 Task: Add an event with the title Second Team Building Event: Go-Kart Racing and Team Competition, date '2023/11/21', time 7:00 AM to 9:00 AMand add a description: Any defects, deviations, or non-conformities identified during the Quality Assurance Check will be documented and tracked. The team will assign severity levels and work with project stakeholders to determine appropriate corrective actions and resolutions.Select event color  Banana . Add location for the event as: 987 Abu Simbel Temples, Abu Simbel, Egypt, logged in from the account softage.10@softage.netand send the event invitation to softage.7@softage.net and softage.8@softage.net. Set a reminder for the event Doesn't repeat
Action: Mouse moved to (87, 104)
Screenshot: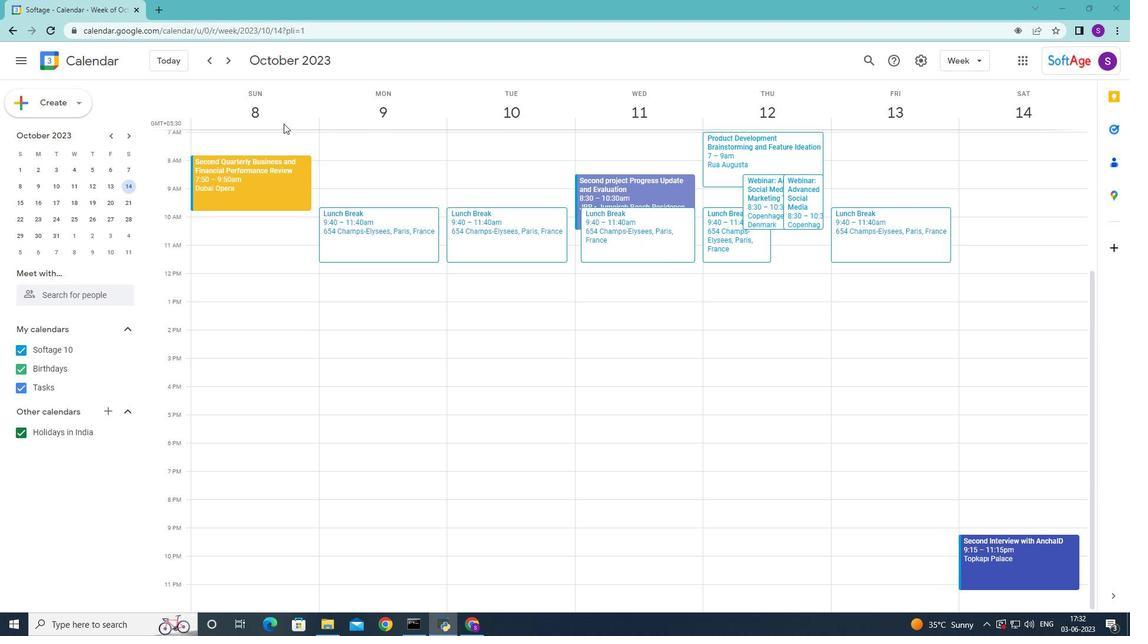 
Action: Mouse pressed left at (87, 104)
Screenshot: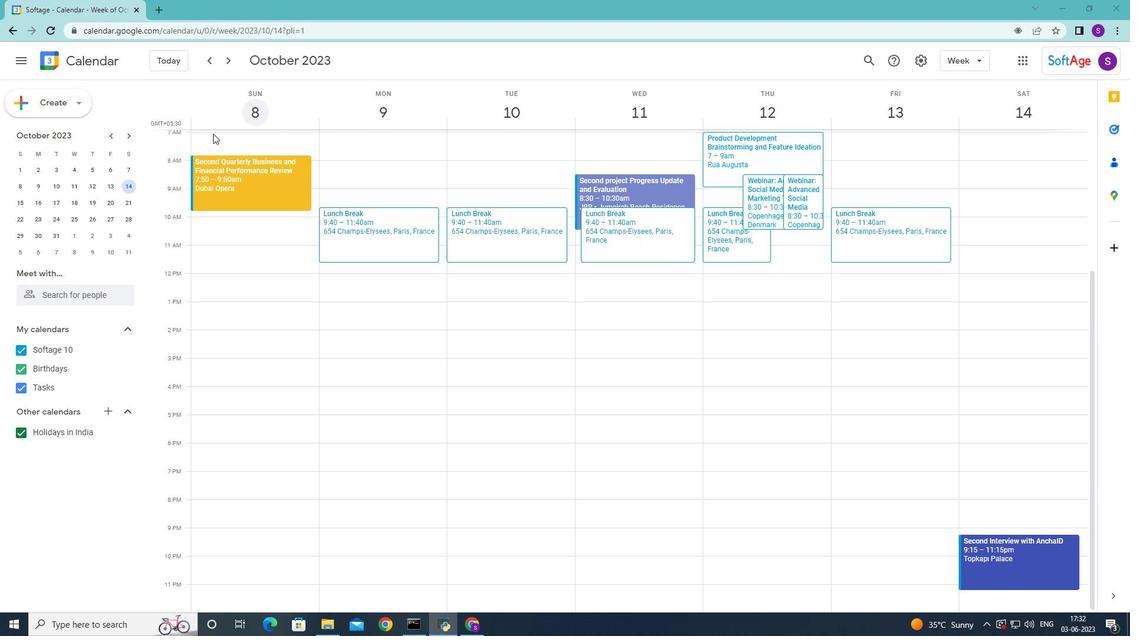 
Action: Mouse moved to (72, 139)
Screenshot: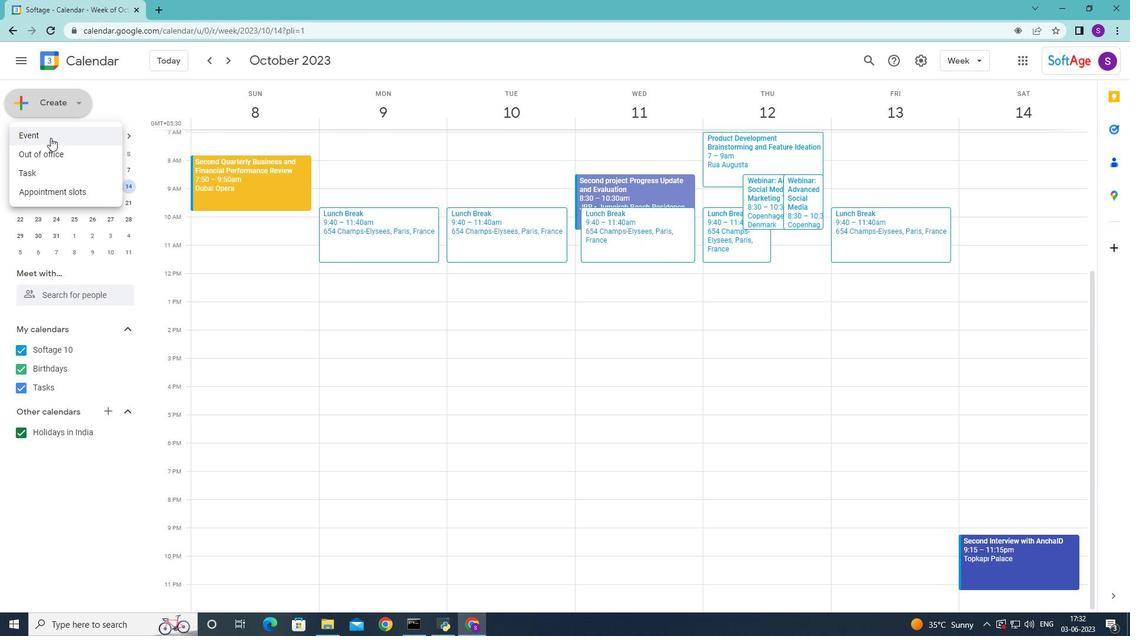 
Action: Mouse pressed left at (72, 139)
Screenshot: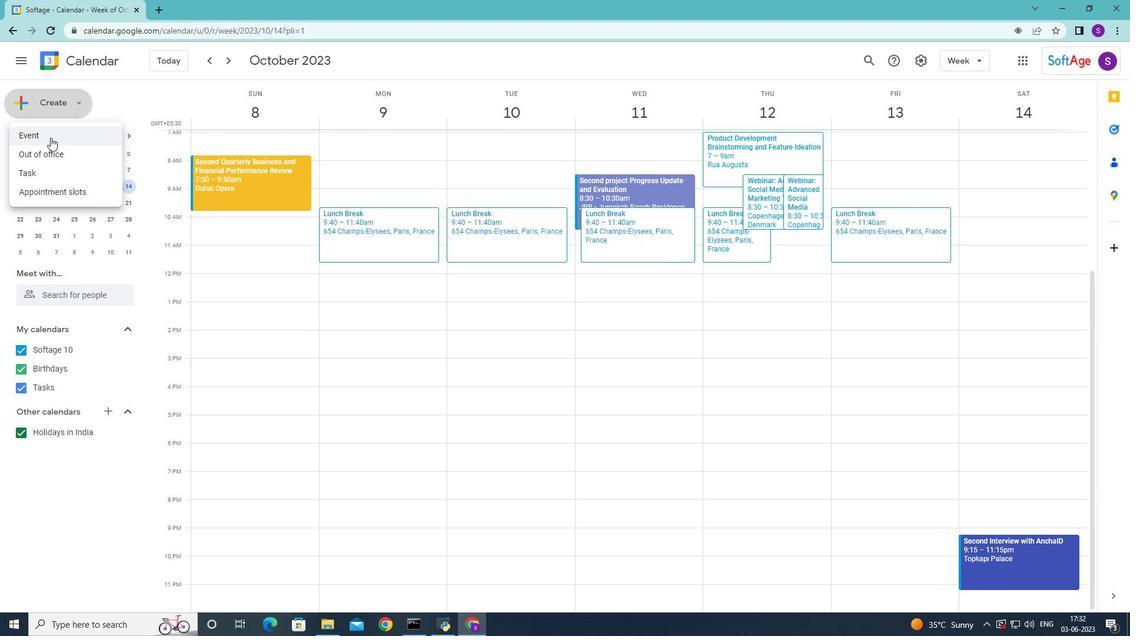 
Action: Mouse moved to (659, 247)
Screenshot: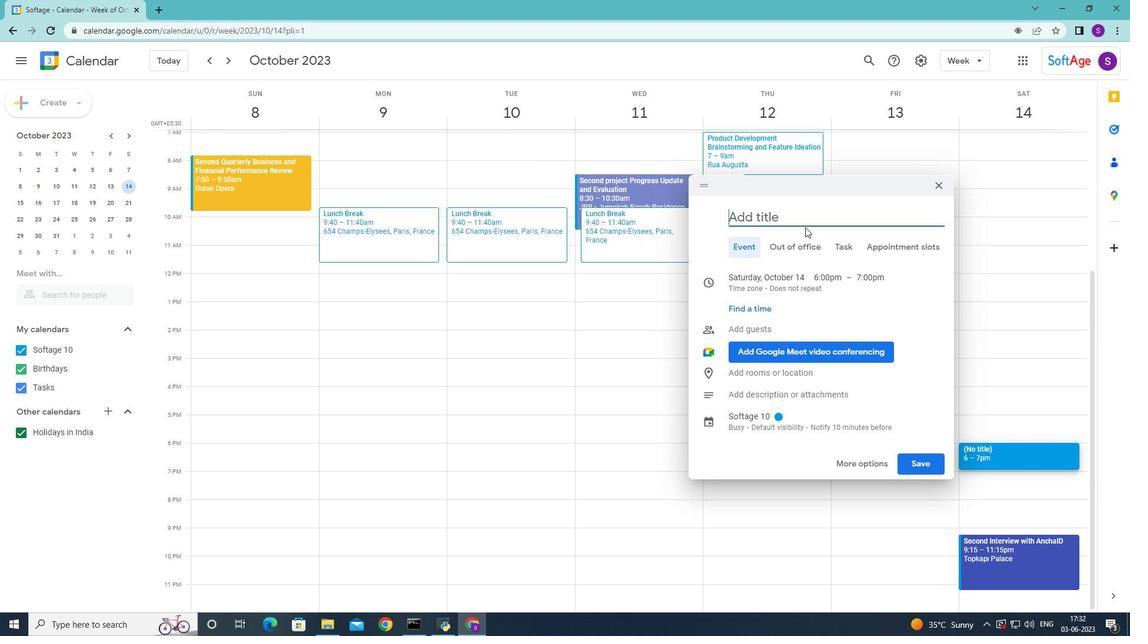 
Action: Mouse pressed left at (659, 247)
Screenshot: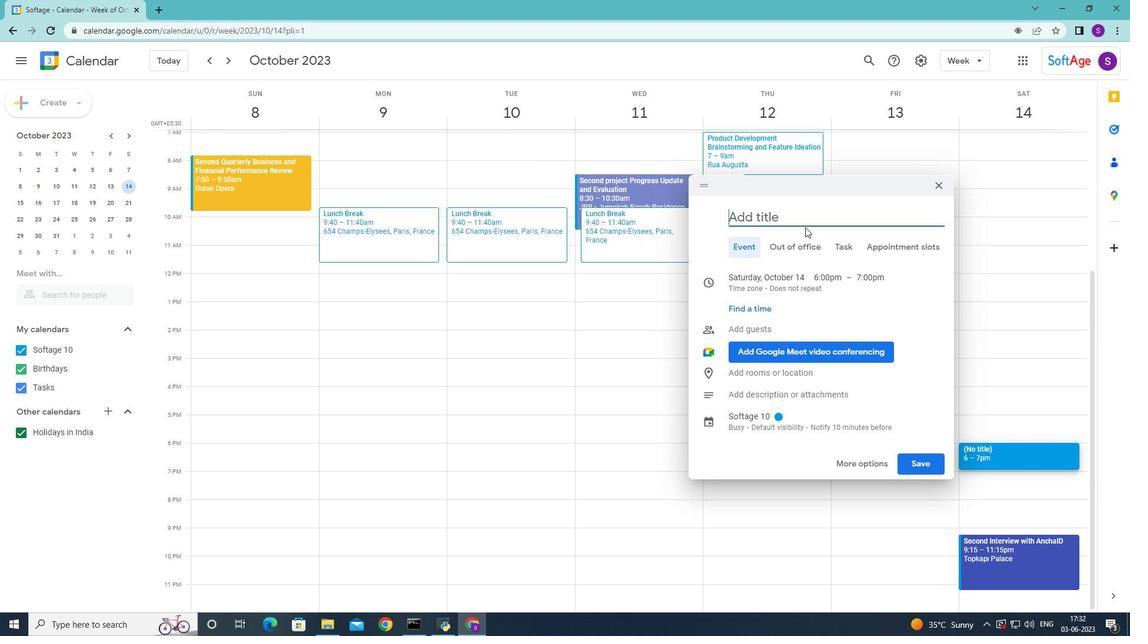 
Action: Mouse moved to (591, 207)
Screenshot: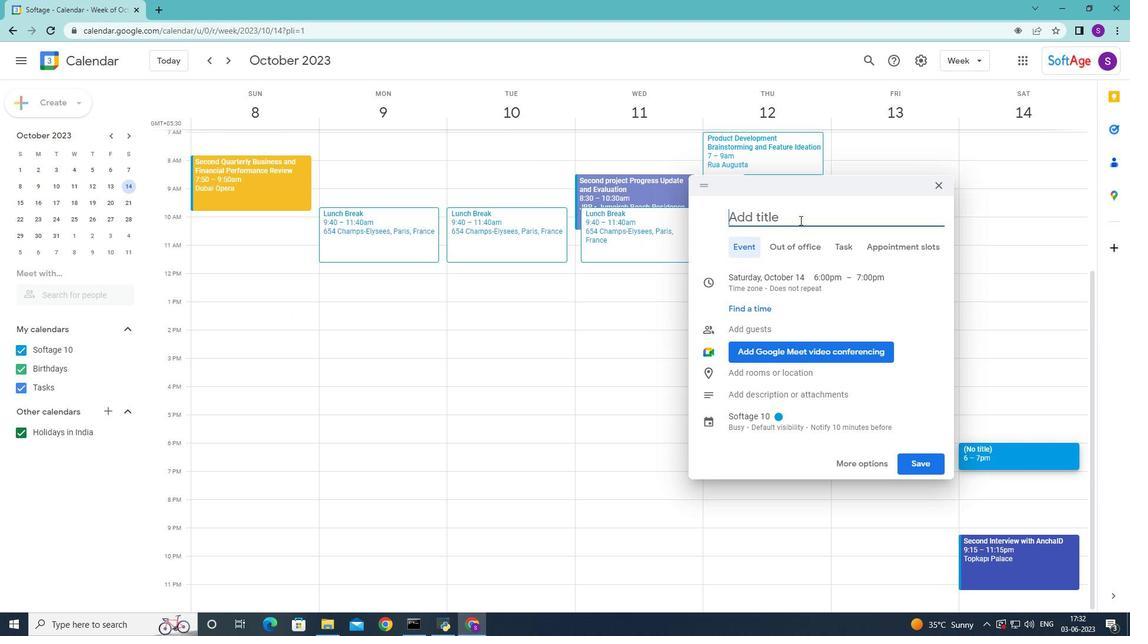 
Action: Key pressed <Key.shift>Second<Key.space><Key.shift>Team<Key.space><Key.shift><Key.shift><Key.shift><Key.shift>Building<Key.space><Key.shift>event
Screenshot: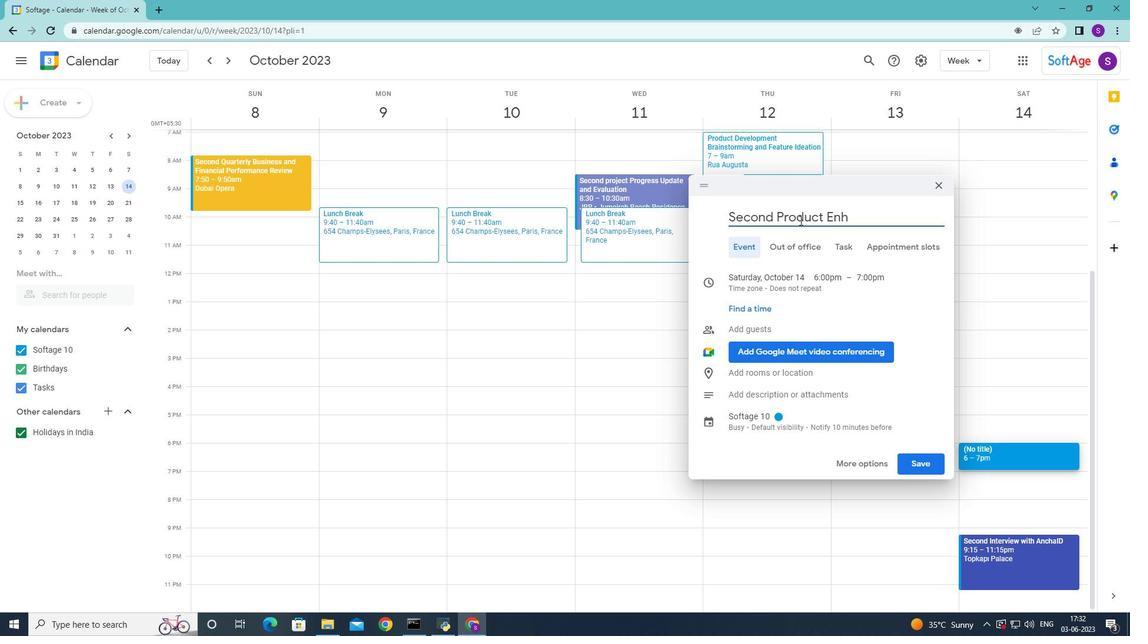 
Action: Mouse moved to (743, 251)
Screenshot: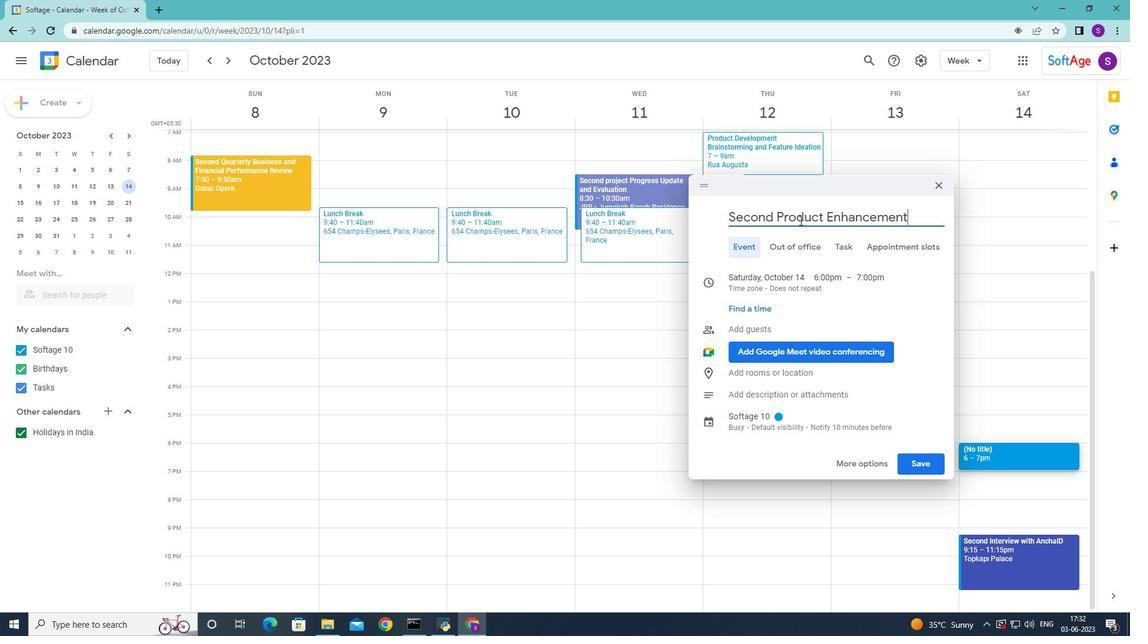 
Action: Mouse pressed left at (743, 251)
Screenshot: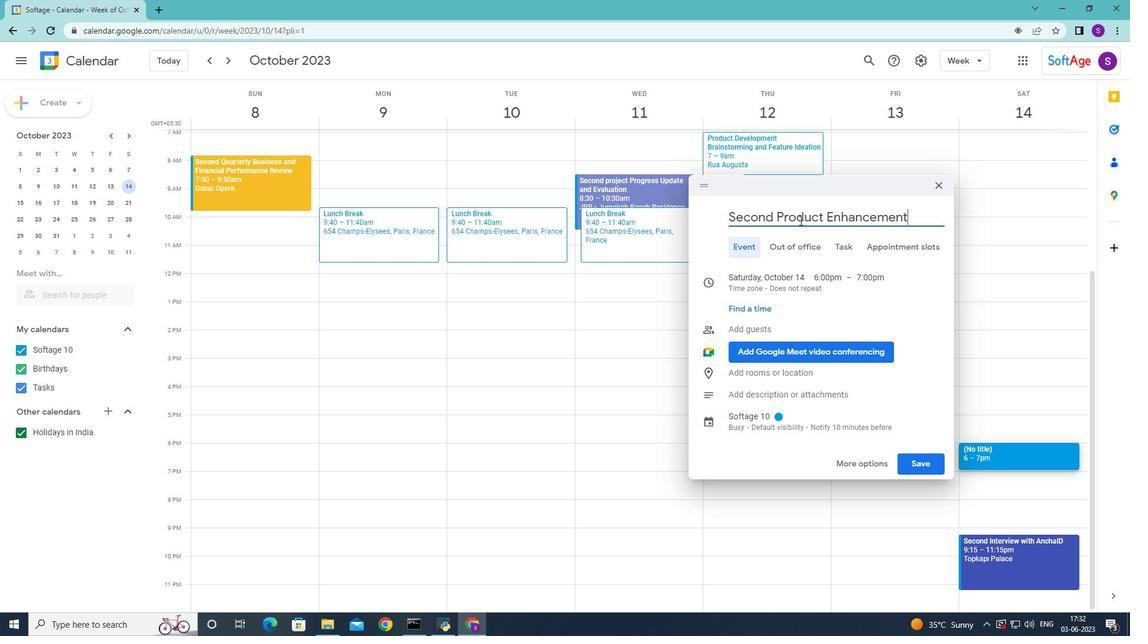 
Action: Mouse moved to (735, 252)
Screenshot: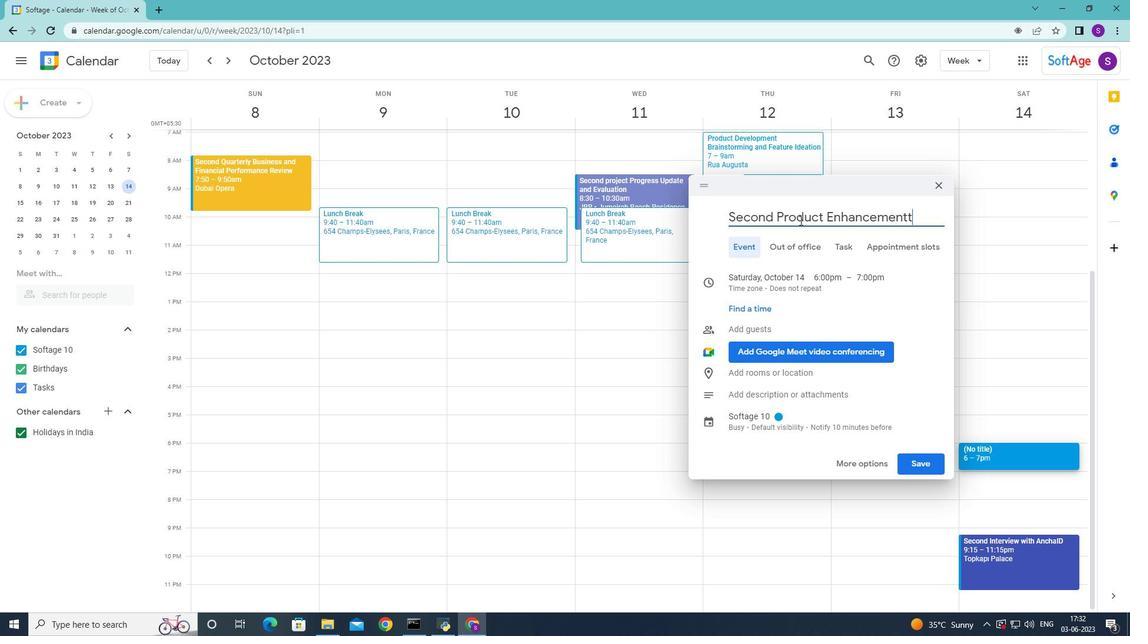 
Action: Mouse pressed left at (735, 252)
Screenshot: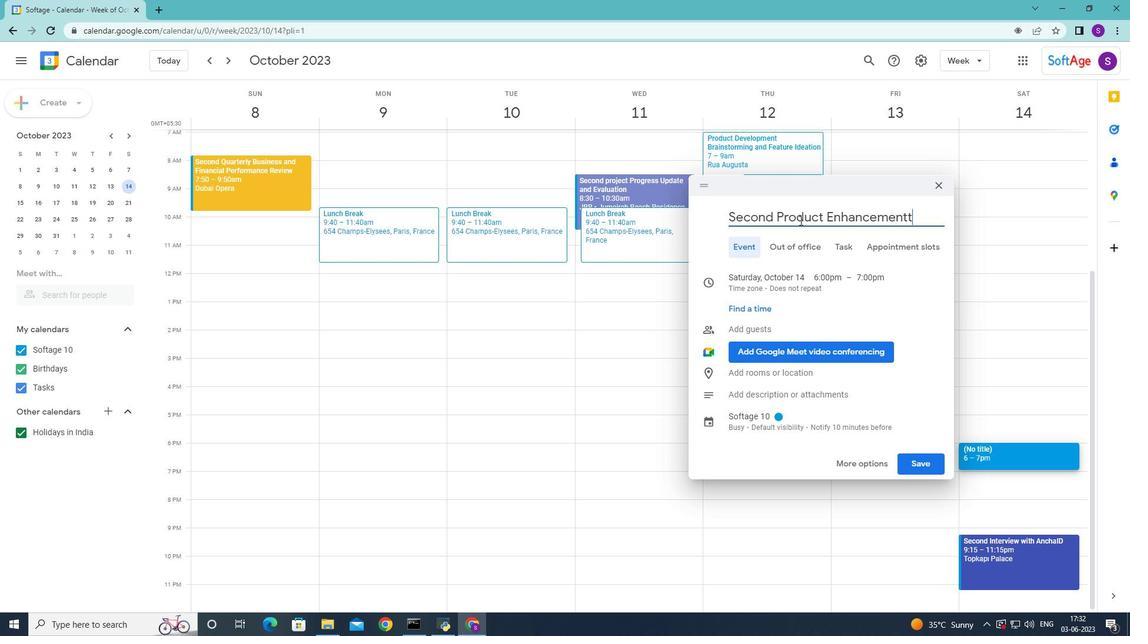 
Action: Mouse moved to (739, 247)
Screenshot: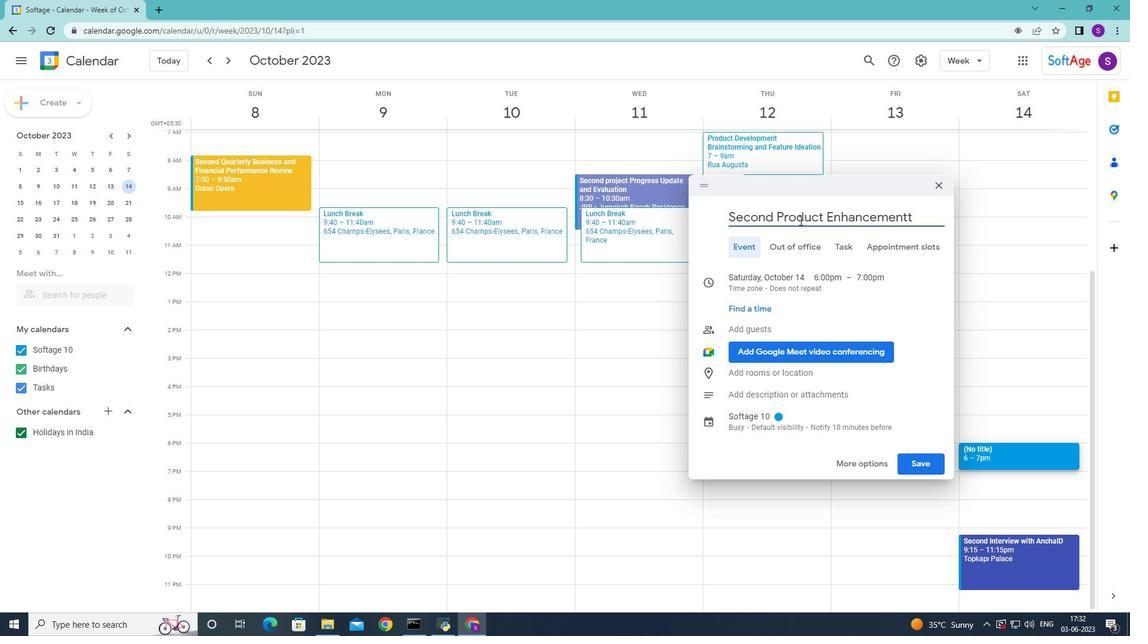 
Action: Mouse pressed left at (739, 247)
Screenshot: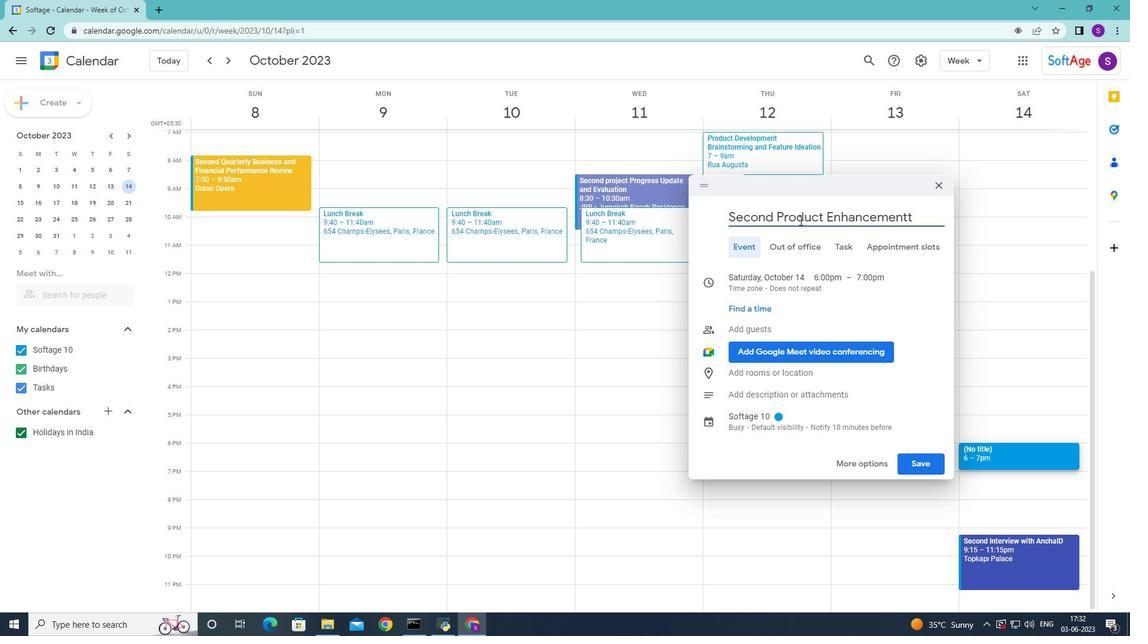
Action: Mouse moved to (680, 238)
Screenshot: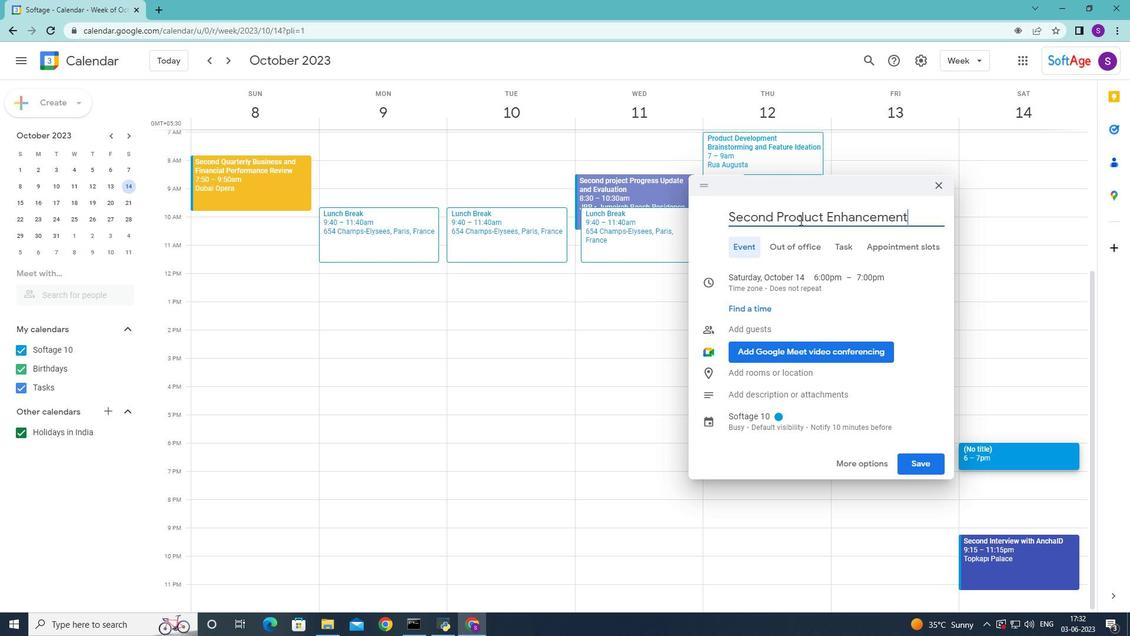 
Action: Key pressed <Key.backspace><Key.shift>E
Screenshot: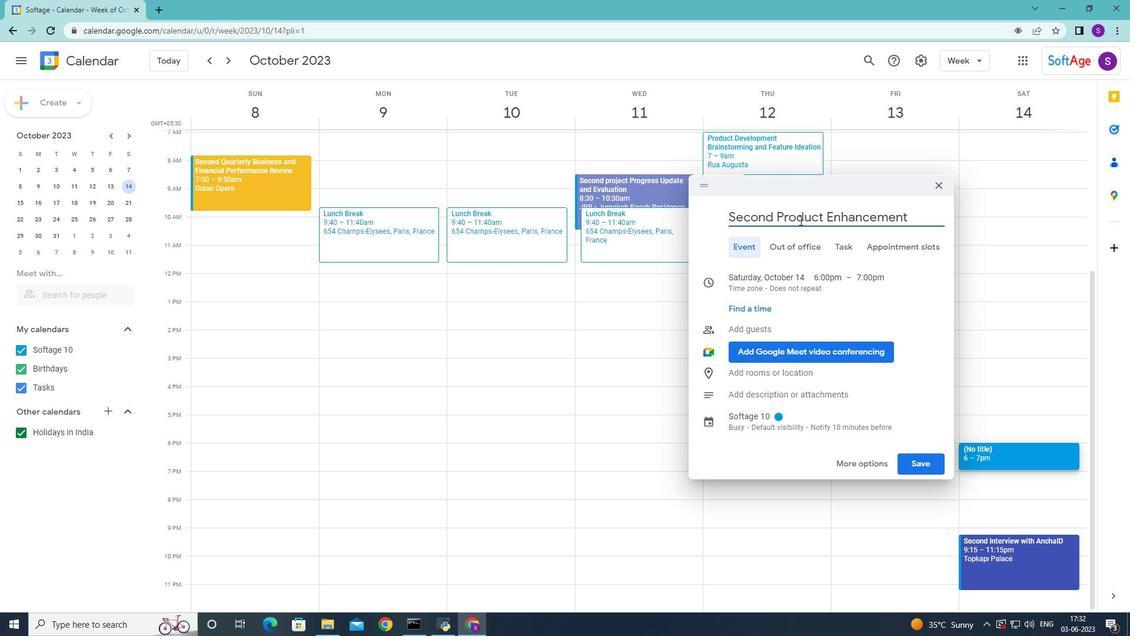 
Action: Mouse moved to (762, 249)
Screenshot: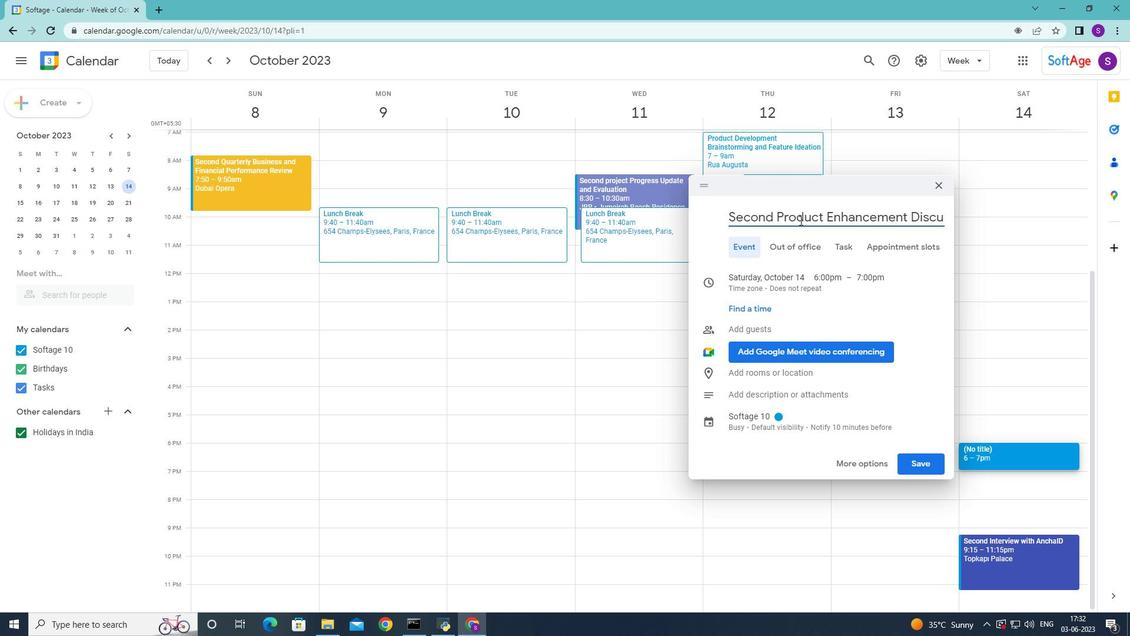 
Action: Mouse pressed left at (762, 249)
Screenshot: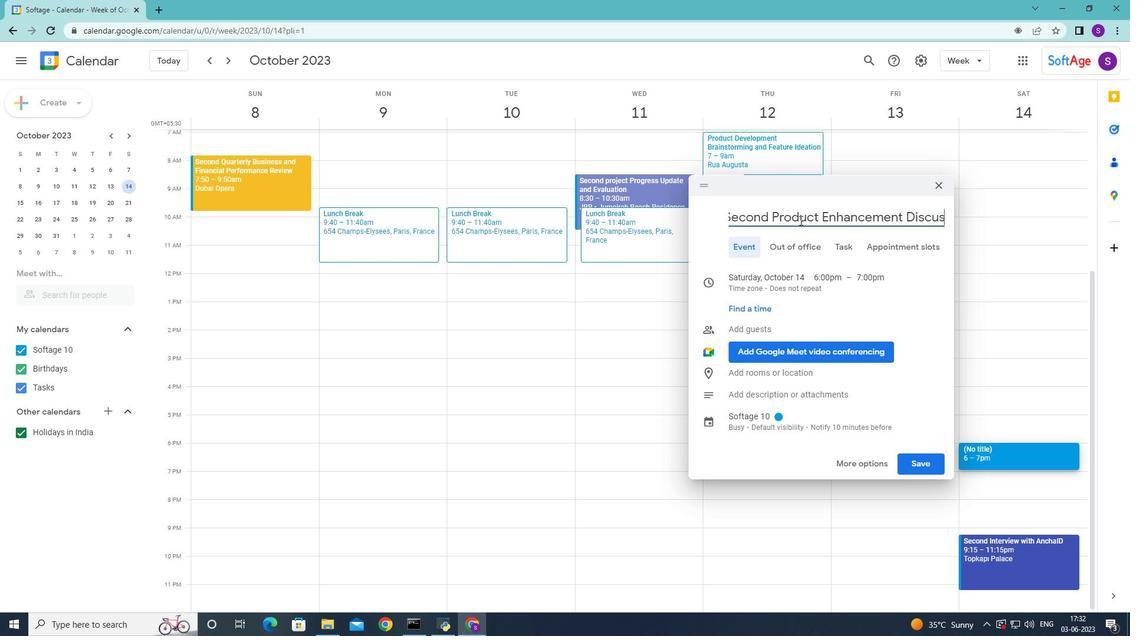
Action: Mouse moved to (770, 250)
Screenshot: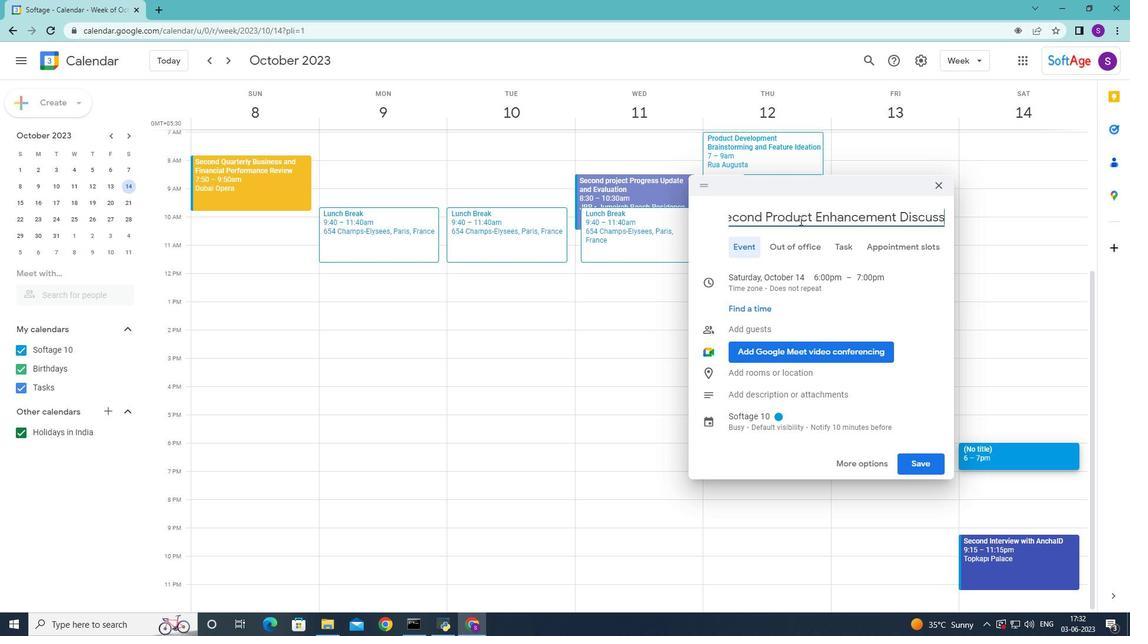 
Action: Mouse pressed left at (770, 250)
Screenshot: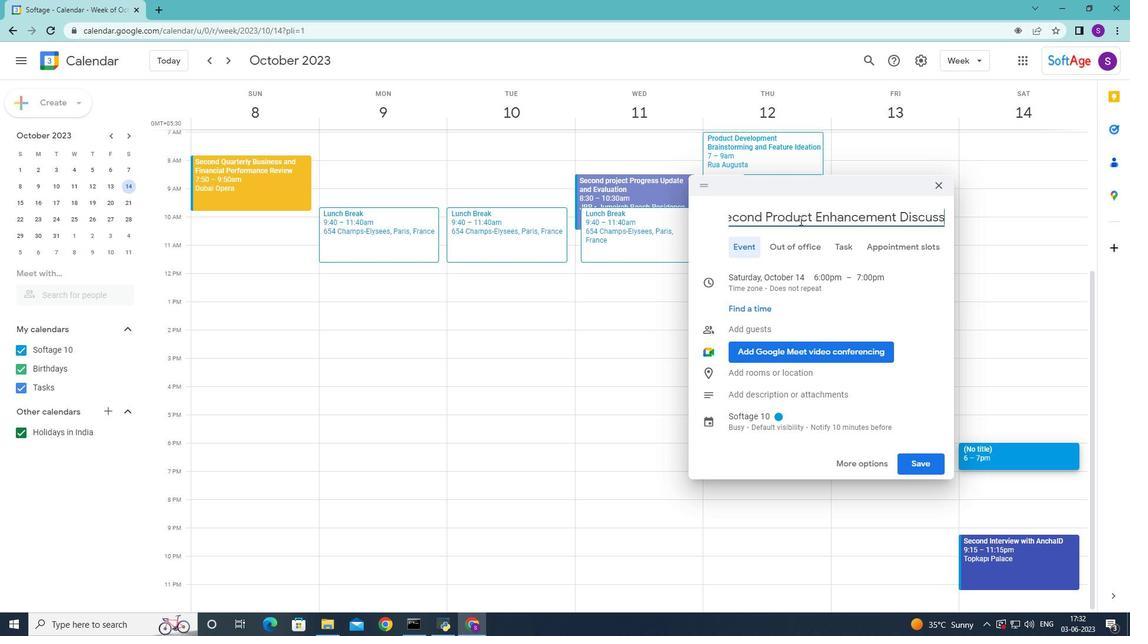 
Action: Mouse moved to (669, 242)
Screenshot: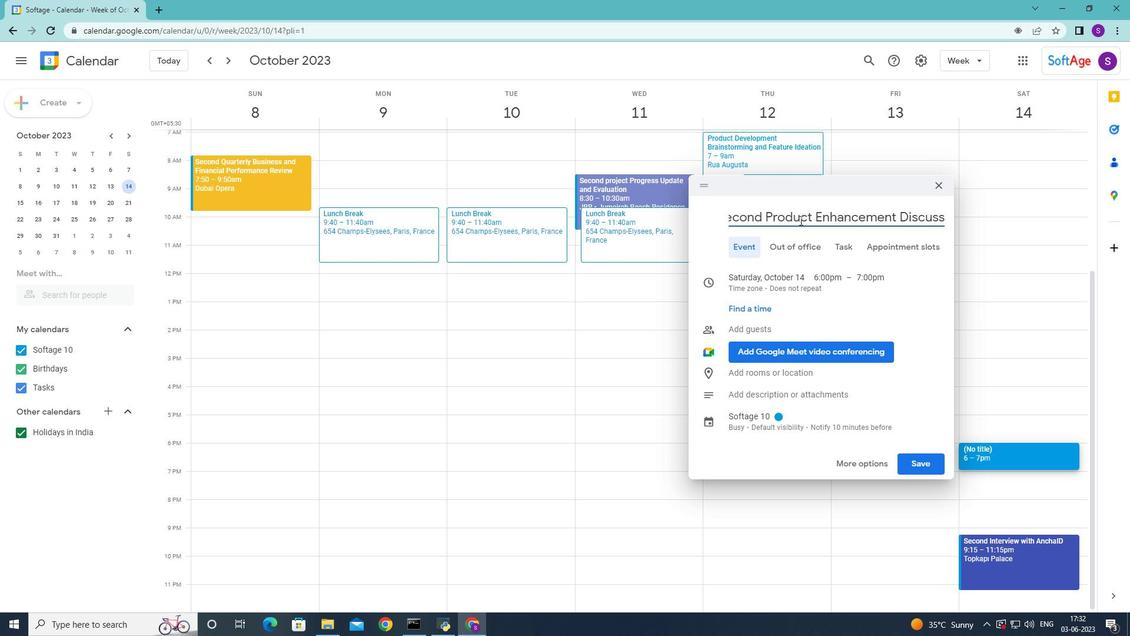
Action: Key pressed <Key.shift><Key.shift><Key.shift><Key.shift><Key.shift><Key.shift><Key.shift><Key.shift><Key.shift><Key.shift>:<Key.space><Key.shift>Go<Key.space><Key.backspace>-<Key.shift>Kart<Key.space><Key.shift><Key.shift><Key.shift>Racing<Key.space>and<Key.space>t<Key.backspace><Key.shift>Team<Key.space><Key.shift>competition
Screenshot: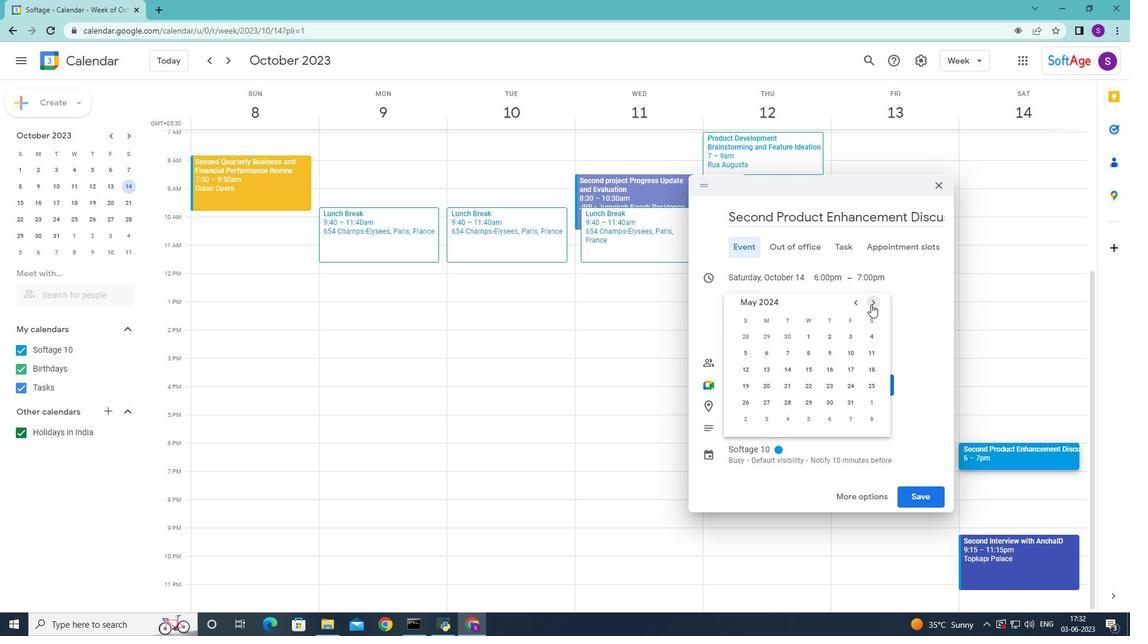 
Action: Mouse moved to (634, 319)
Screenshot: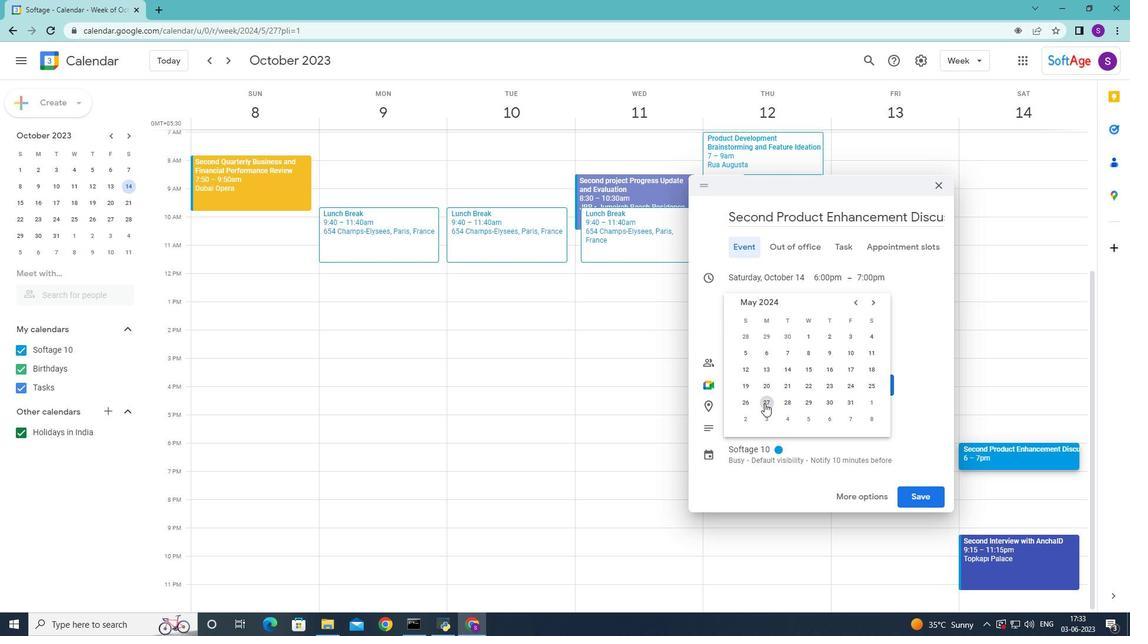 
Action: Mouse pressed left at (634, 319)
Screenshot: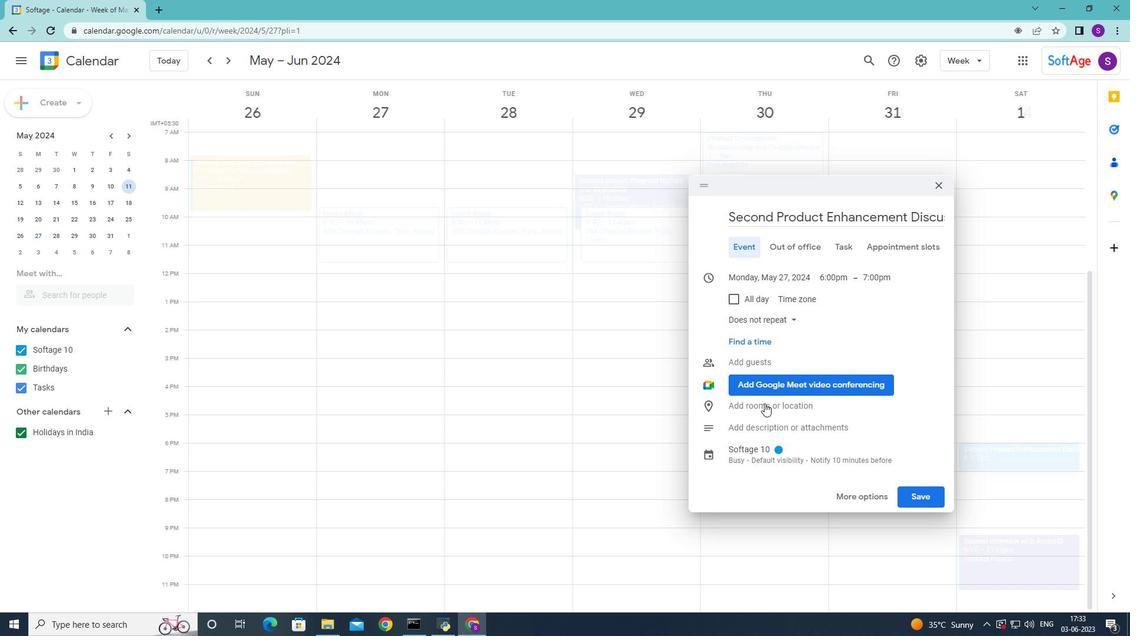 
Action: Mouse moved to (639, 311)
Screenshot: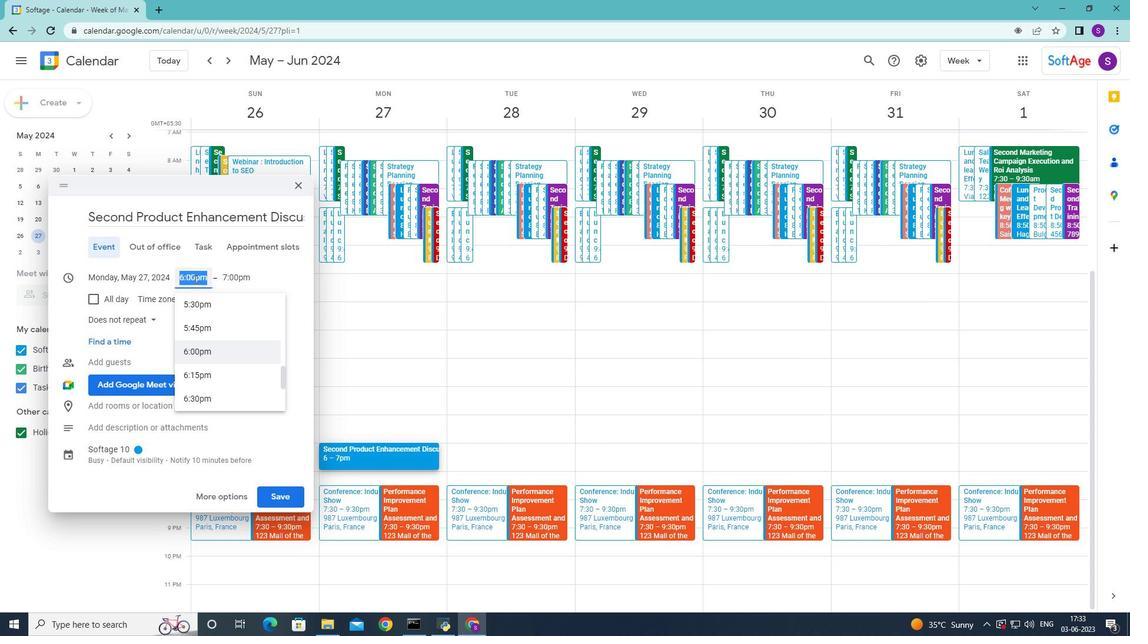 
Action: Mouse pressed left at (639, 311)
Screenshot: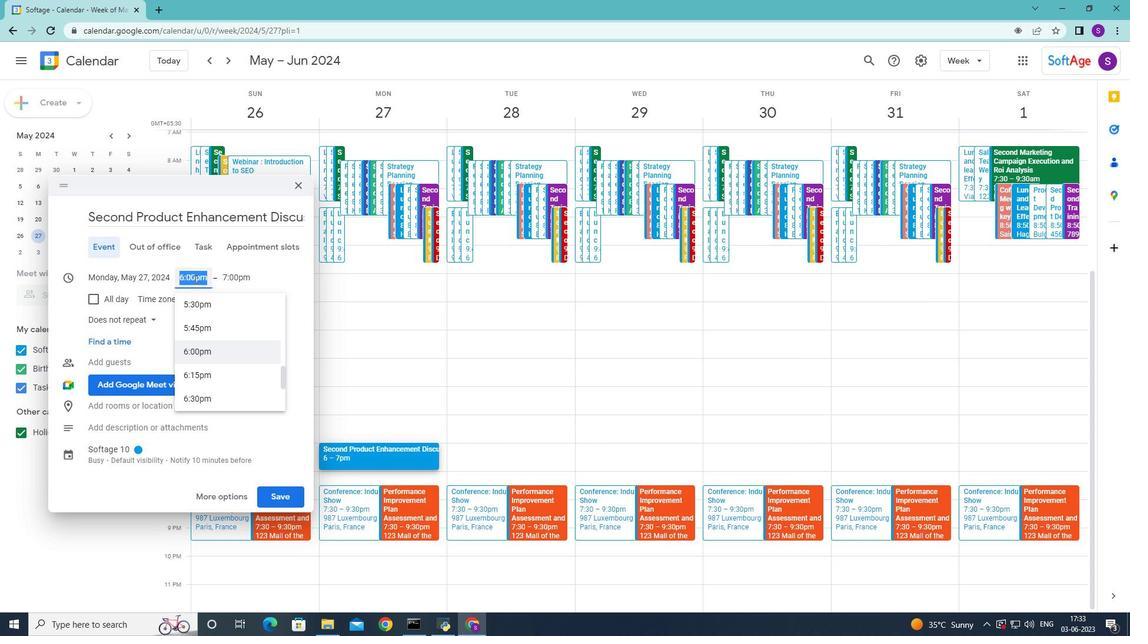 
Action: Mouse moved to (729, 331)
Screenshot: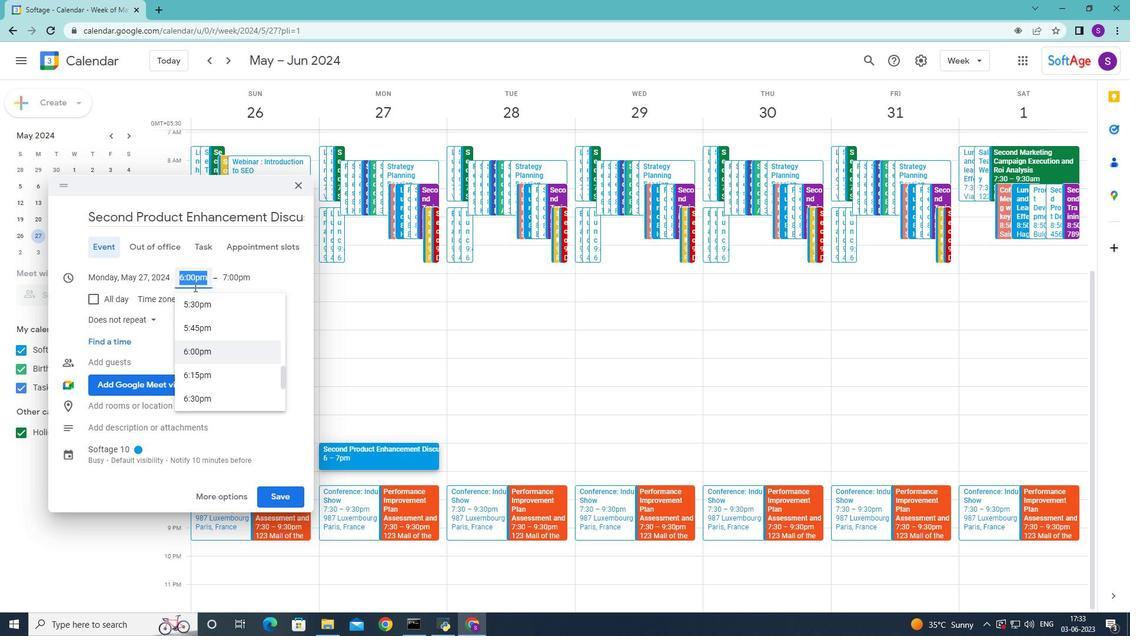 
Action: Mouse pressed left at (729, 331)
Screenshot: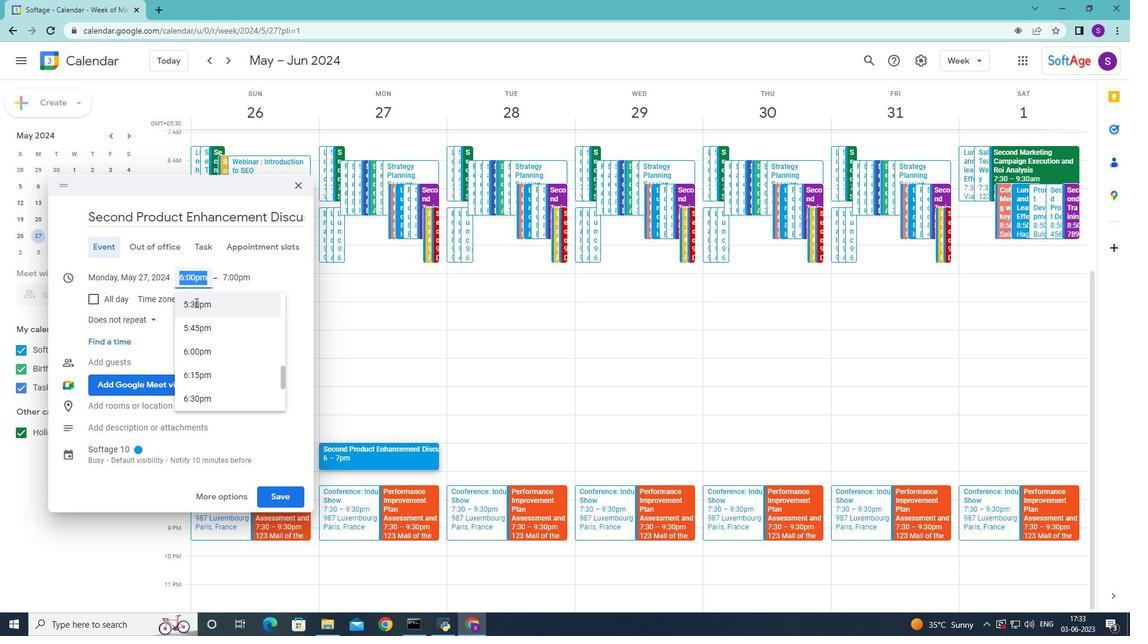 
Action: Mouse pressed left at (729, 331)
Screenshot: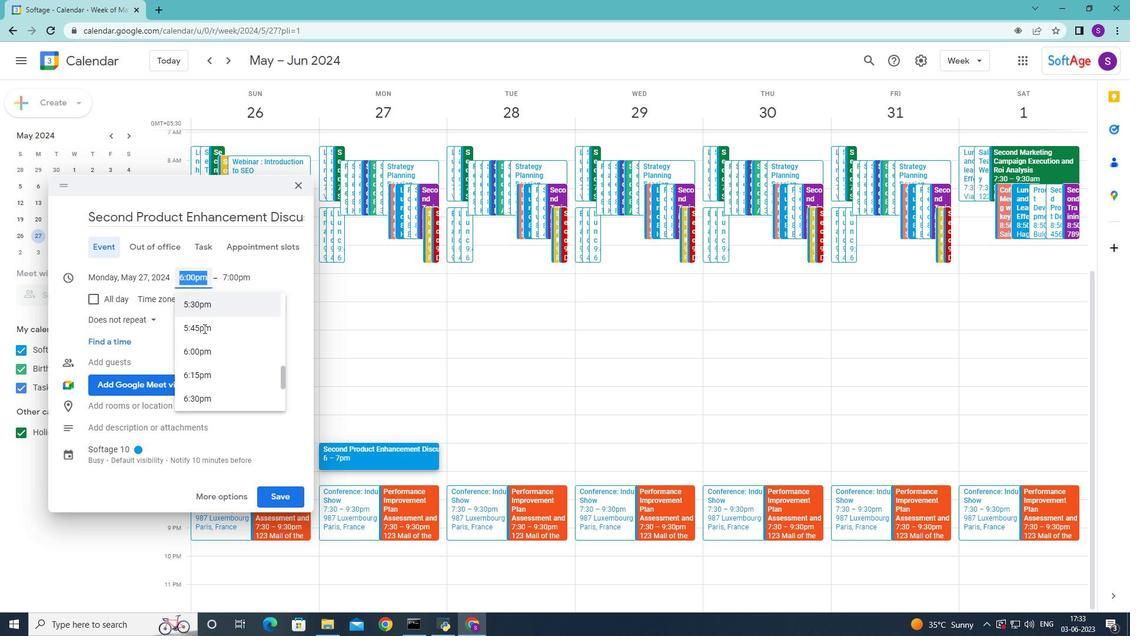 
Action: Mouse moved to (729, 332)
Screenshot: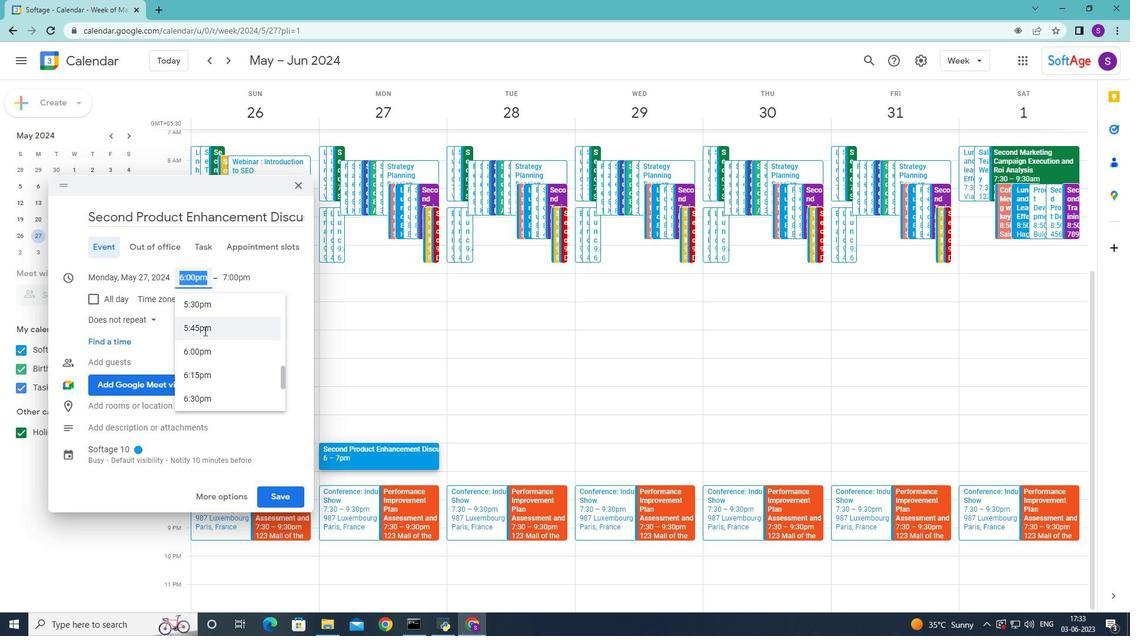 
Action: Mouse pressed left at (729, 332)
Screenshot: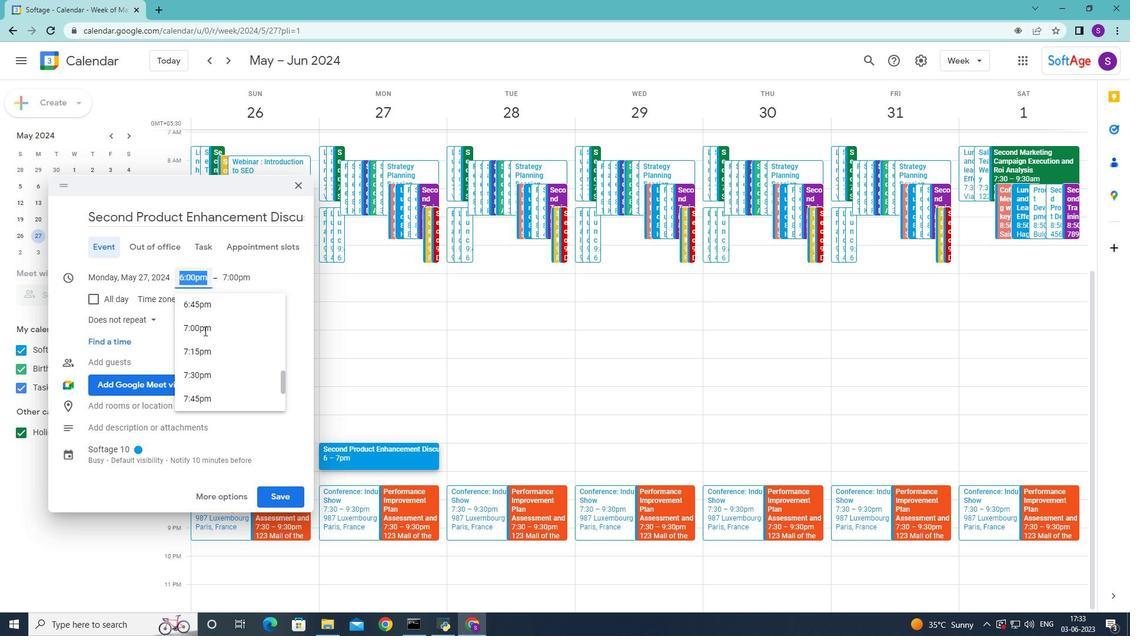 
Action: Mouse moved to (729, 333)
Screenshot: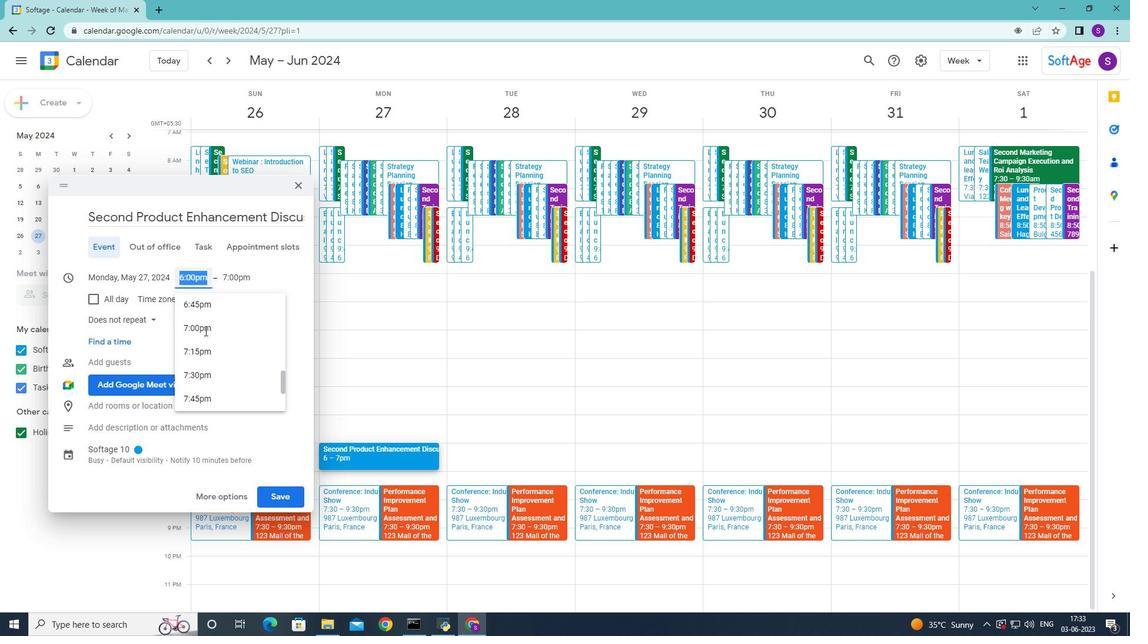 
Action: Mouse pressed left at (729, 333)
Screenshot: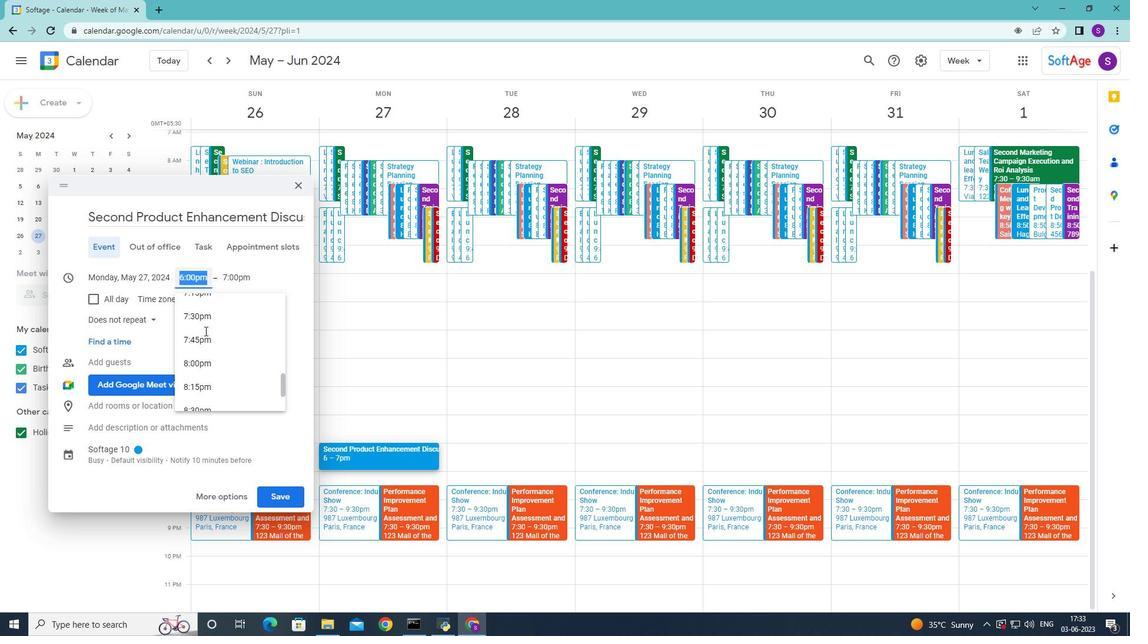 
Action: Mouse pressed left at (729, 333)
Screenshot: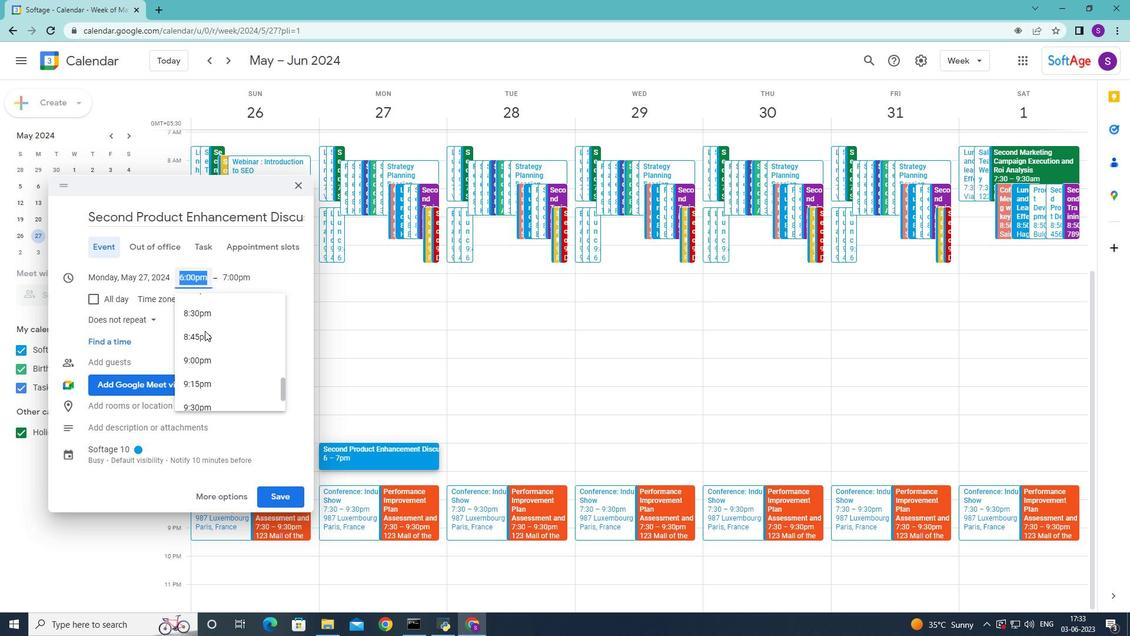 
Action: Mouse moved to (659, 417)
Screenshot: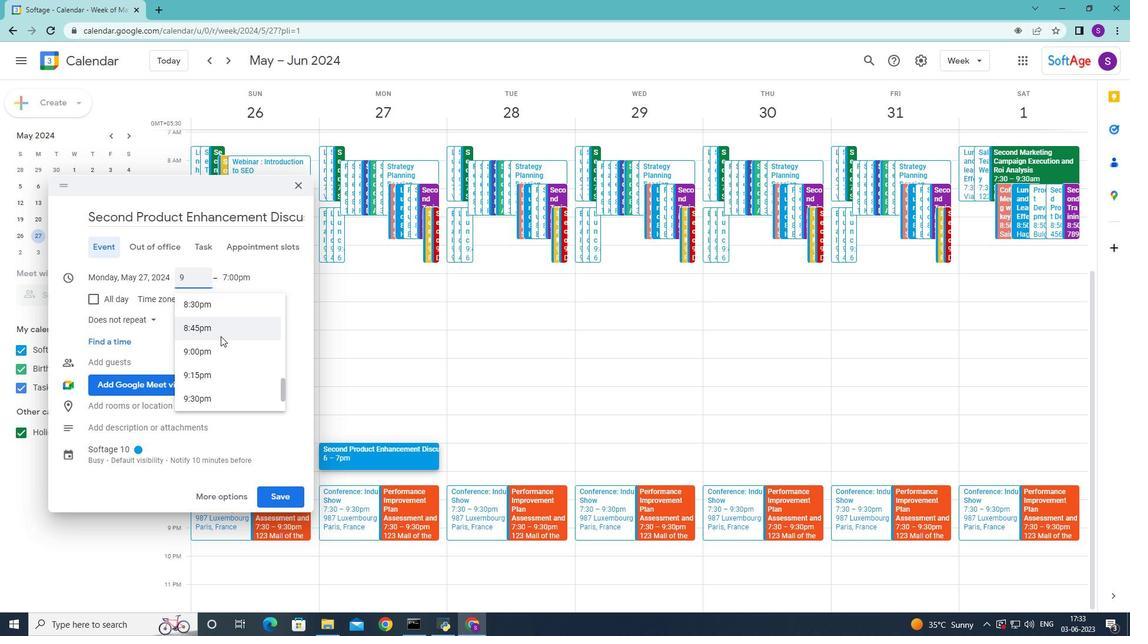 
Action: Mouse pressed left at (659, 417)
Screenshot: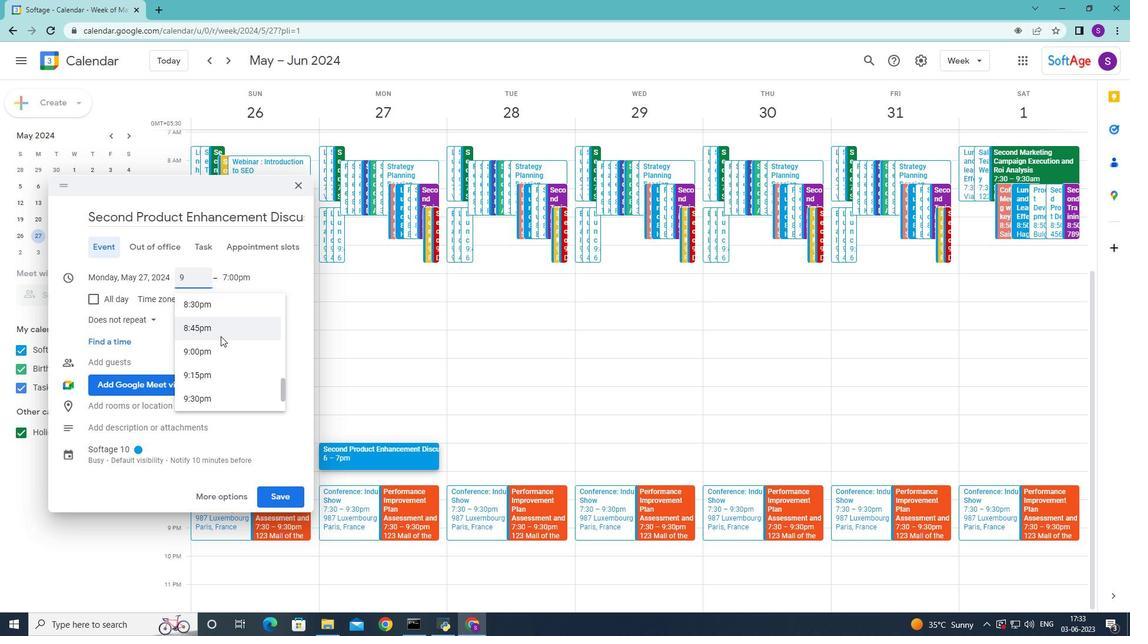 
Action: Mouse moved to (318, 293)
Screenshot: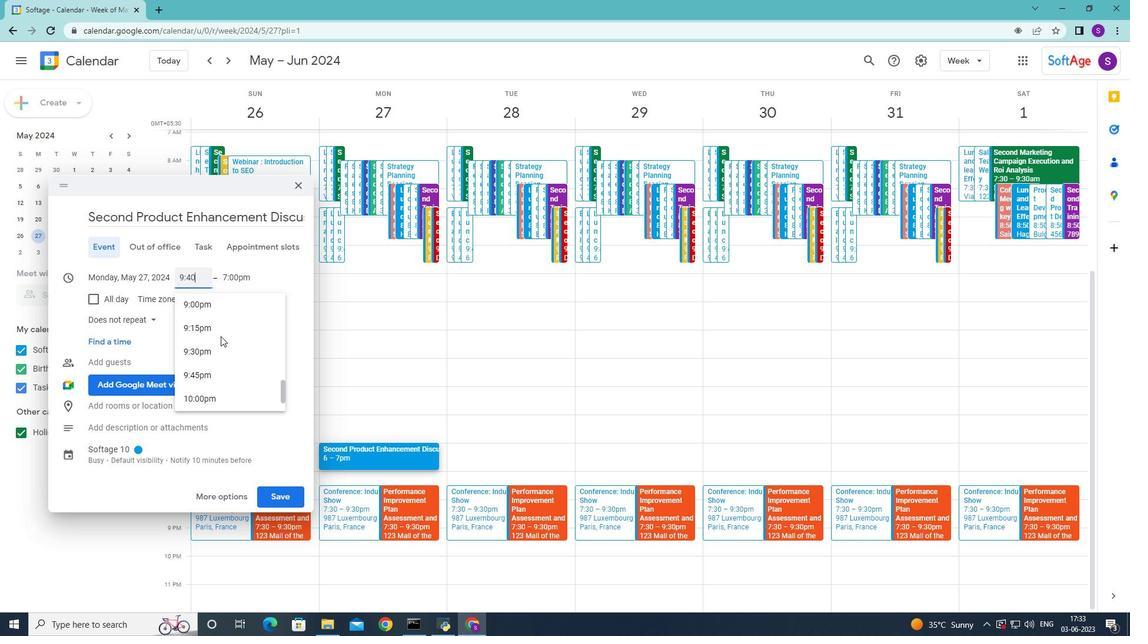 
Action: Mouse pressed left at (318, 293)
Screenshot: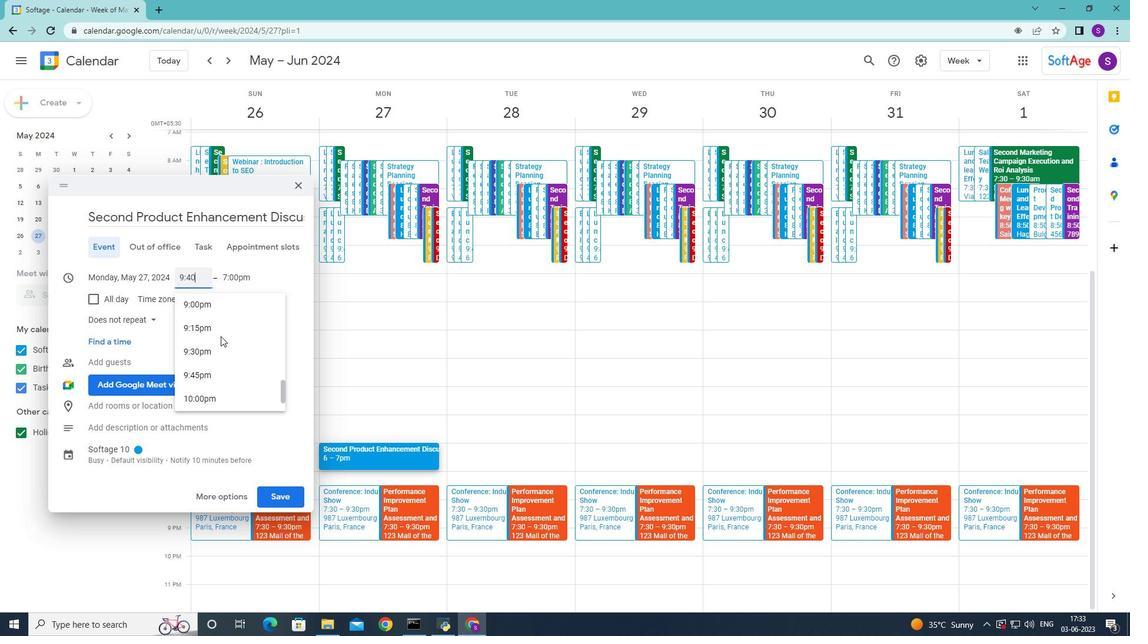 
Action: Mouse moved to (351, 355)
Screenshot: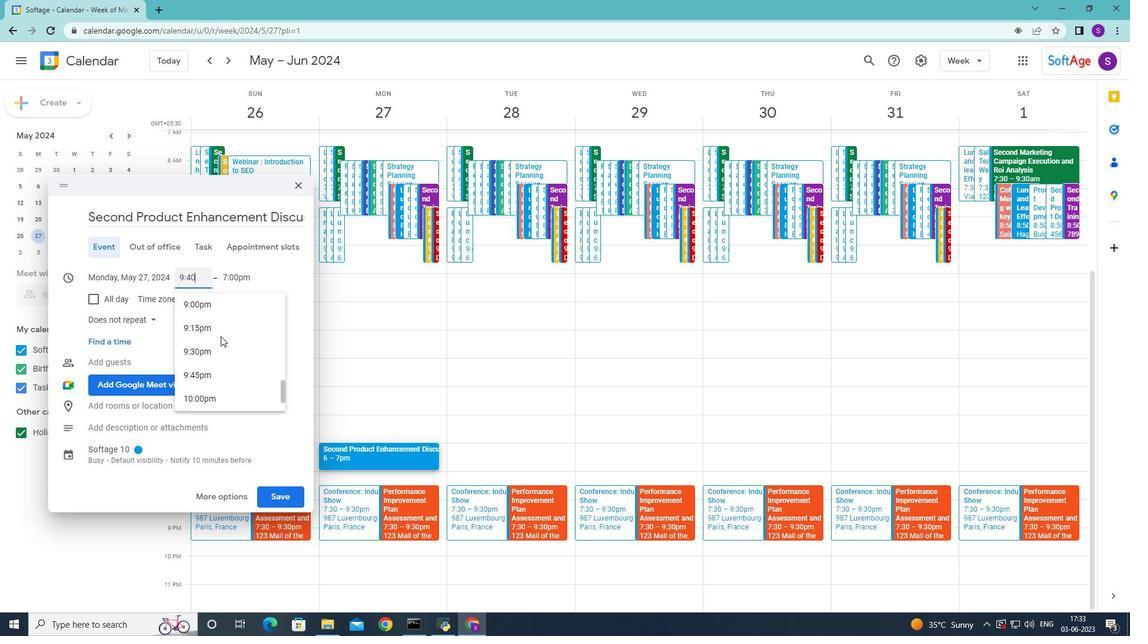 
Action: Mouse scrolled (351, 356) with delta (0, 0)
Screenshot: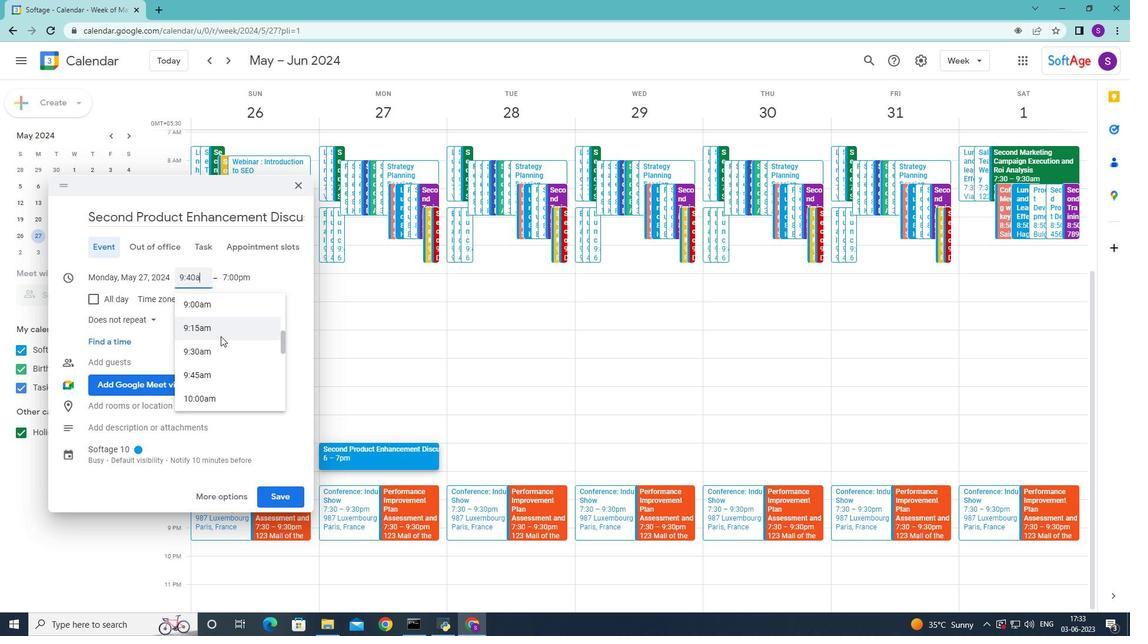 
Action: Mouse scrolled (351, 356) with delta (0, 0)
Screenshot: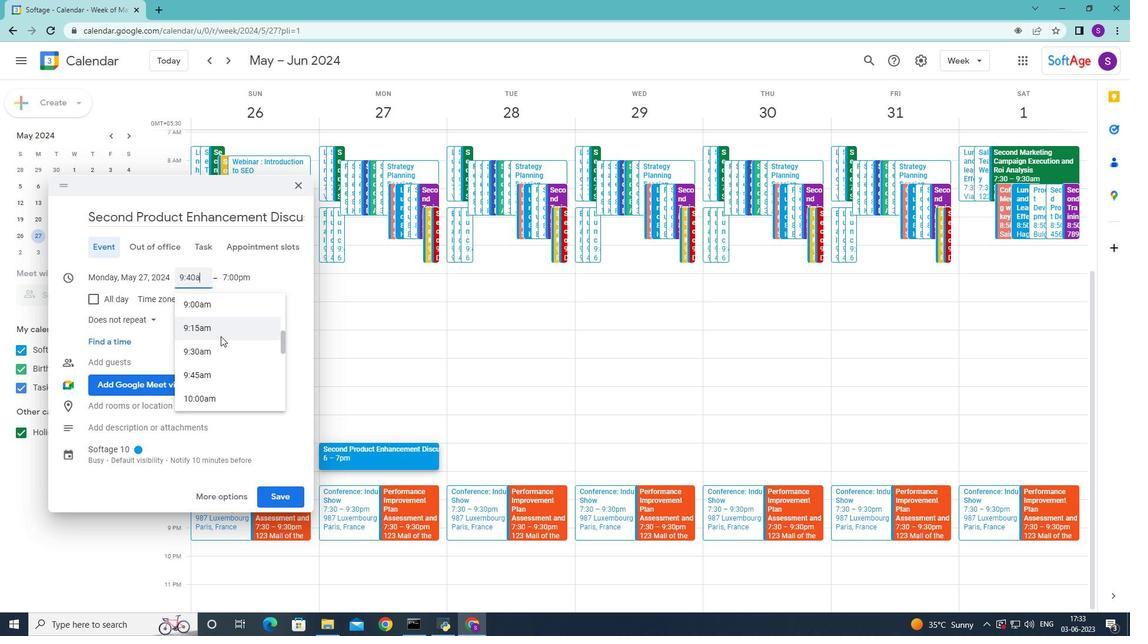 
Action: Mouse scrolled (351, 356) with delta (0, 0)
Screenshot: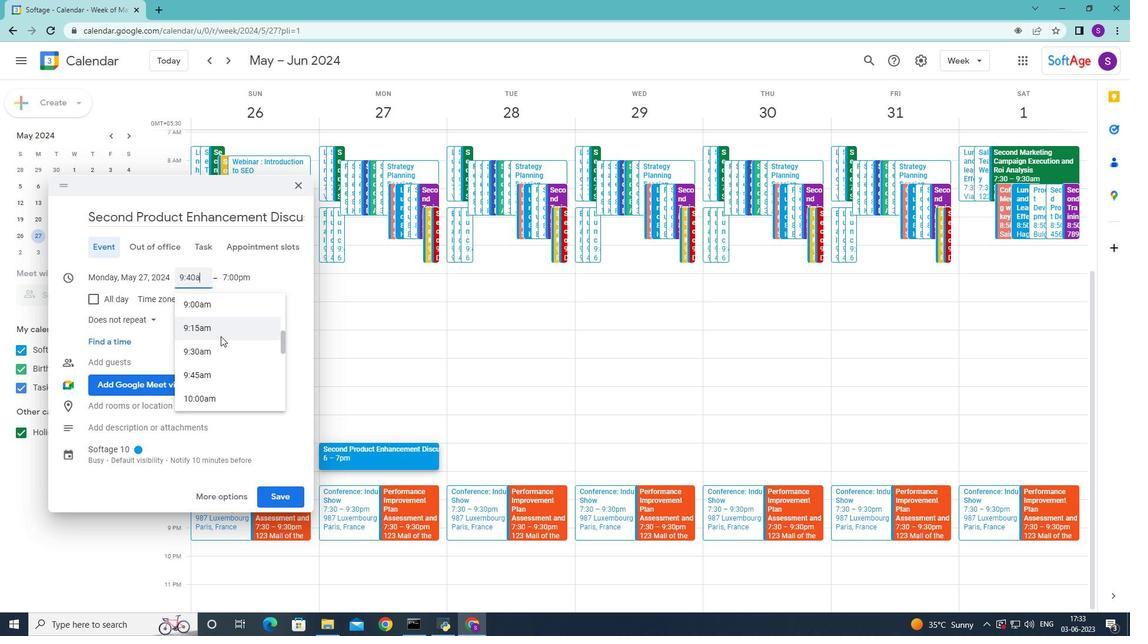 
Action: Mouse moved to (351, 356)
Screenshot: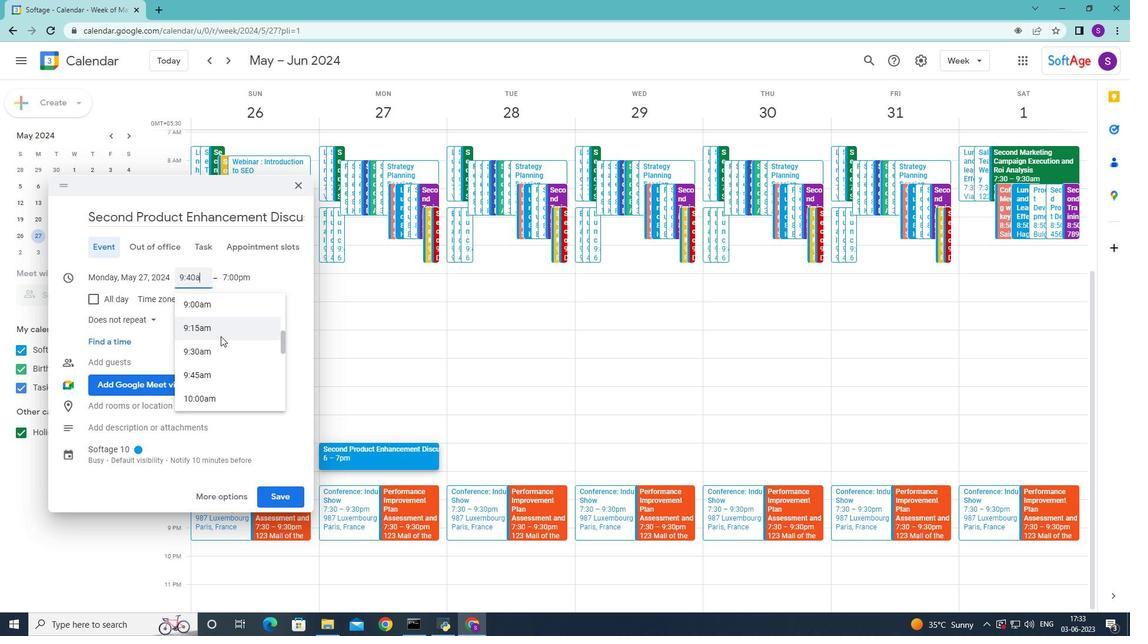 
Action: Mouse scrolled (351, 357) with delta (0, 0)
Screenshot: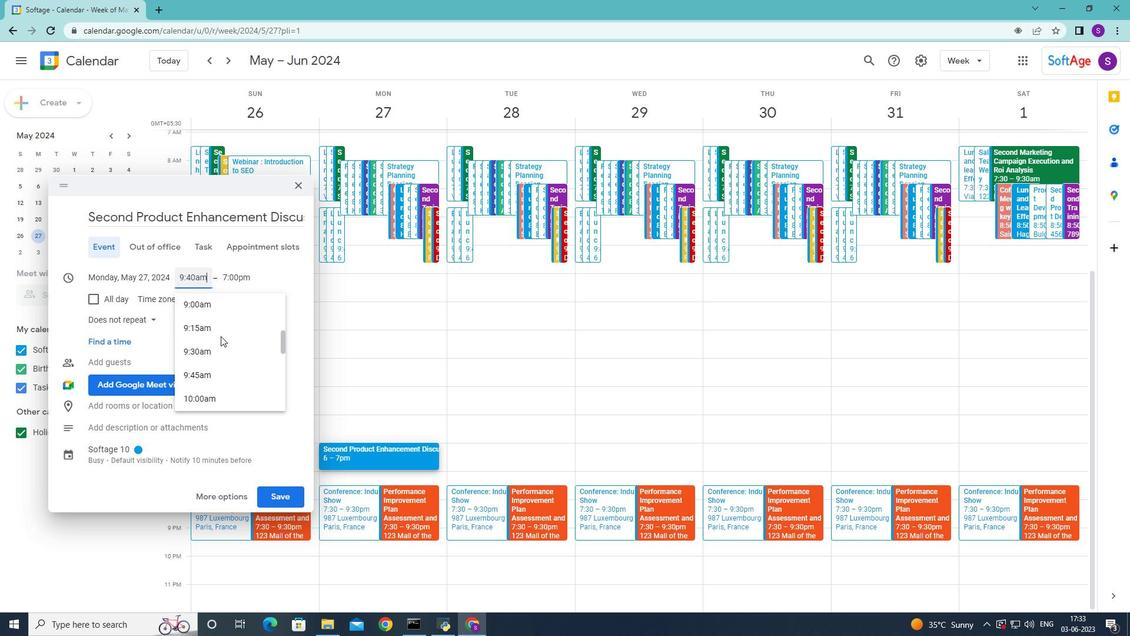 
Action: Mouse scrolled (351, 357) with delta (0, 0)
Screenshot: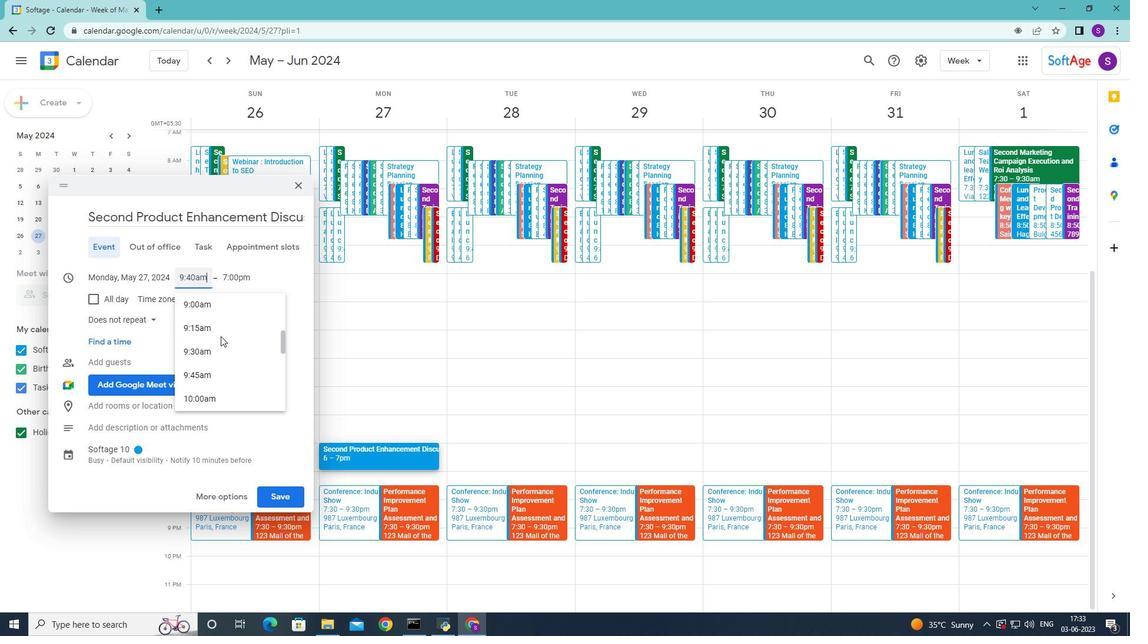 
Action: Mouse scrolled (351, 357) with delta (0, 0)
Screenshot: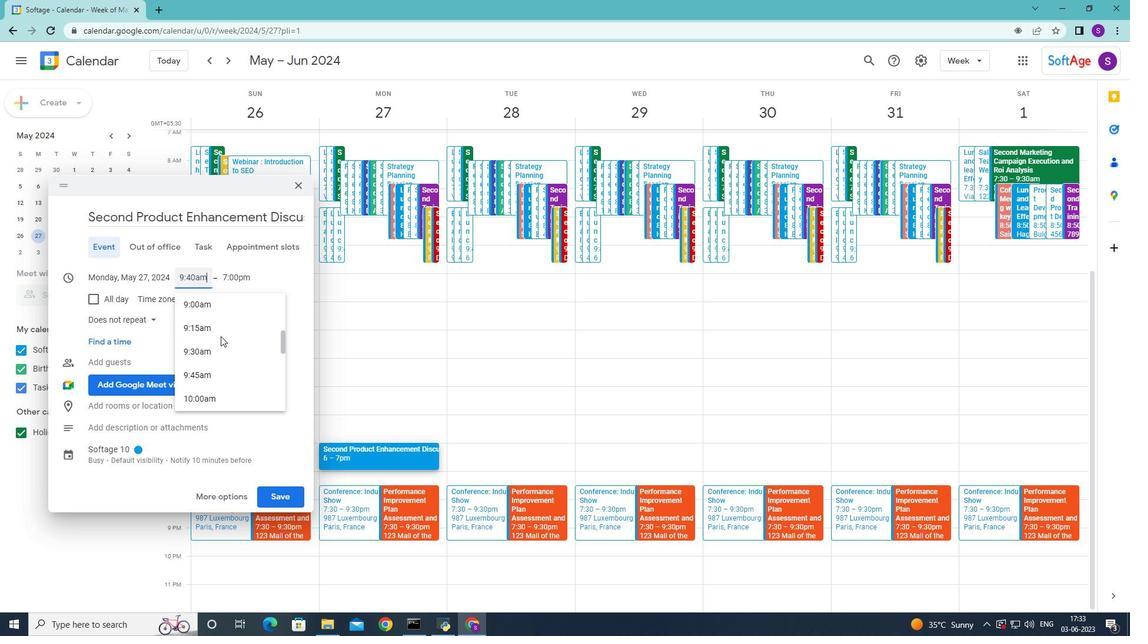 
Action: Mouse moved to (351, 357)
Screenshot: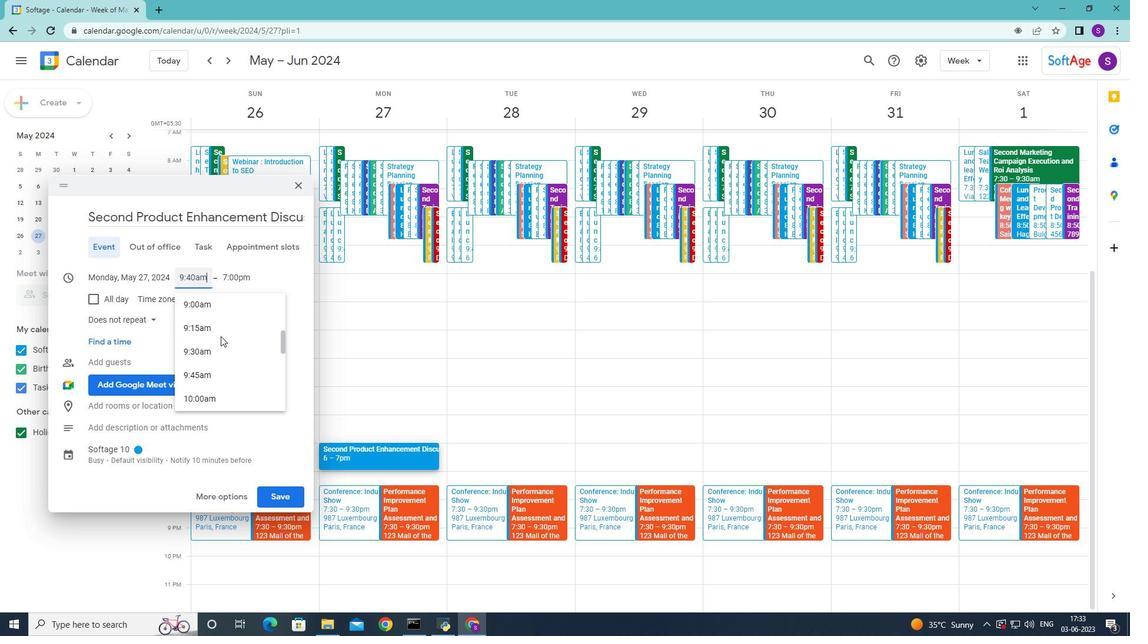 
Action: Mouse scrolled (351, 358) with delta (0, 0)
Screenshot: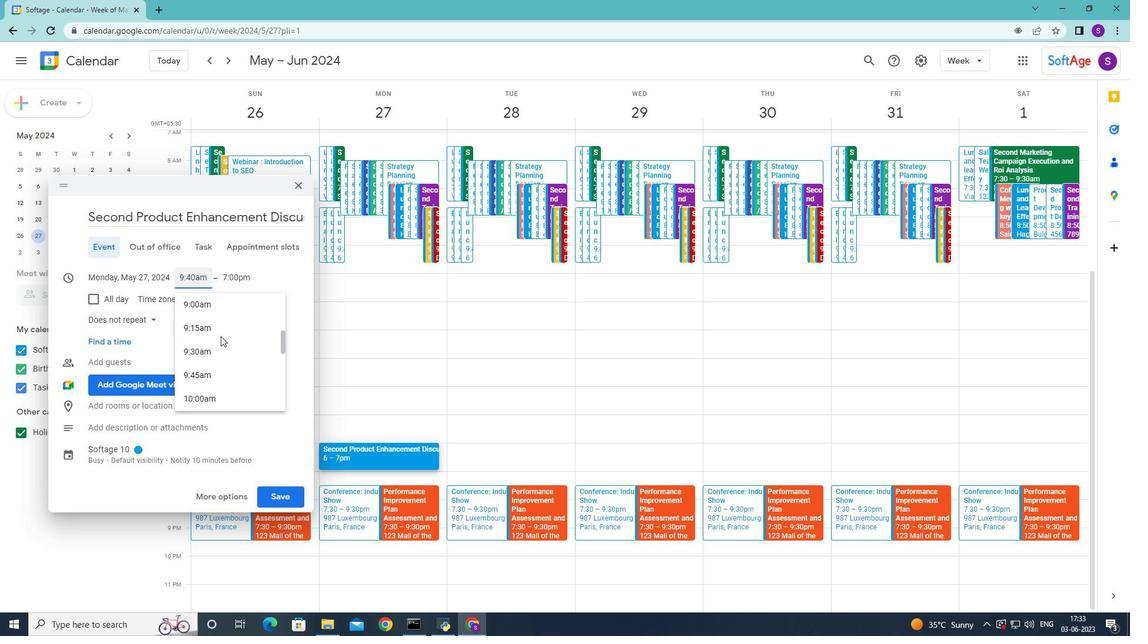 
Action: Mouse scrolled (351, 358) with delta (0, 0)
Screenshot: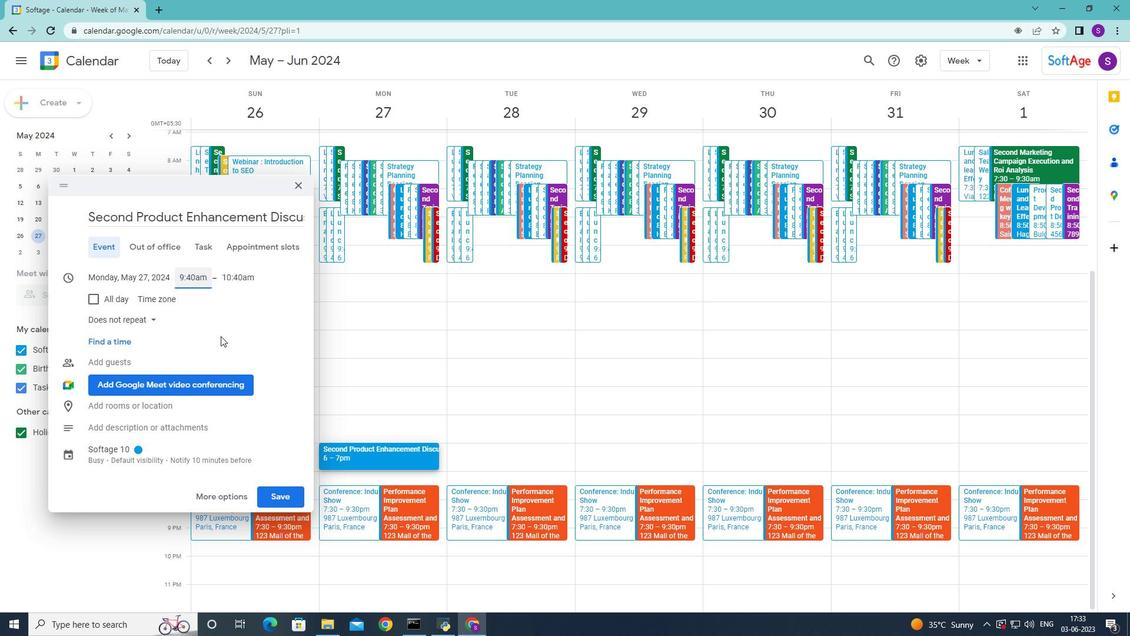 
Action: Mouse scrolled (351, 358) with delta (0, 0)
Screenshot: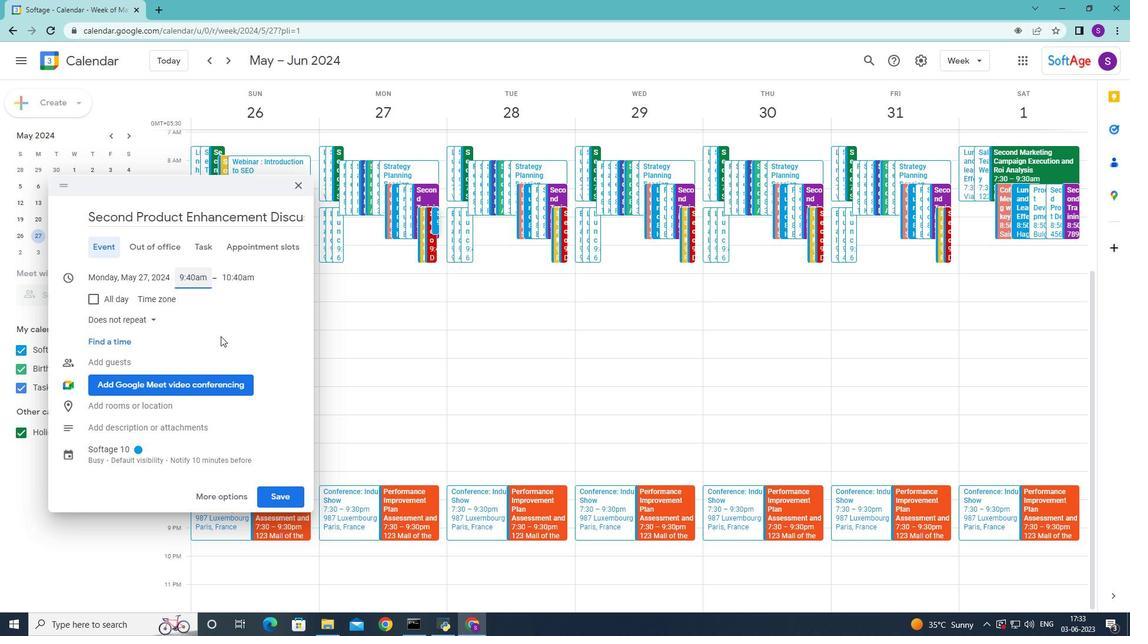 
Action: Mouse moved to (357, 341)
Screenshot: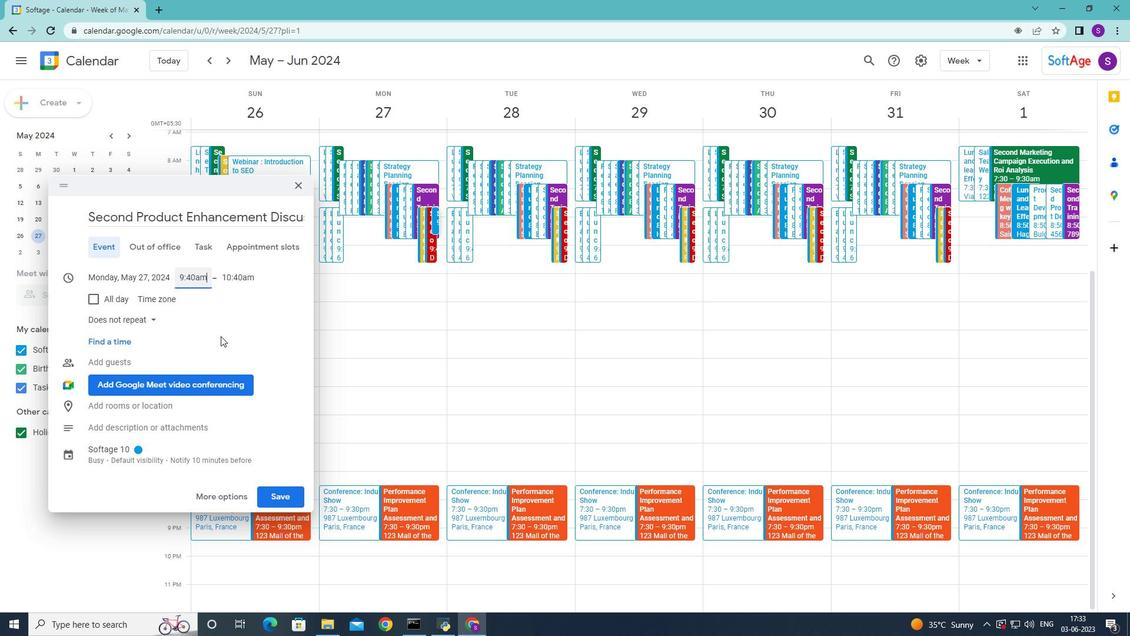 
Action: Mouse pressed left at (357, 341)
Screenshot: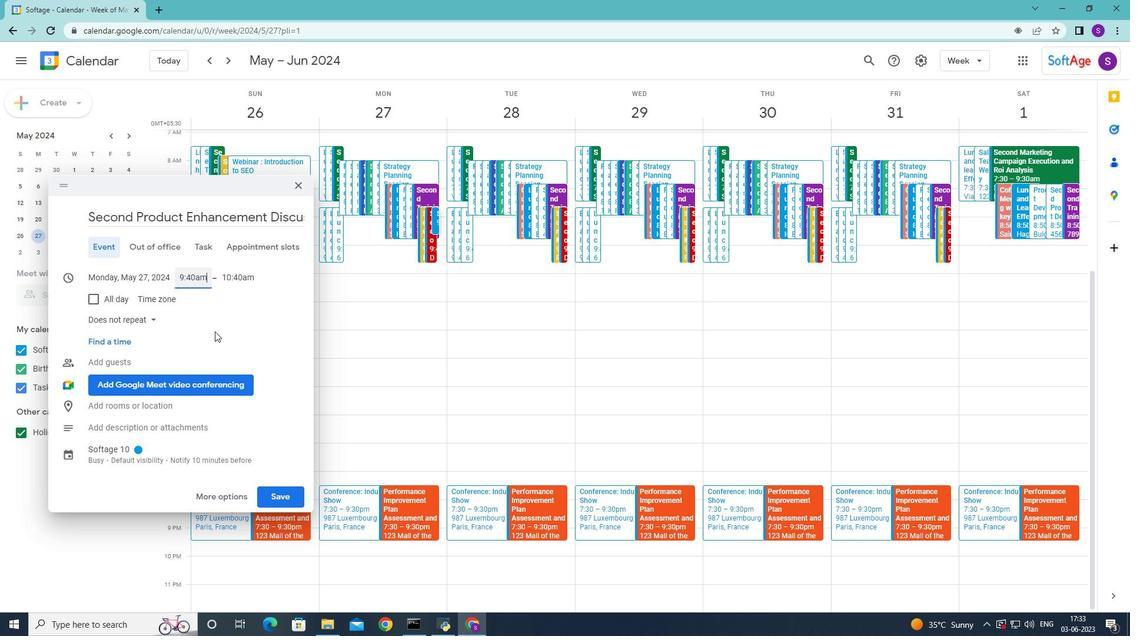 
Action: Mouse moved to (374, 278)
Screenshot: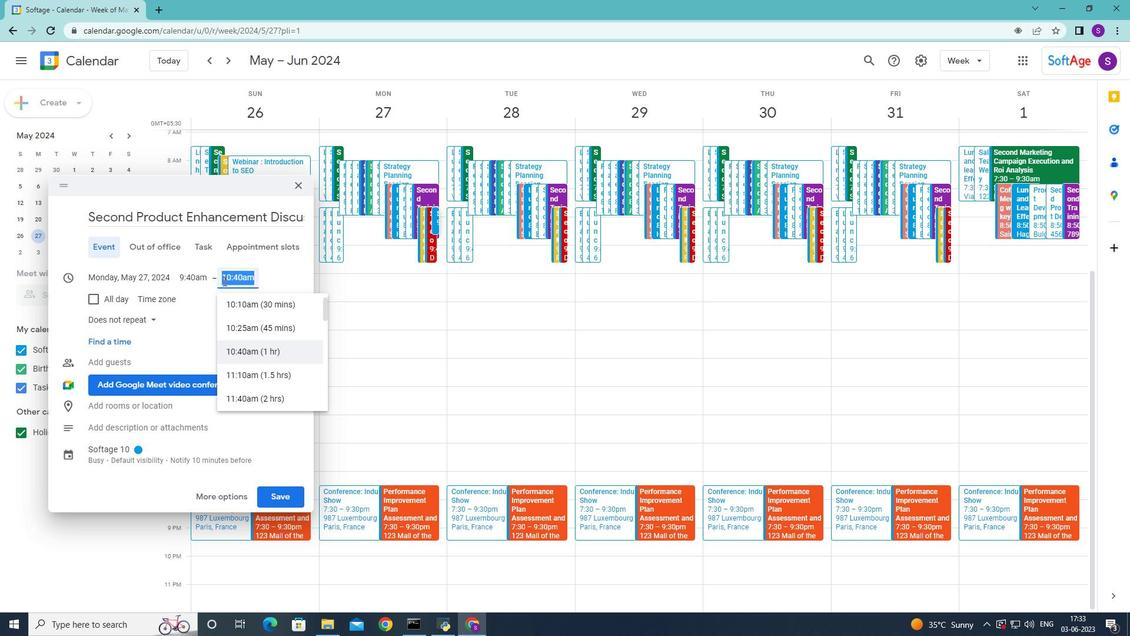 
Action: Mouse pressed left at (374, 278)
Screenshot: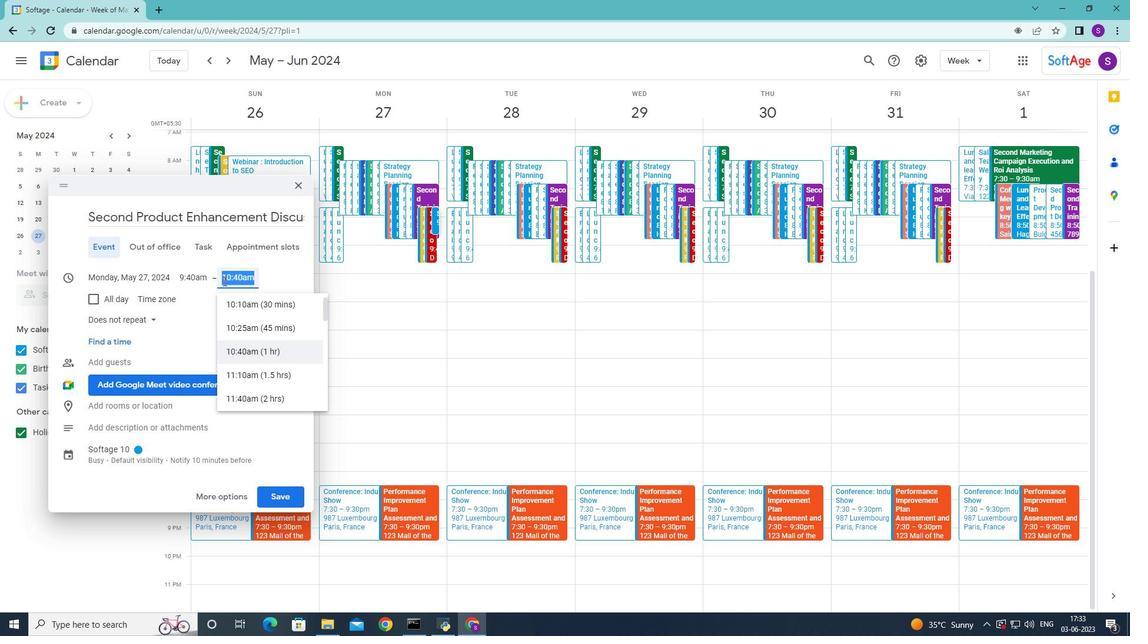 
Action: Mouse moved to (378, 351)
Screenshot: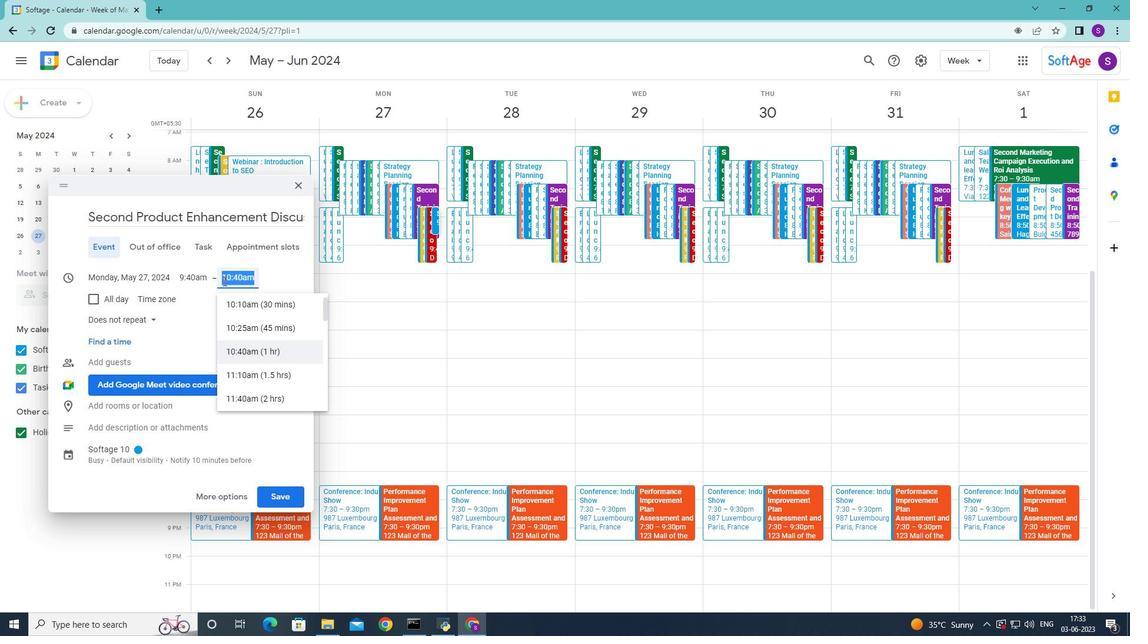 
Action: Mouse scrolled (378, 352) with delta (0, 0)
Screenshot: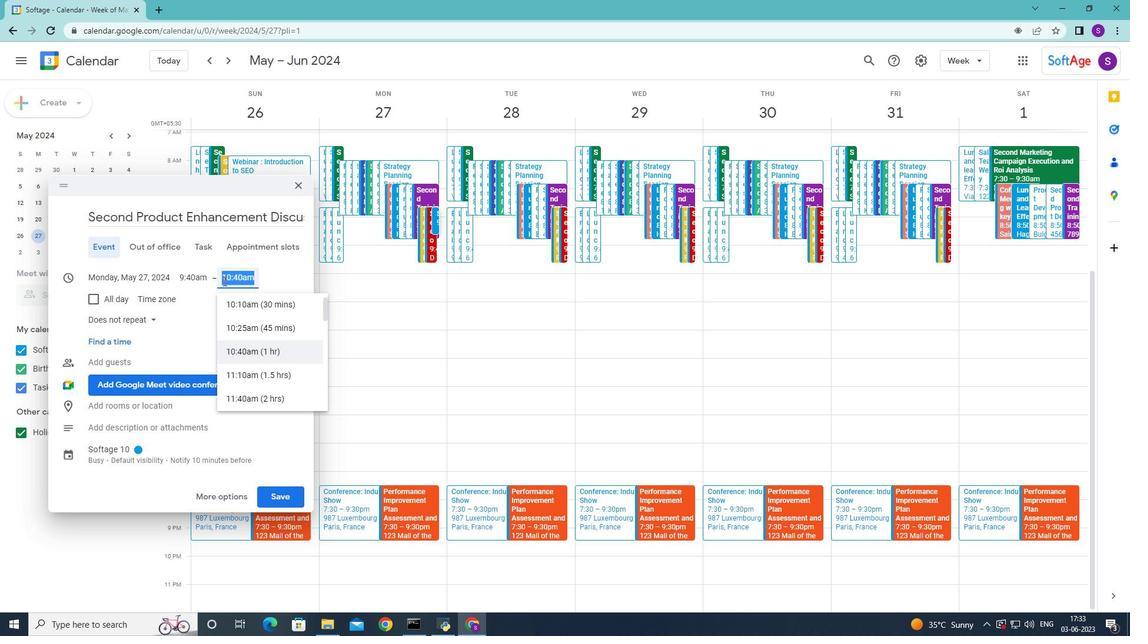 
Action: Mouse scrolled (378, 352) with delta (0, 0)
Screenshot: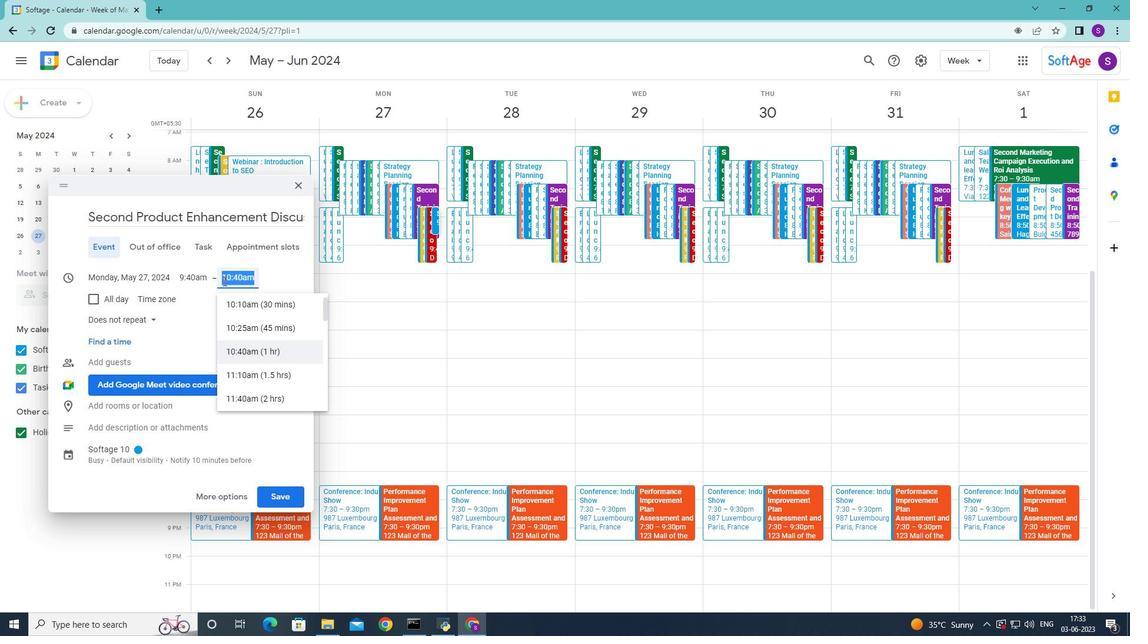 
Action: Mouse moved to (378, 351)
Screenshot: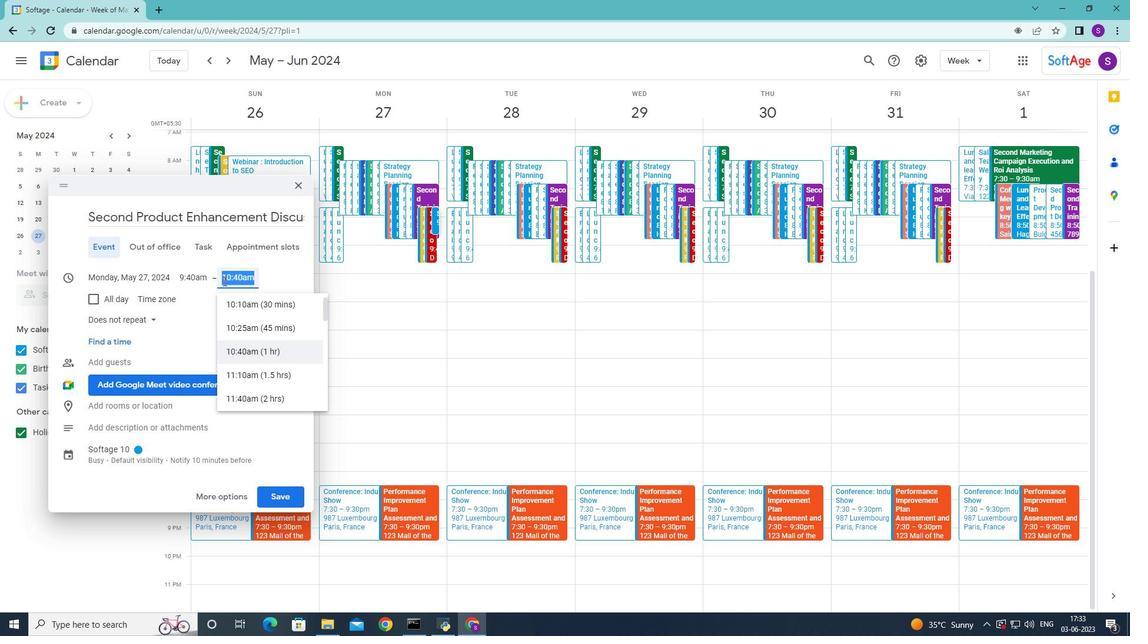 
Action: Mouse scrolled (378, 352) with delta (0, 0)
Screenshot: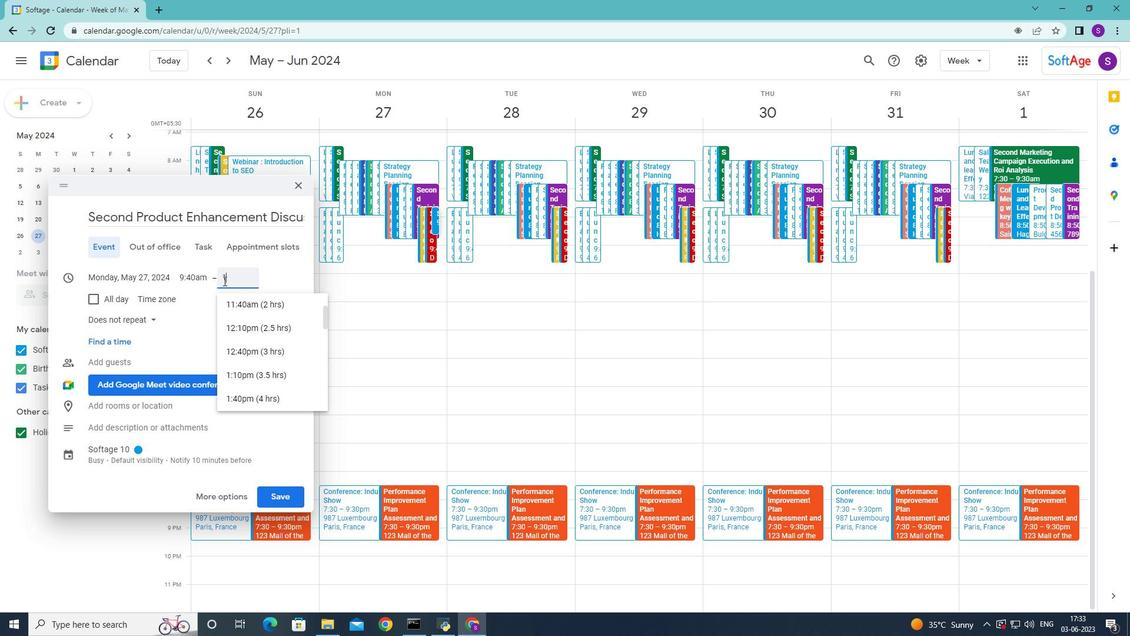 
Action: Mouse scrolled (378, 351) with delta (0, 0)
Screenshot: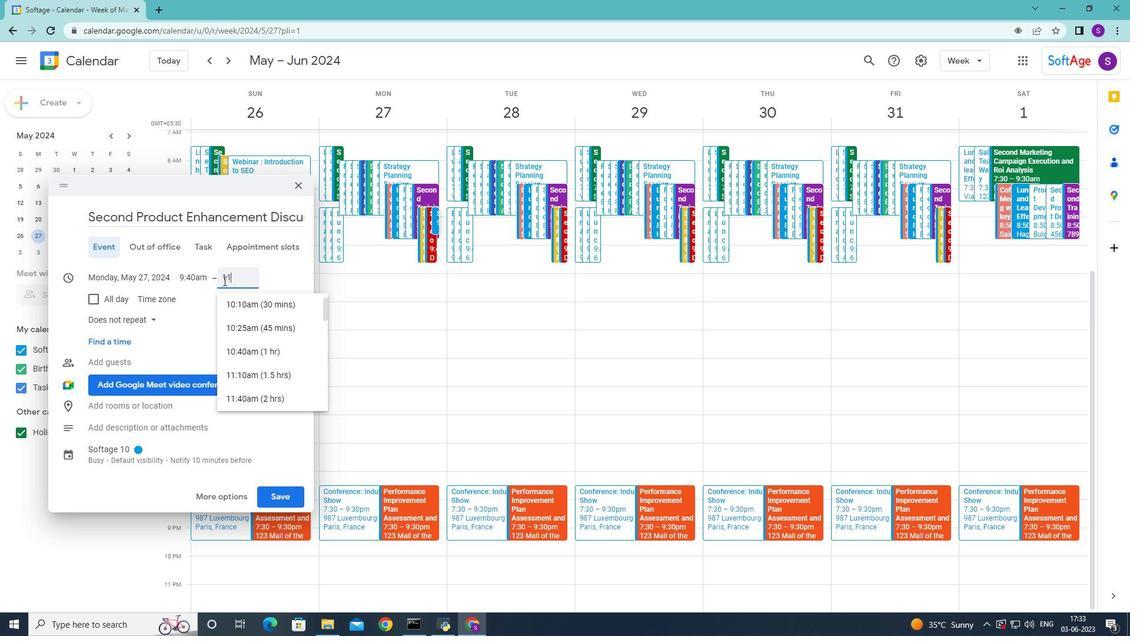 
Action: Mouse scrolled (378, 351) with delta (0, 0)
Screenshot: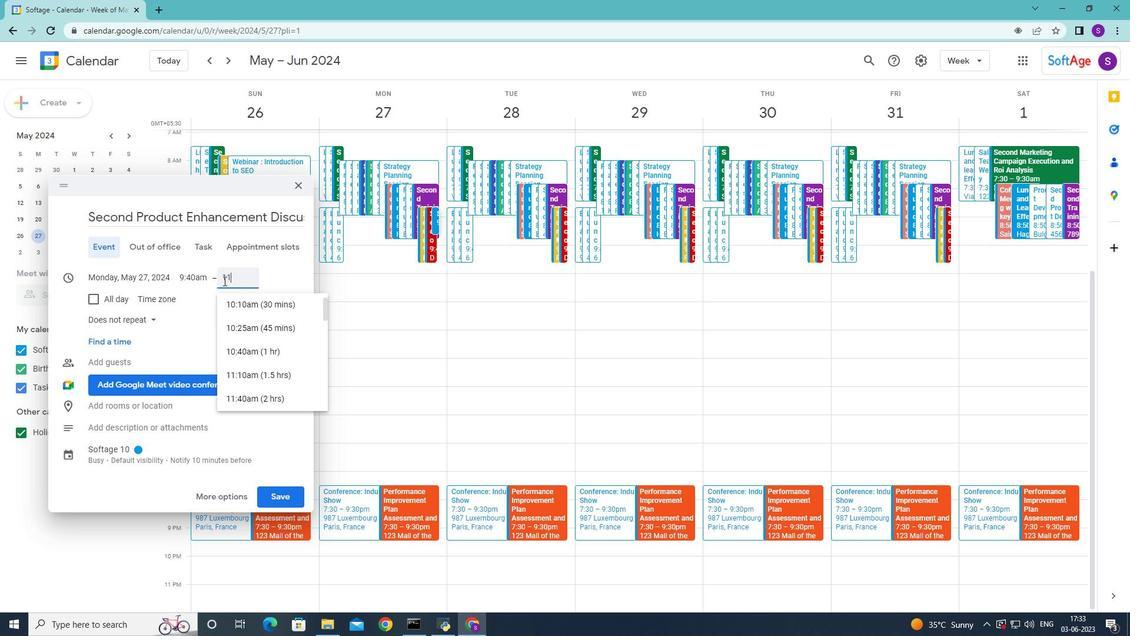 
Action: Mouse moved to (401, 330)
Screenshot: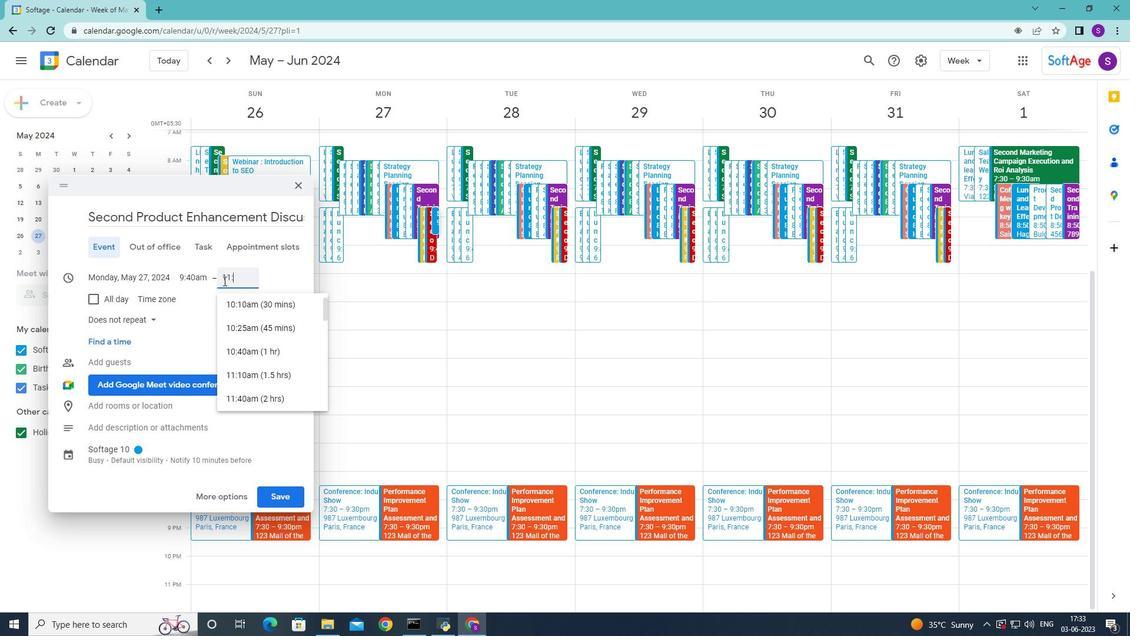 
Action: Mouse pressed left at (401, 330)
Screenshot: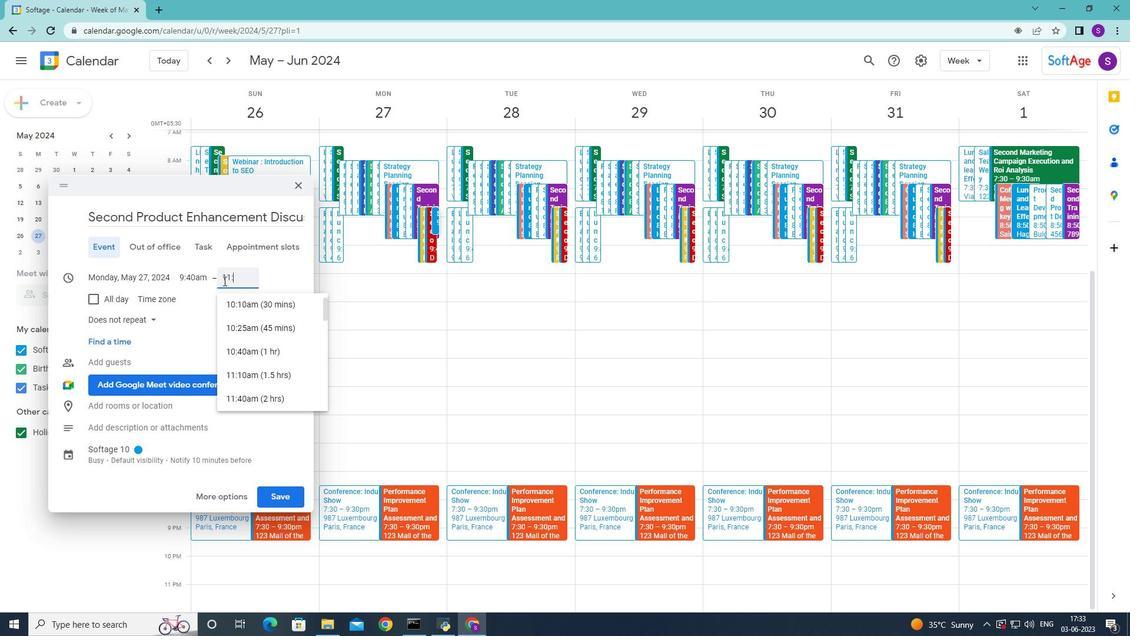 
Action: Mouse moved to (345, 494)
Screenshot: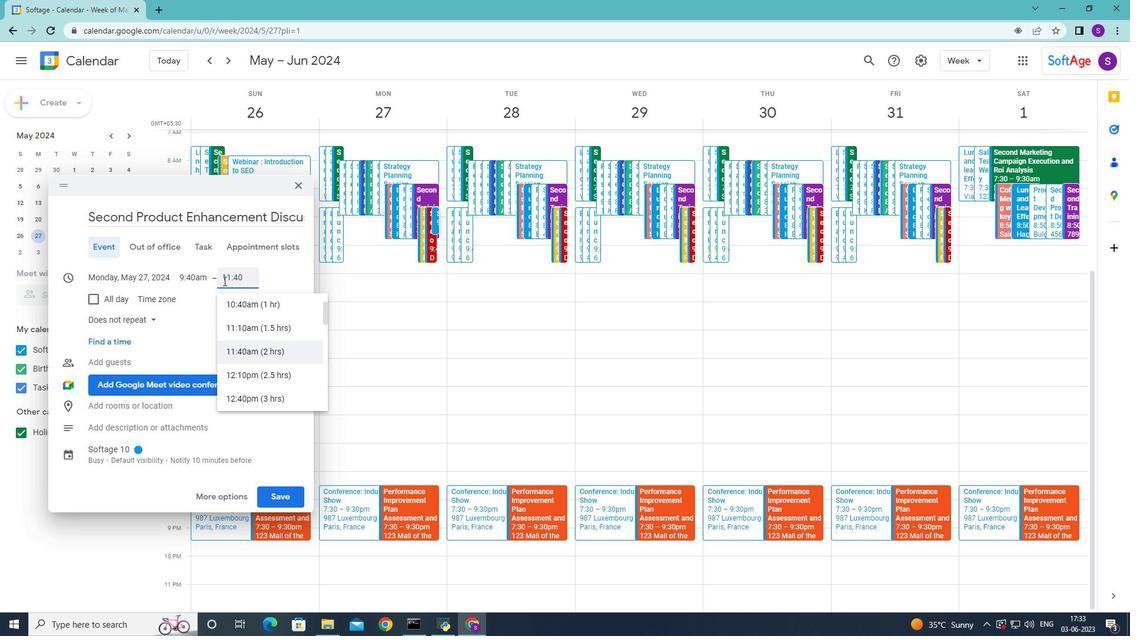 
Action: Mouse pressed left at (345, 494)
Screenshot: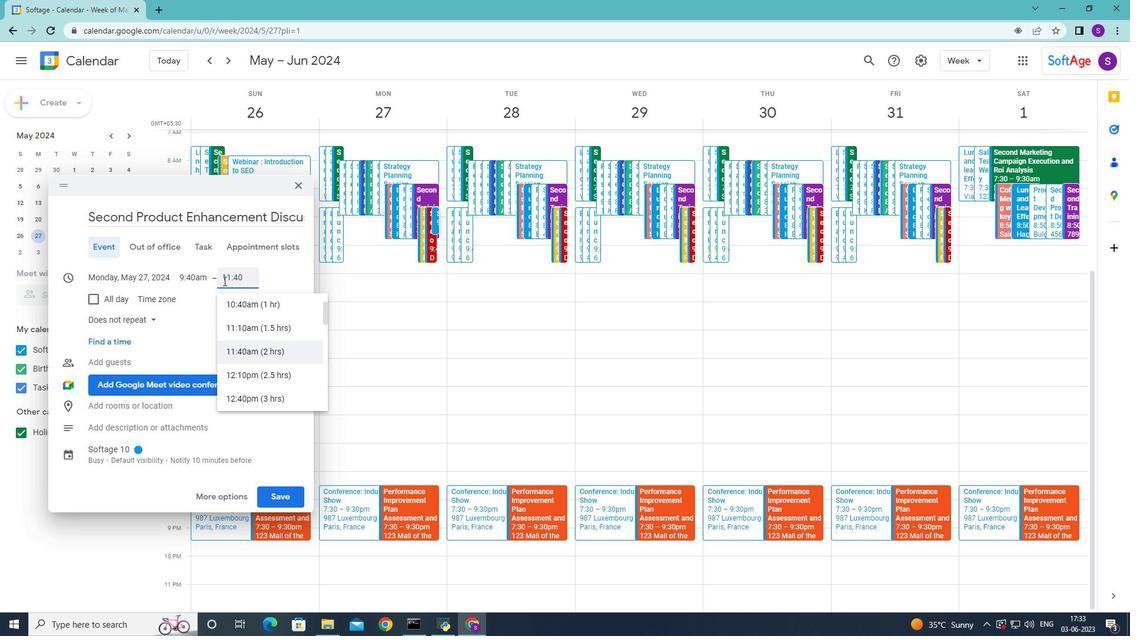 
Action: Mouse moved to (282, 395)
Screenshot: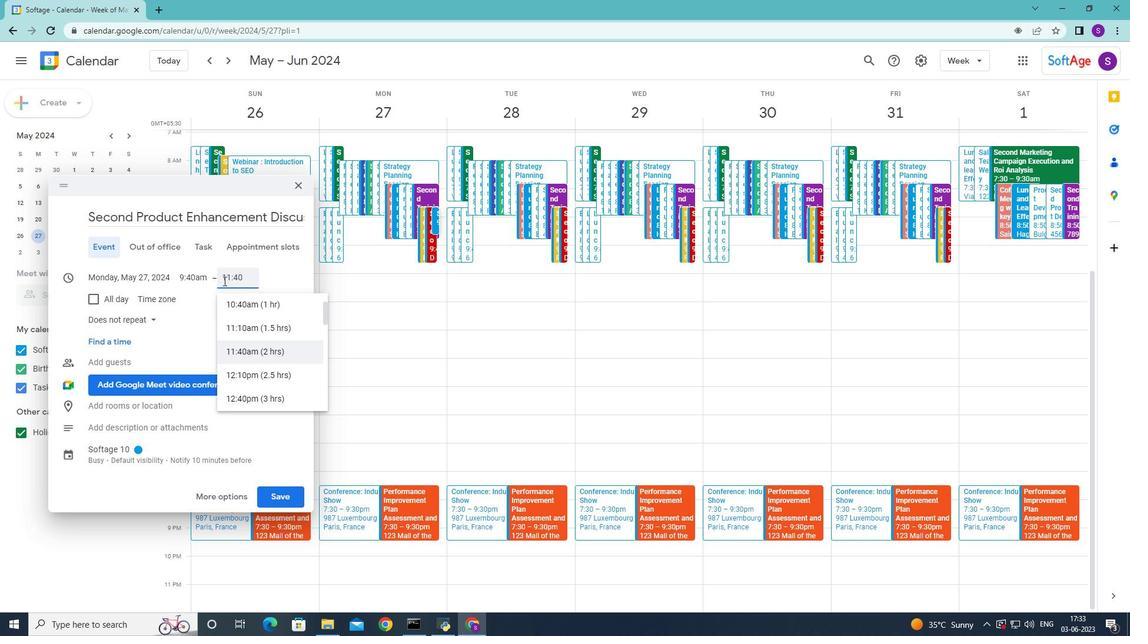 
Action: Mouse pressed left at (282, 395)
Screenshot: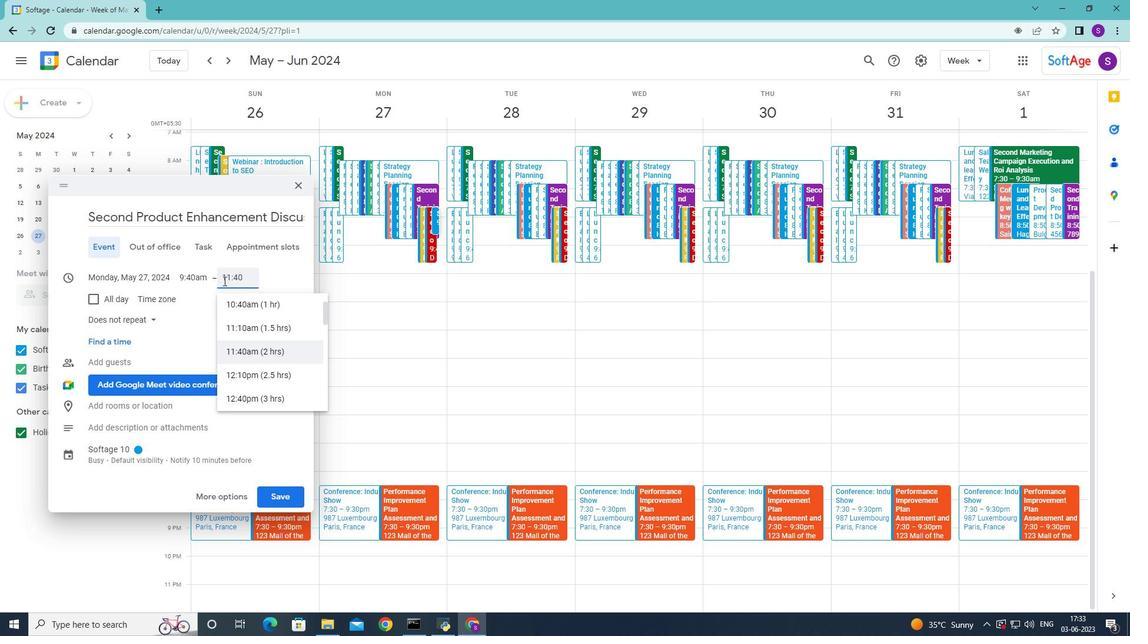 
Action: Mouse moved to (246, 418)
Screenshot: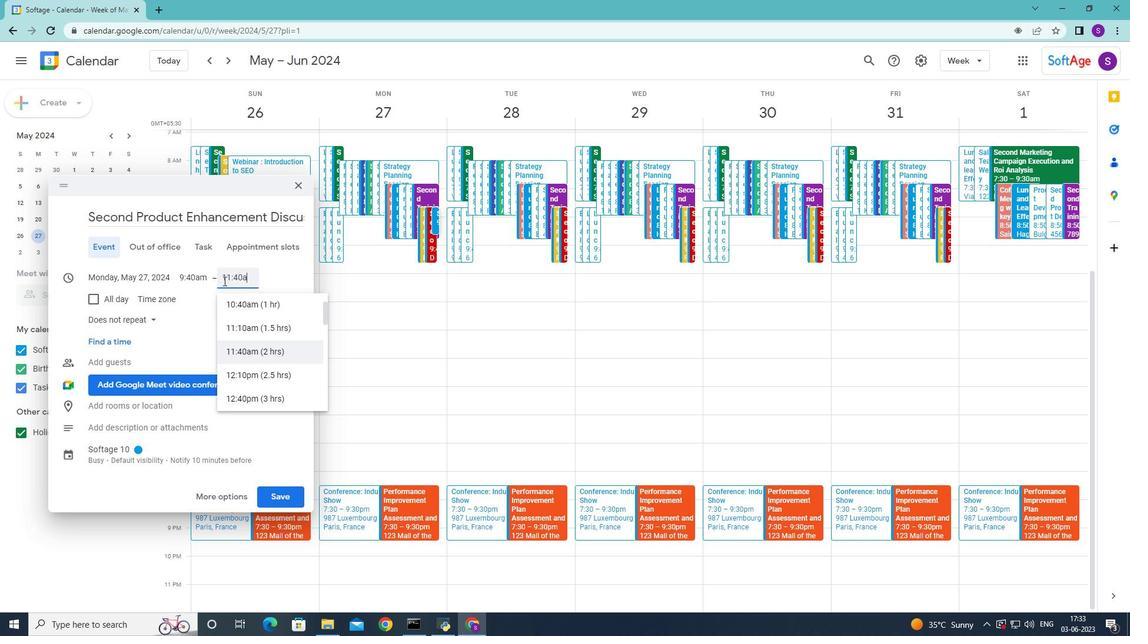 
Action: Mouse pressed left at (246, 418)
Screenshot: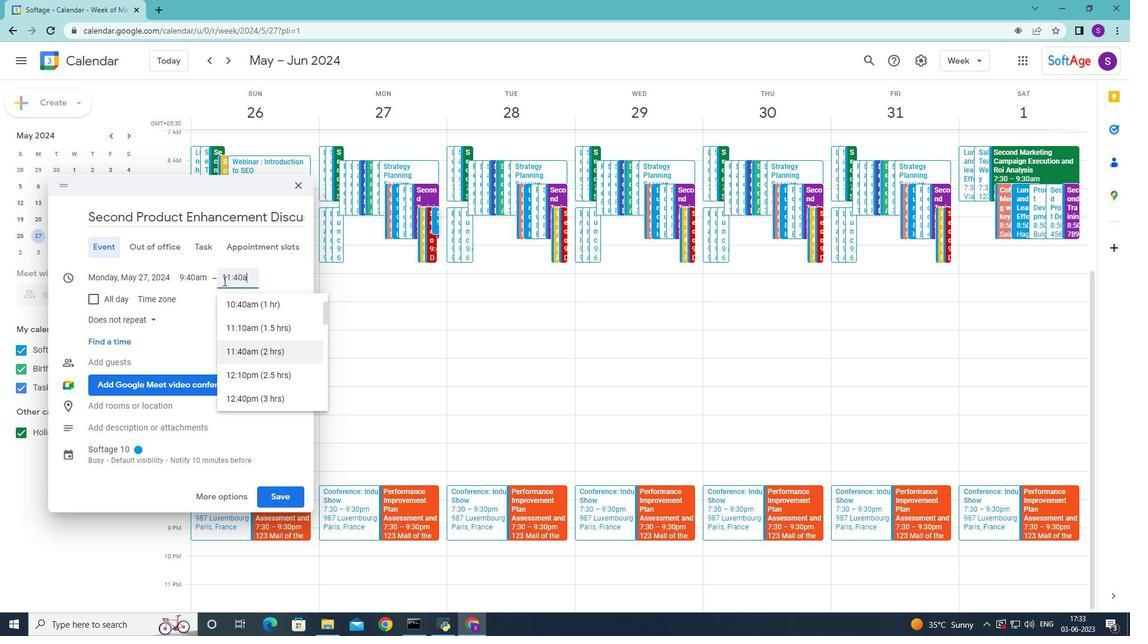 
Action: Key pressed <Key.shift>any<Key.backspace><Key.backspace><Key.backspace><Key.shift>Any<Key.space>defects<Key.space><Key.backspace>,<Key.space>deviations<Key.space><Key.backspace>,<Key.space>or<Key.space>m<Key.backspace>non<Key.space><Key.backspace>-conformities<Key.space>identfied<Key.space><Key.backspace><Key.backspace><Key.backspace><Key.backspace><Key.backspace>ified<Key.space>durn-<Key.backspace><Key.backspace>ing<Key.space>the<Key.space><Key.shift>quality<Key.space><Key.shift>Assurance<Key.space><Key.shift><Key.shift><Key.shift><Key.shift><Key.shift><Key.shift><Key.shift><Key.shift><Key.shift><Key.shift><Key.shift>check<Key.space>will<Key.space>be<Key.space>documented<Key.space>and<Key.space>tracked.<Key.space><Key.shift>the<Key.space>team<Key.space>will<Key.space>assign<Key.space>severity<Key.space>levels<Key.space>and<Key.space>work<Key.space>with<Key.space>project<Key.space>stal<Key.backspace>keholdres<Key.space><Key.backspace><Key.backspace><Key.backspace><Key.backspace>eres<Key.space><Key.backspace><Key.backspace><Key.backspace>s<Key.space>to<Key.space>determine<Key.space>appropriate<Key.space>corrective<Key.space>actions<Key.space>and<Key.space>resolutions<Key.space><Key.backspace>.<Key.space>
Screenshot: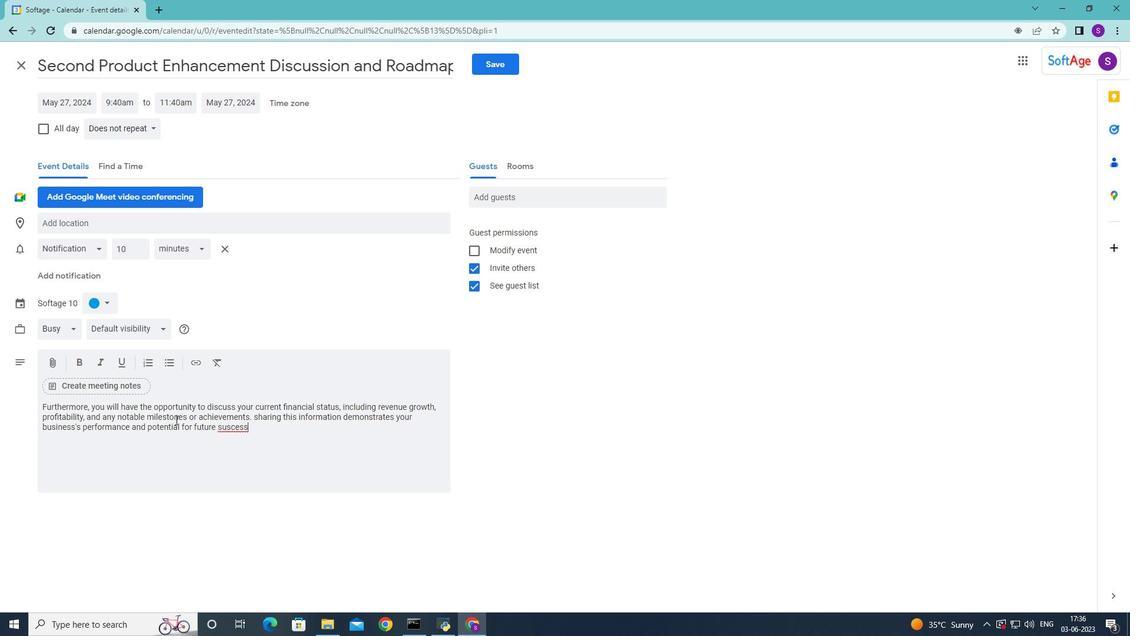 
Action: Mouse moved to (103, 304)
Screenshot: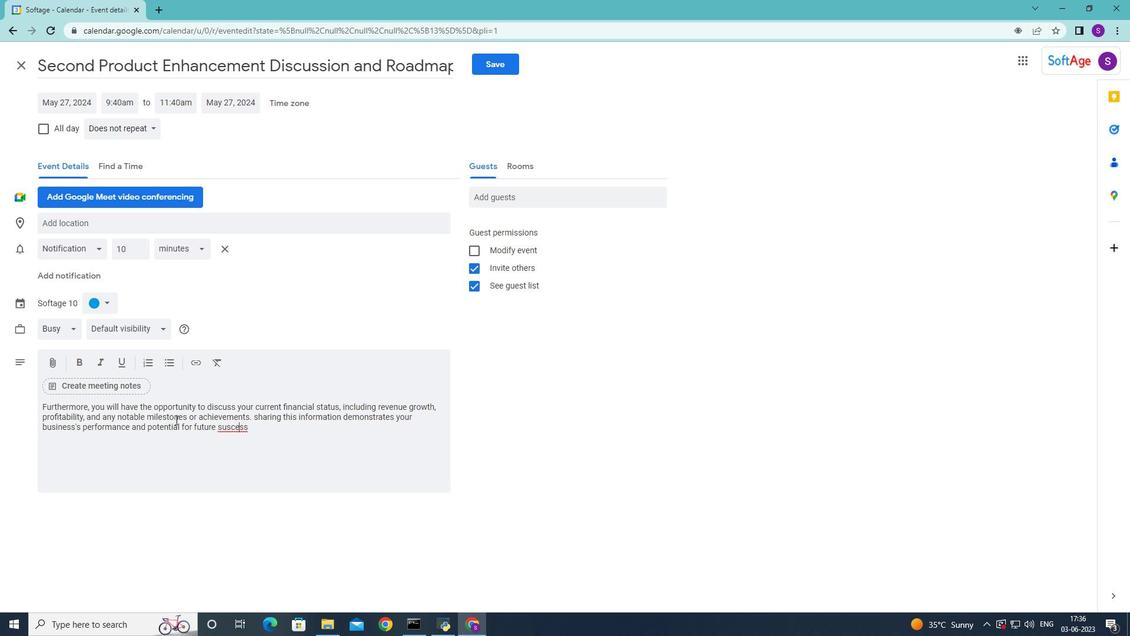 
Action: Mouse pressed left at (103, 304)
Screenshot: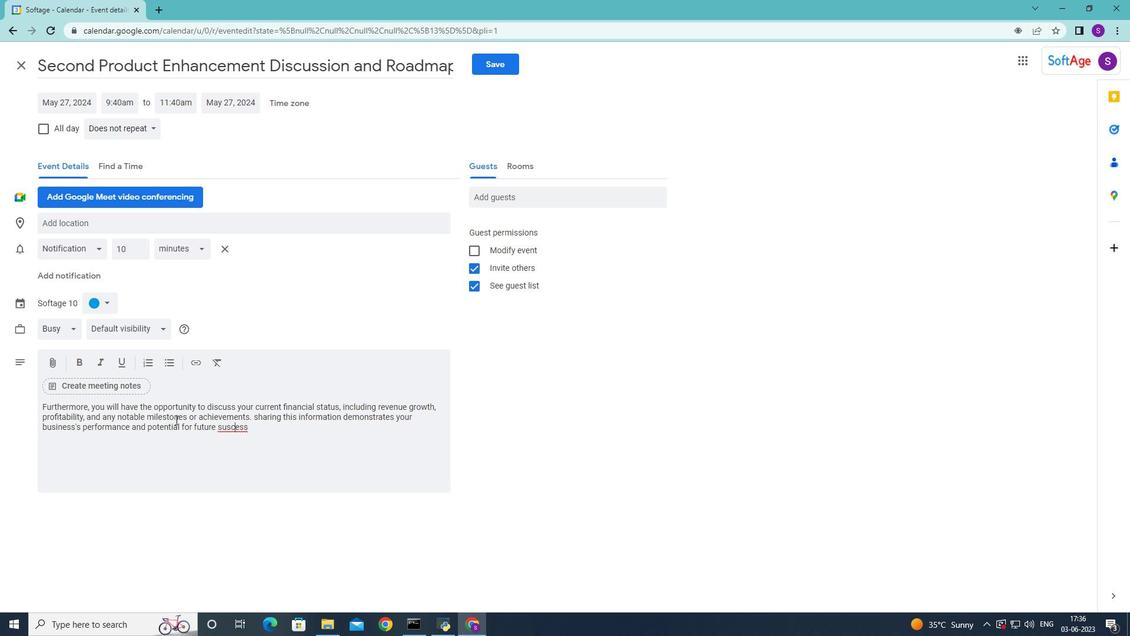 
Action: Mouse moved to (111, 319)
Screenshot: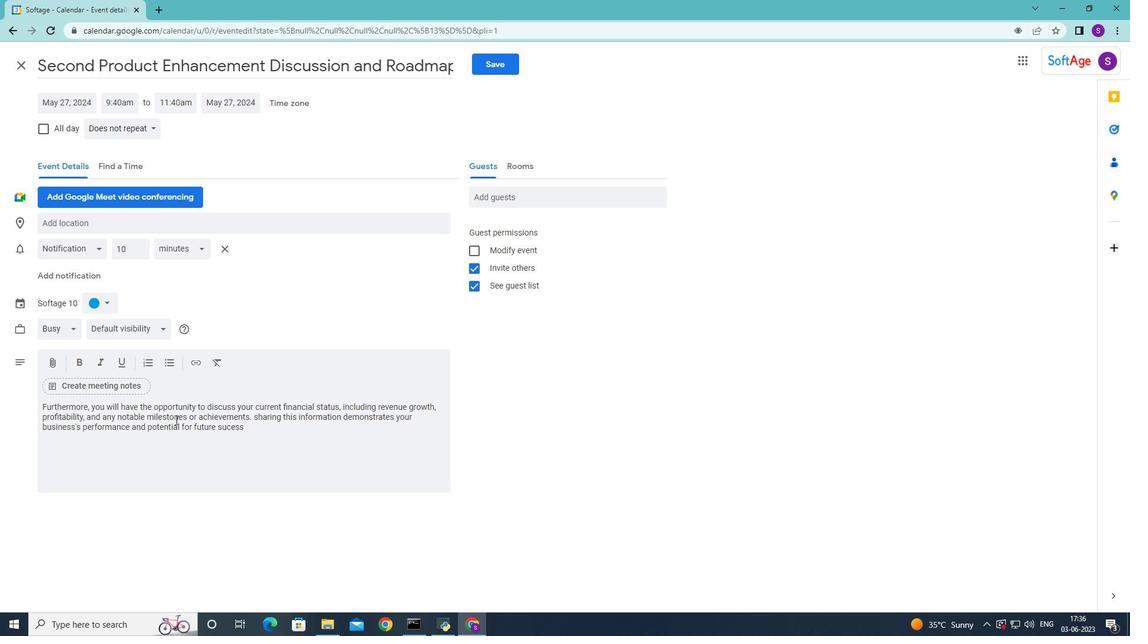 
Action: Mouse pressed left at (111, 319)
Screenshot: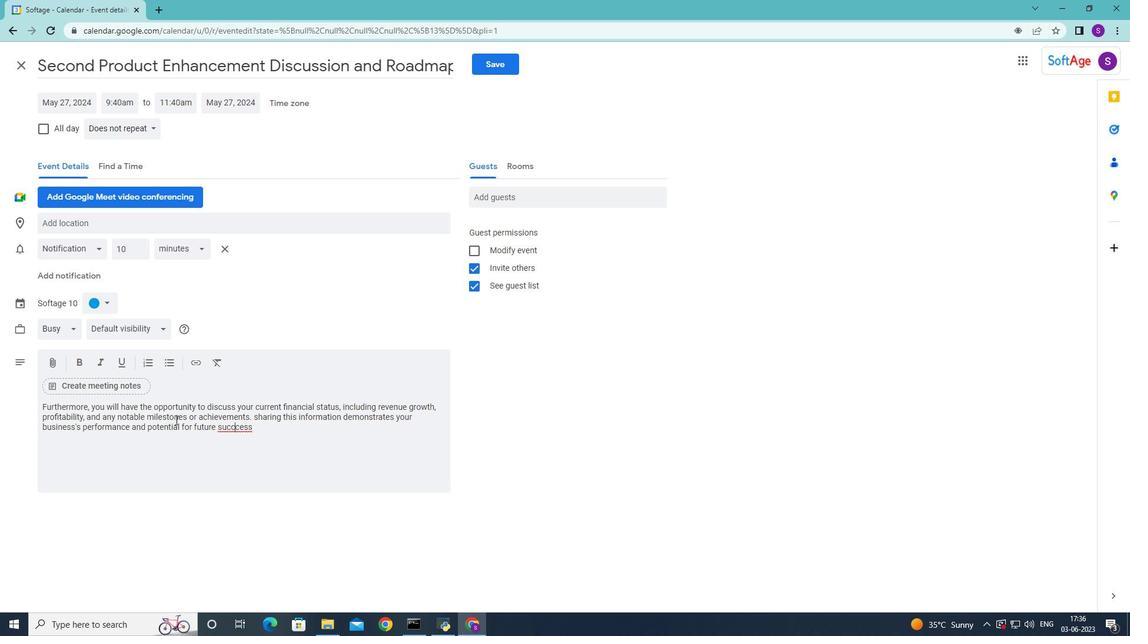 
Action: Mouse moved to (144, 227)
Screenshot: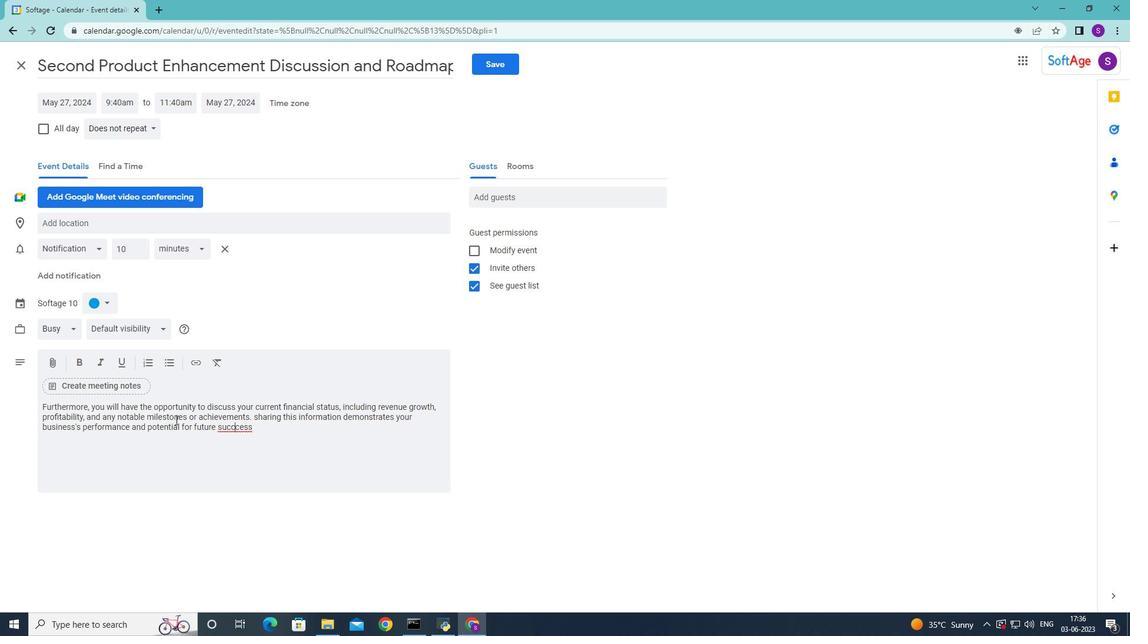 
Action: Mouse pressed left at (144, 227)
Screenshot: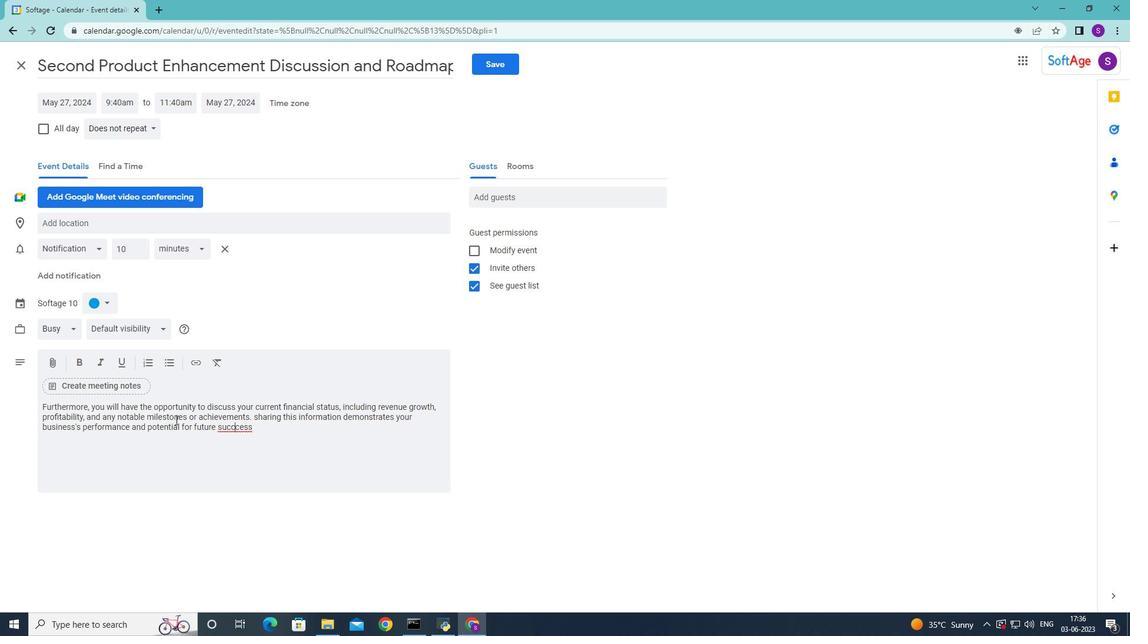 
Action: Key pressed 987<Key.space><Key.shift>Abu<Key.space><Key.shift>Simbel<Key.space><Key.shift>Temples,<Key.space><Key.shift>Abu<Key.space><Key.shift>Simbel,<Key.space><Key.shift><Key.shift><Key.shift><Key.shift><Key.shift><Key.shift><Key.shift><Key.shift><Key.shift><Key.shift><Key.shift><Key.shift><Key.shift><Key.shift><Key.shift><Key.shift><Key.shift><Key.shift><Key.shift><Key.shift><Key.shift><Key.shift><Key.shift>Egypt<Key.space>
Screenshot: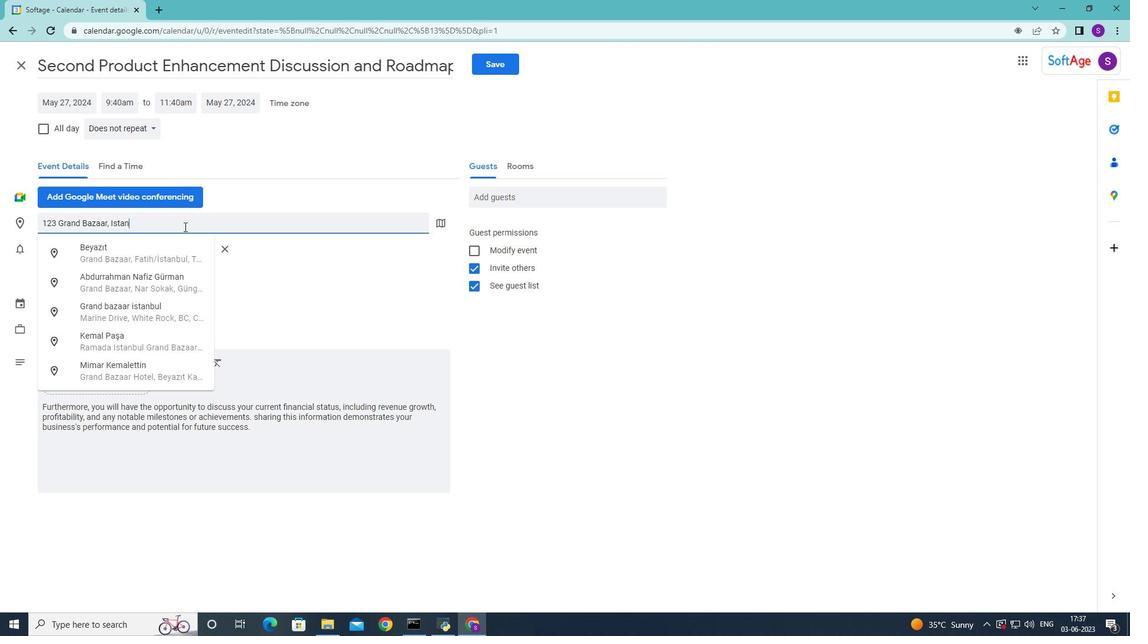 
Action: Mouse moved to (160, 245)
Screenshot: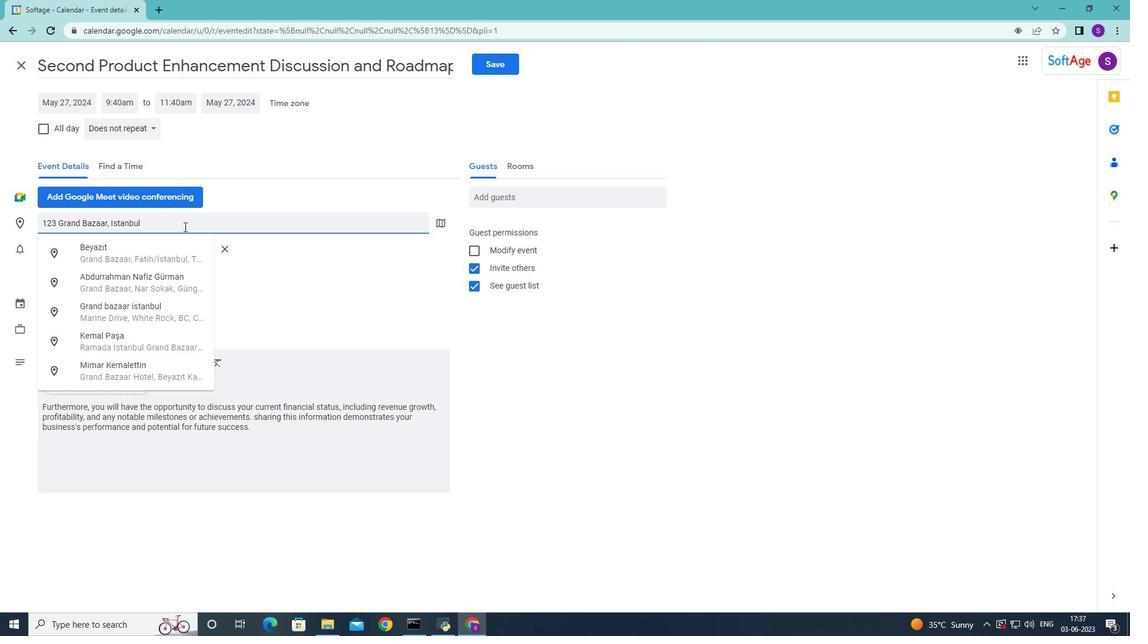 
Action: Mouse pressed left at (160, 245)
Screenshot: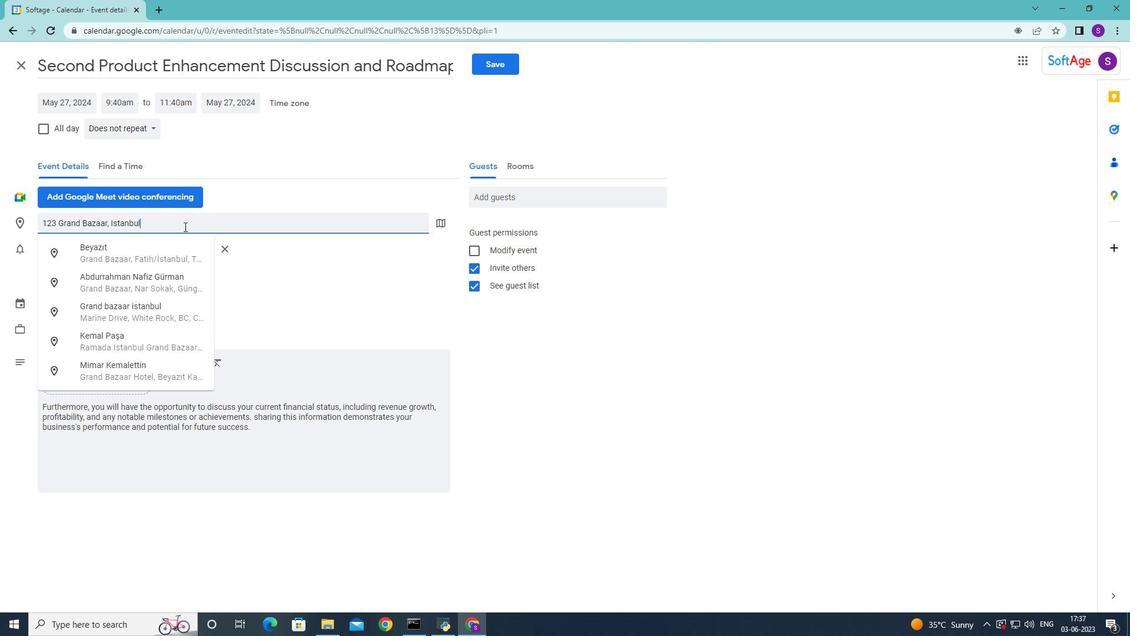 
Action: Mouse moved to (515, 200)
Screenshot: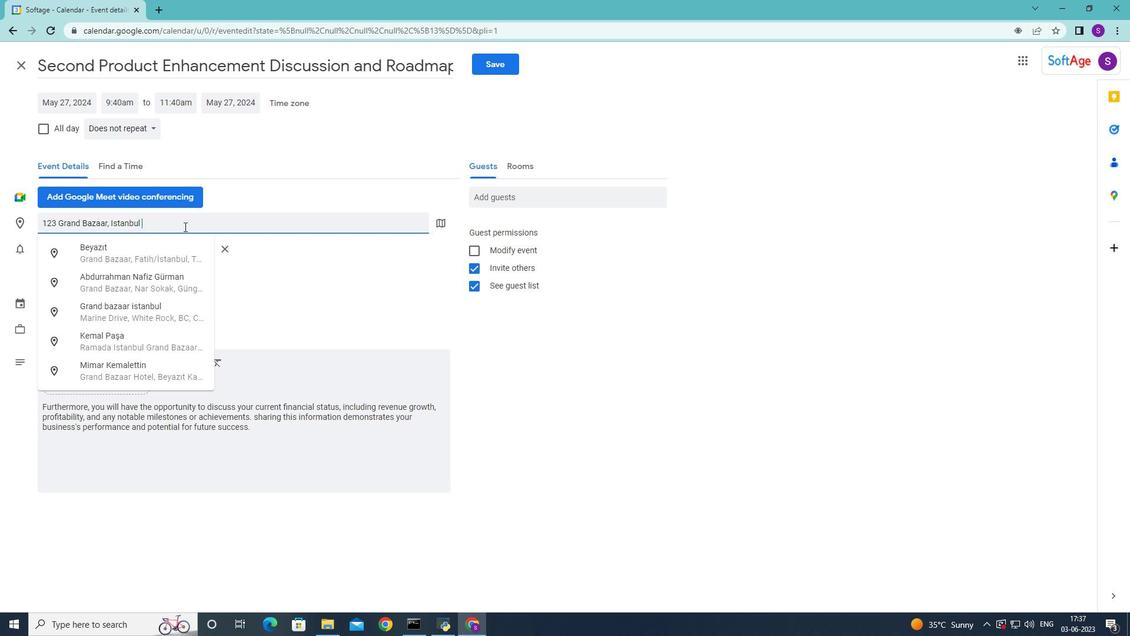 
Action: Mouse pressed left at (515, 200)
Screenshot: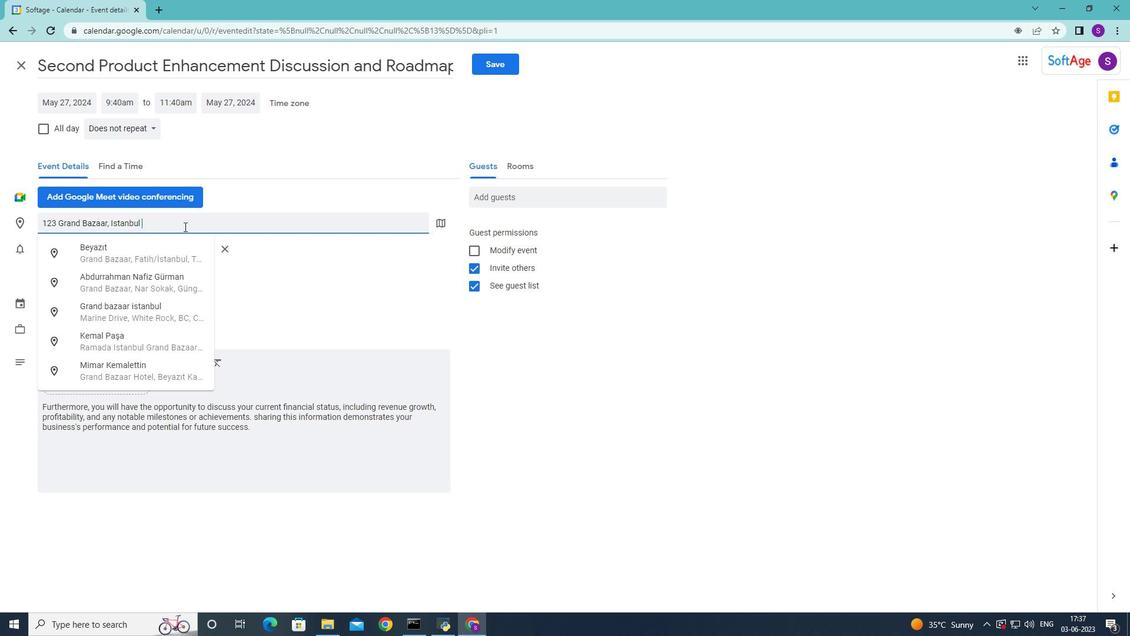 
Action: Key pressed <Key.shift>softage.7<Key.shift>2softage.net
Screenshot: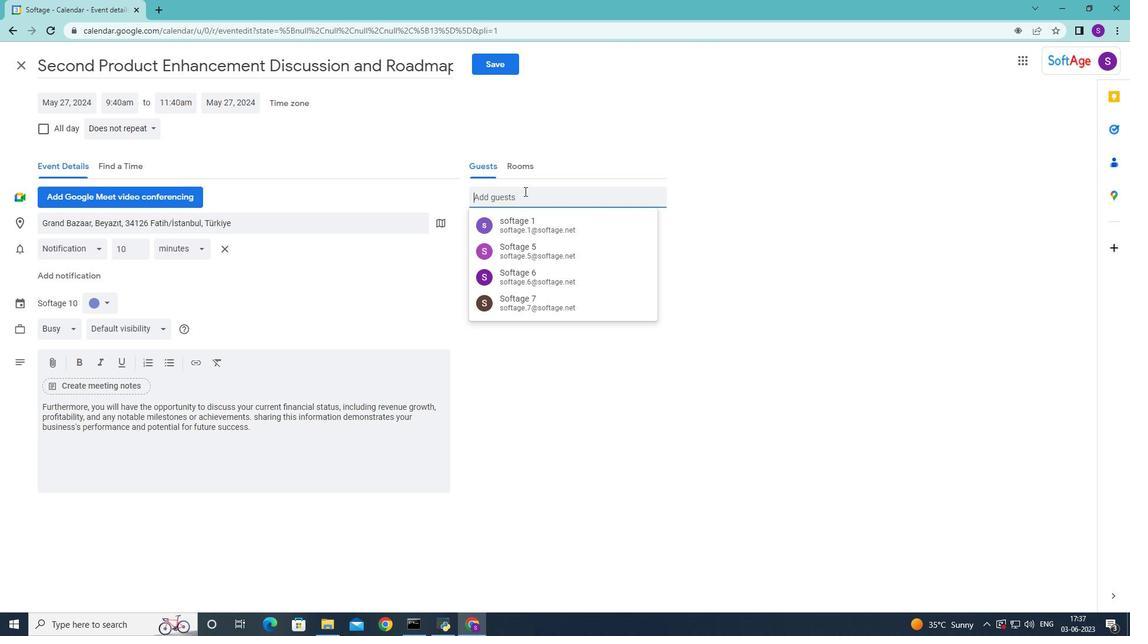 
Action: Mouse pressed left at (515, 200)
Screenshot: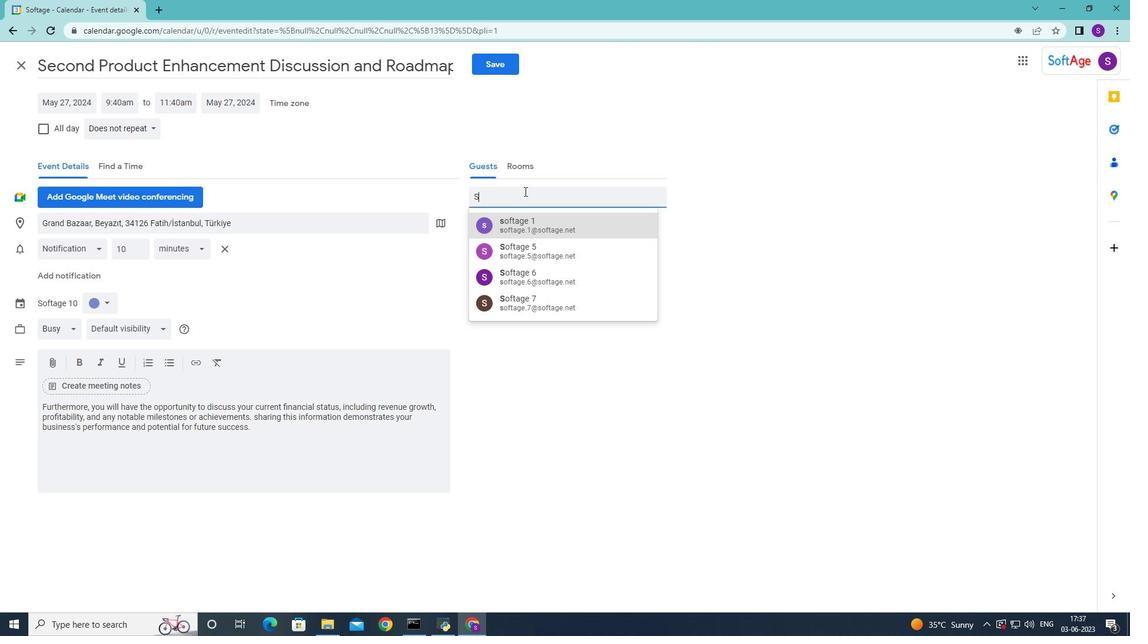 
Action: Key pressed <Key.backspace><Key.shift>@
Screenshot: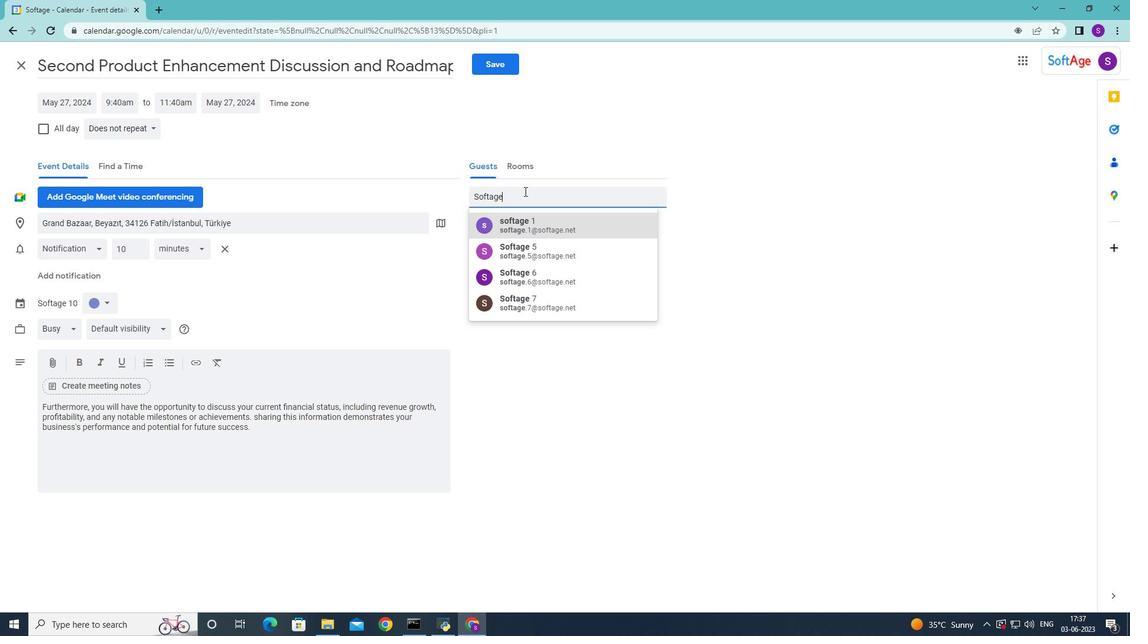 
Action: Mouse moved to (518, 235)
Screenshot: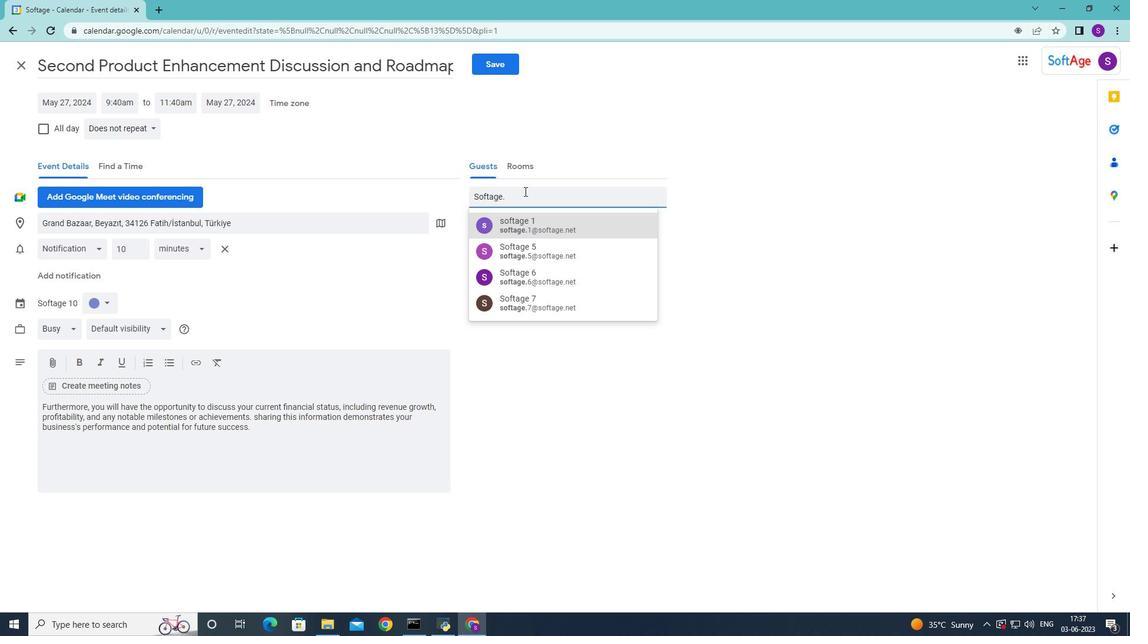 
Action: Mouse pressed left at (518, 235)
Screenshot: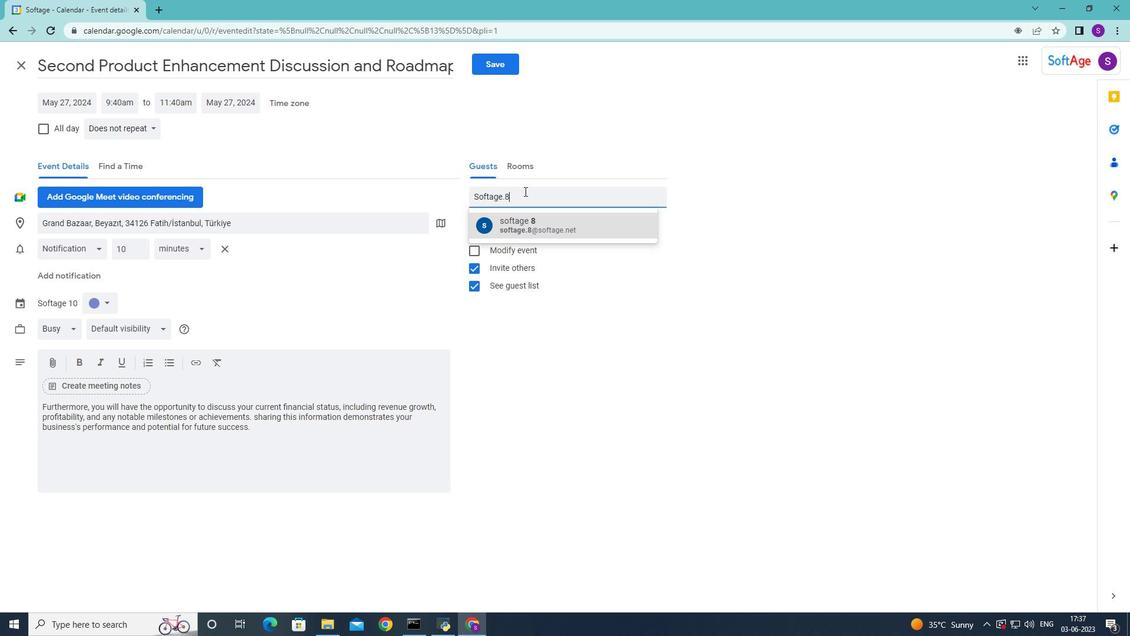 
Action: Mouse moved to (549, 201)
Screenshot: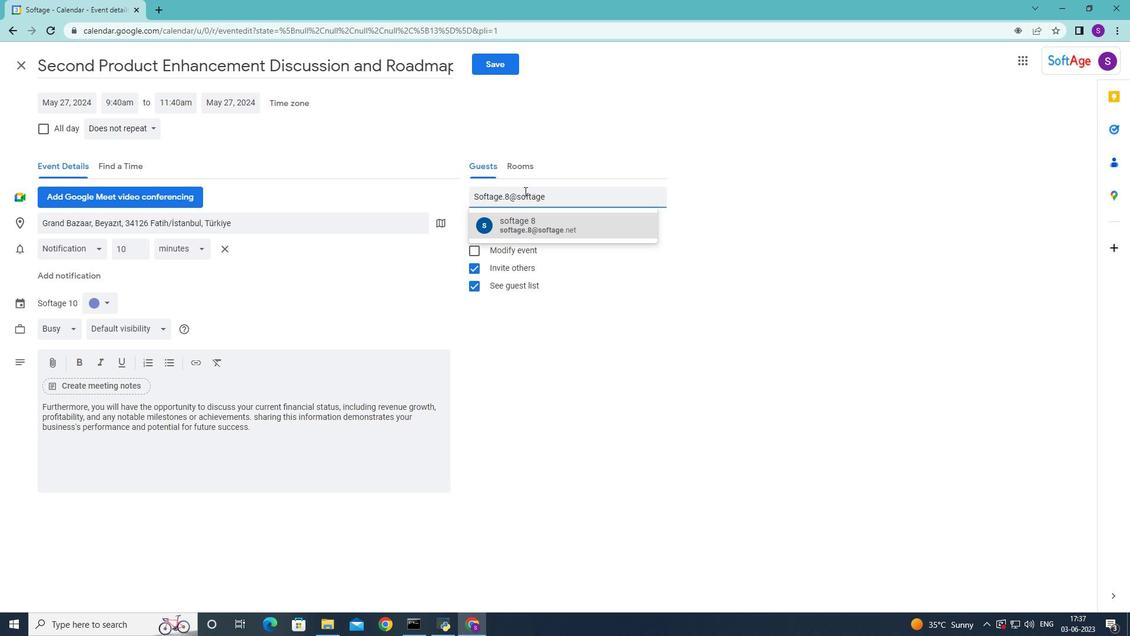 
Action: Mouse pressed left at (549, 201)
Screenshot: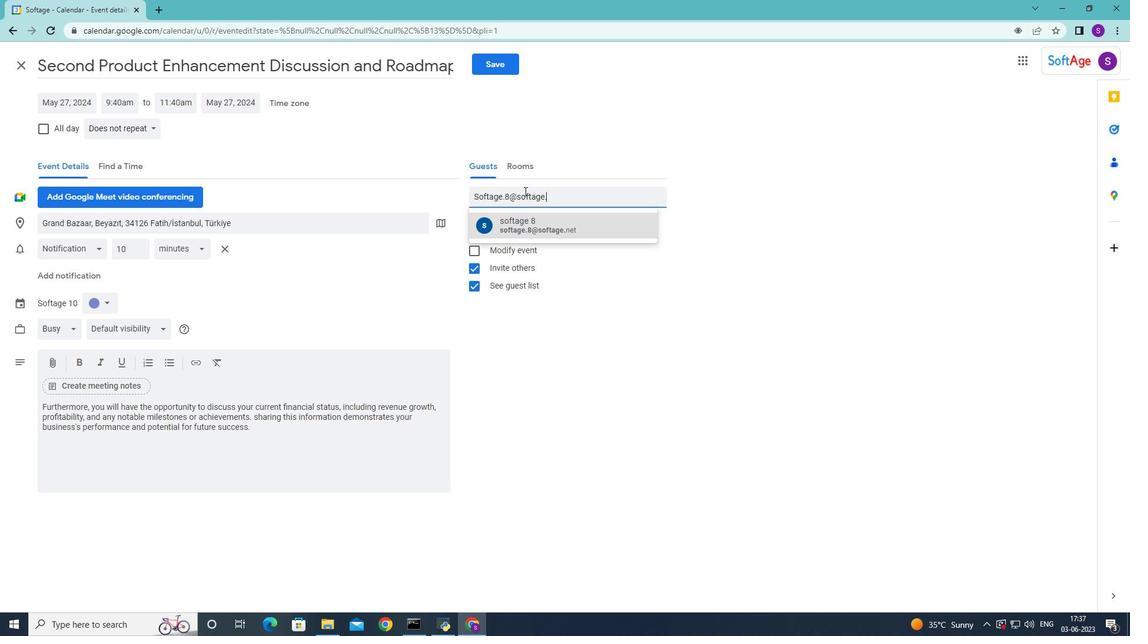 
Action: Key pressed <Key.shift>Softage.8<Key.shift>@softage.net
Screenshot: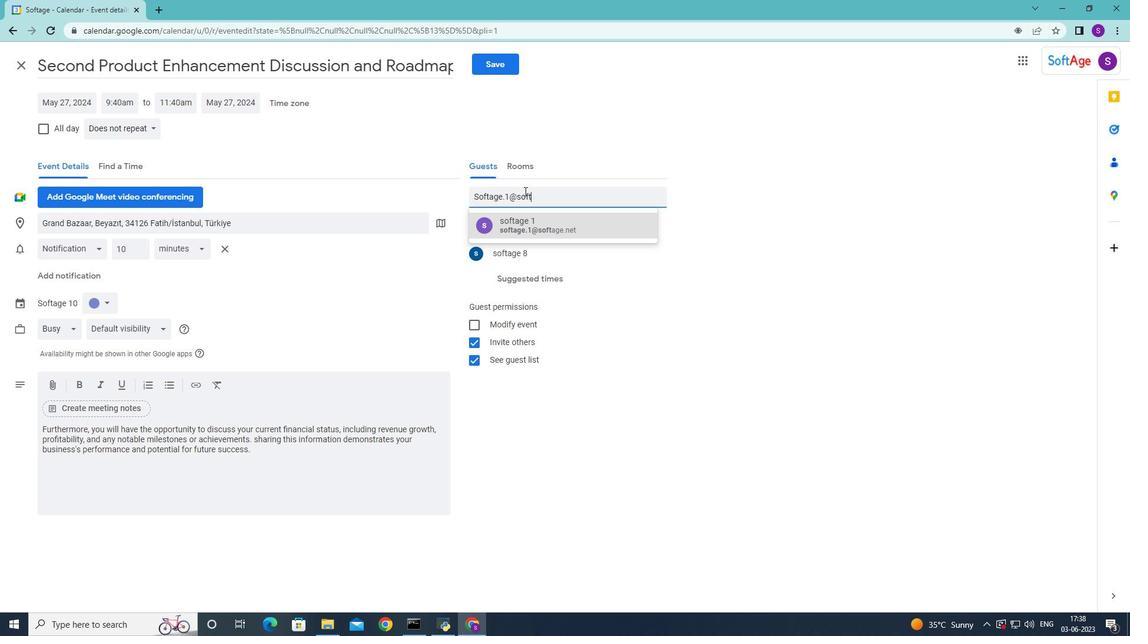 
Action: Mouse moved to (563, 237)
Screenshot: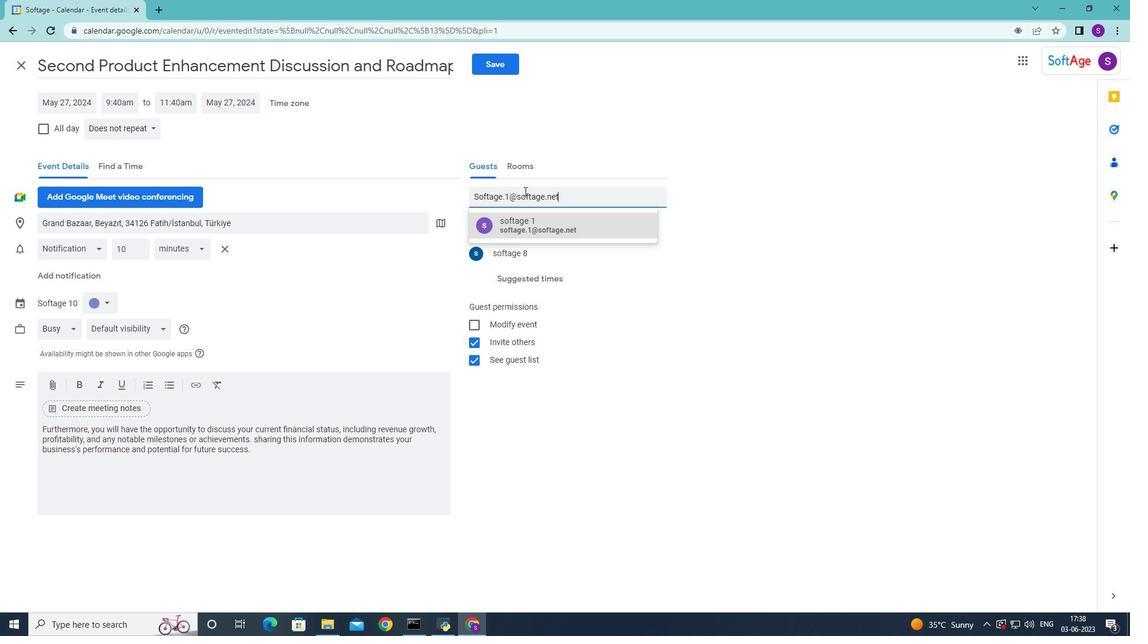 
Action: Mouse pressed left at (563, 237)
Screenshot: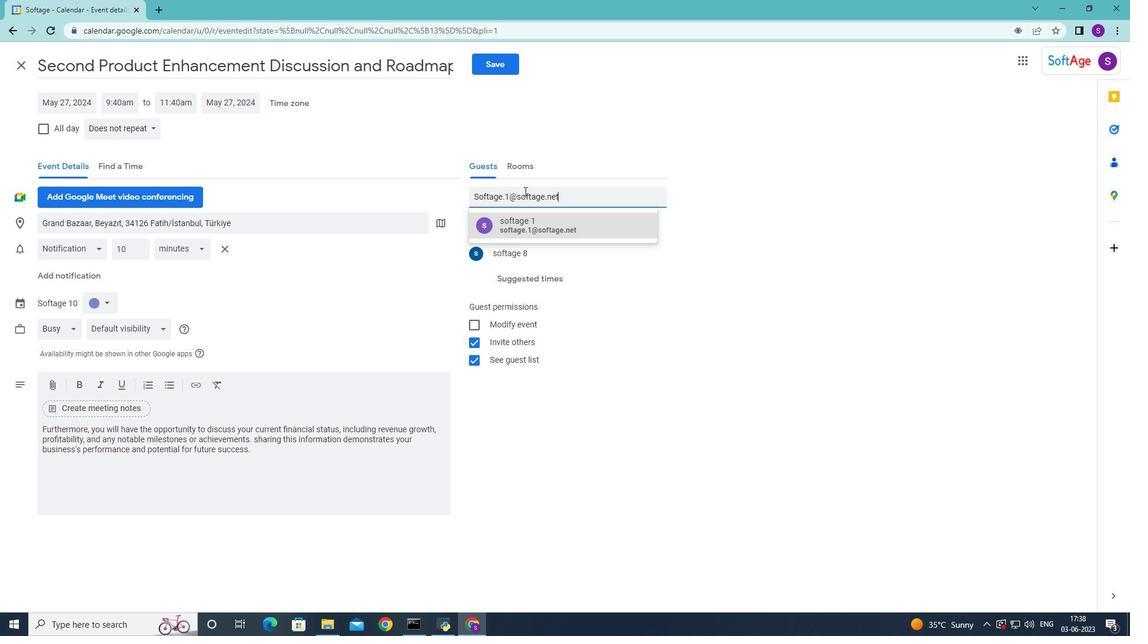 
Action: Mouse moved to (141, 123)
Screenshot: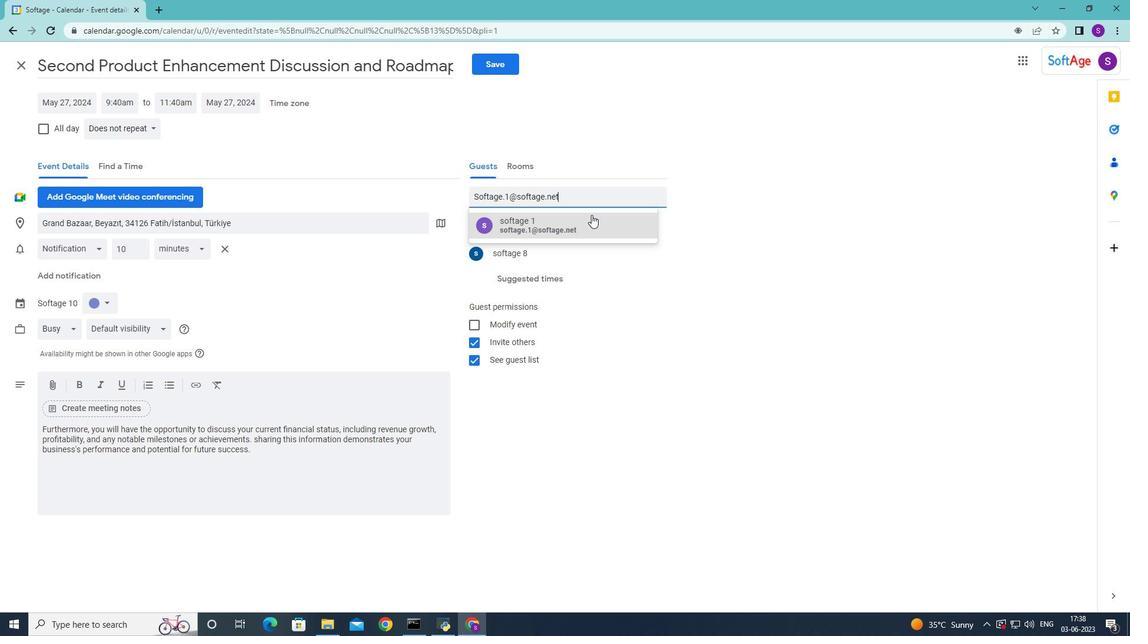 
Action: Mouse pressed left at (141, 123)
Screenshot: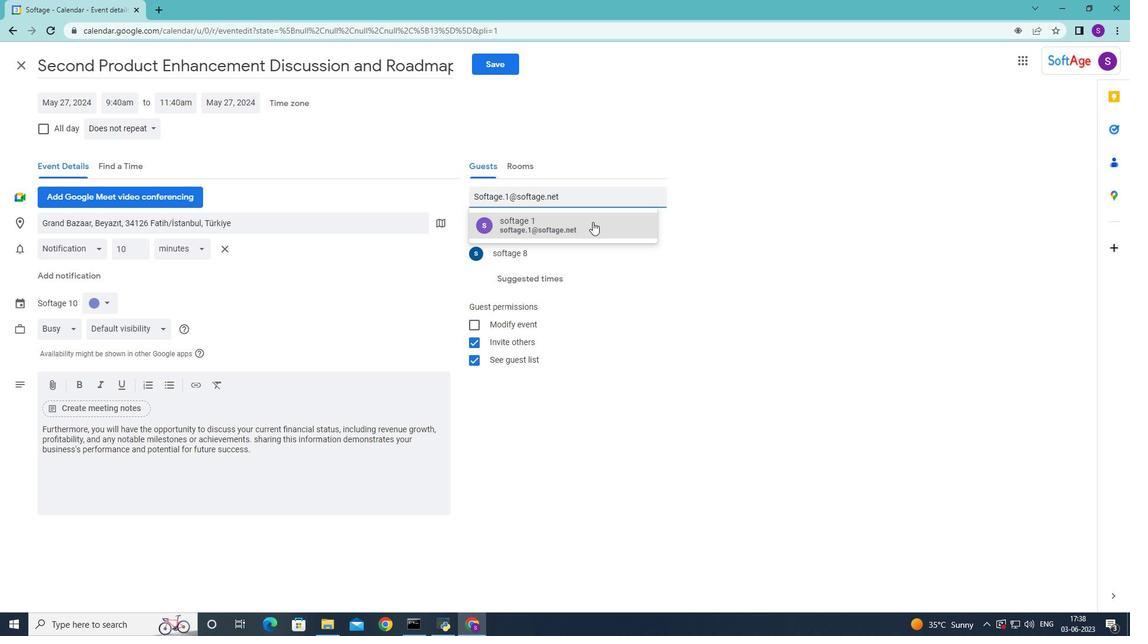 
Action: Mouse moved to (163, 135)
Screenshot: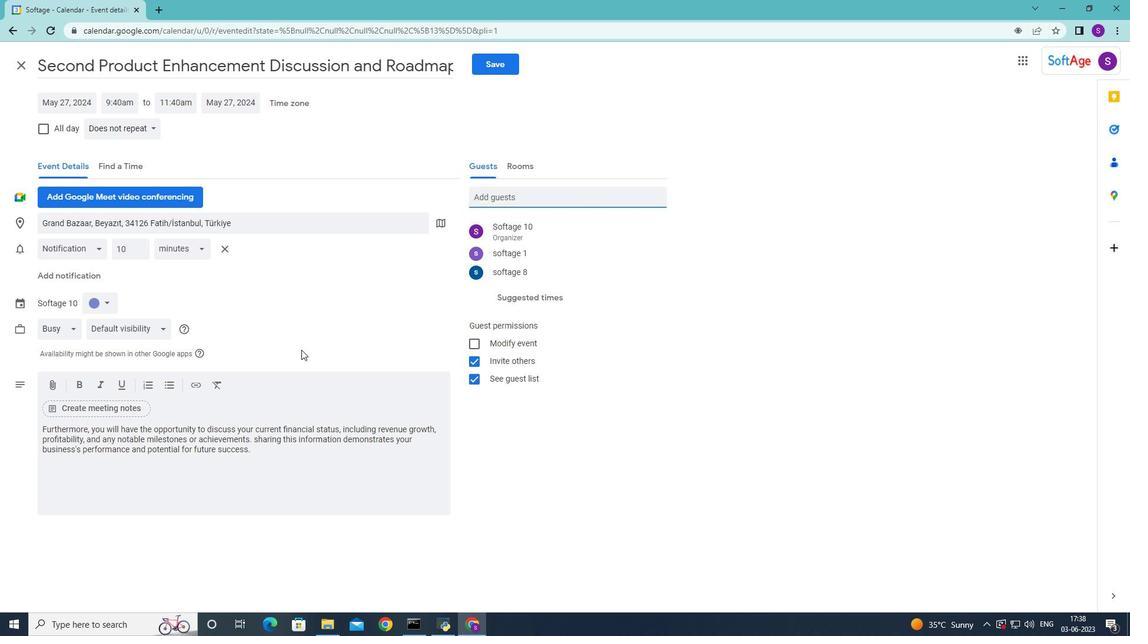 
Action: Mouse pressed left at (163, 135)
Screenshot: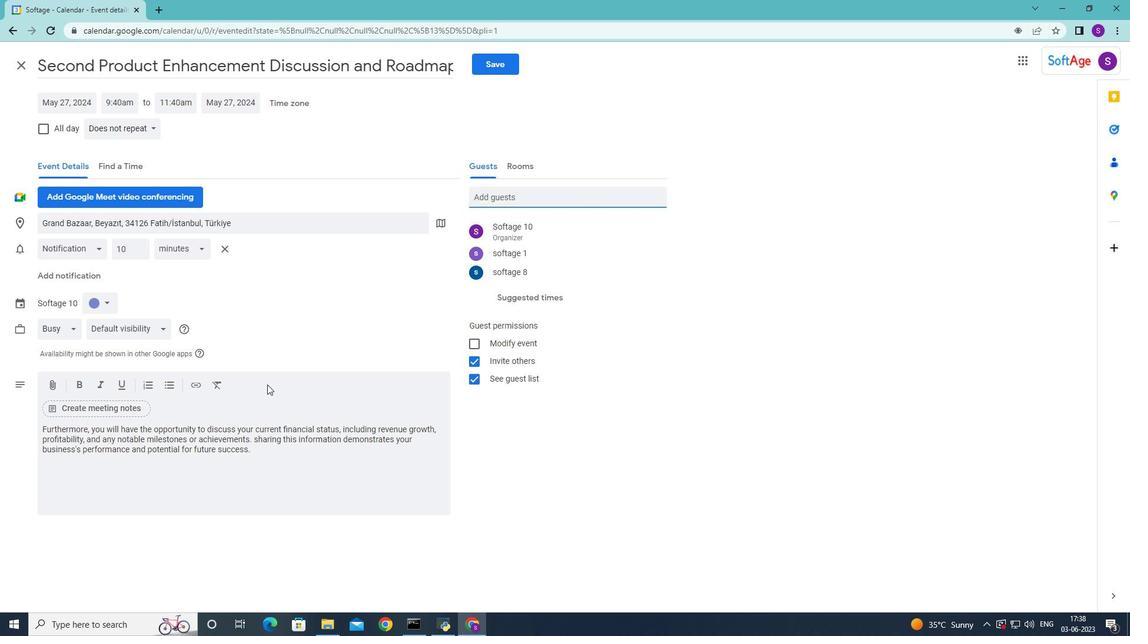 
Action: Mouse moved to (488, 65)
Screenshot: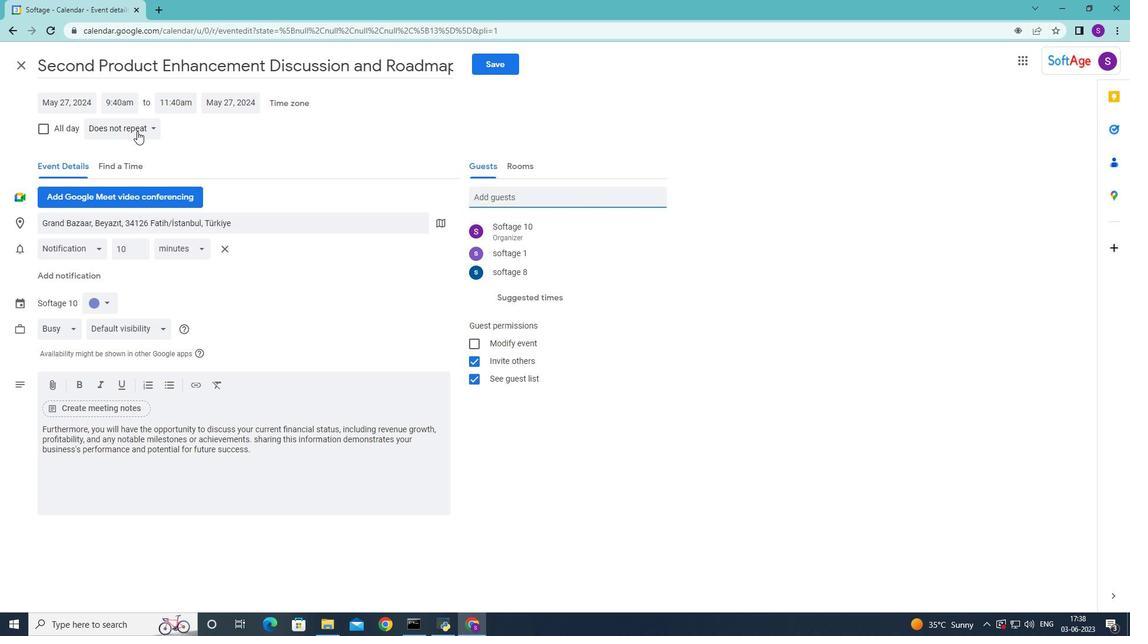 
Action: Mouse pressed left at (488, 65)
Screenshot: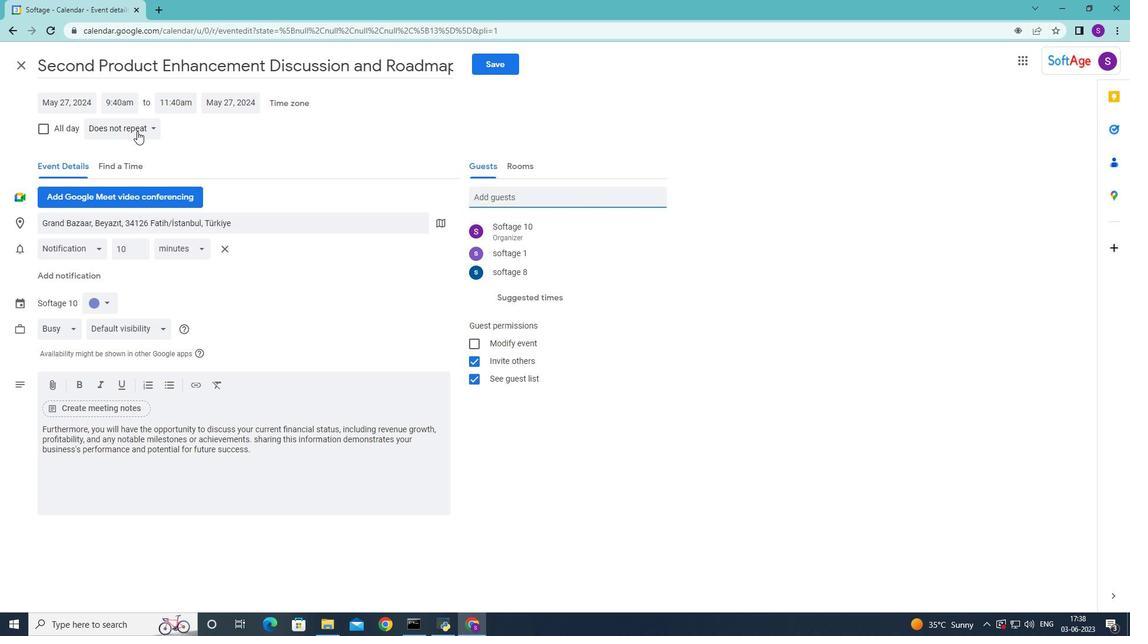 
Action: Mouse moved to (670, 359)
Screenshot: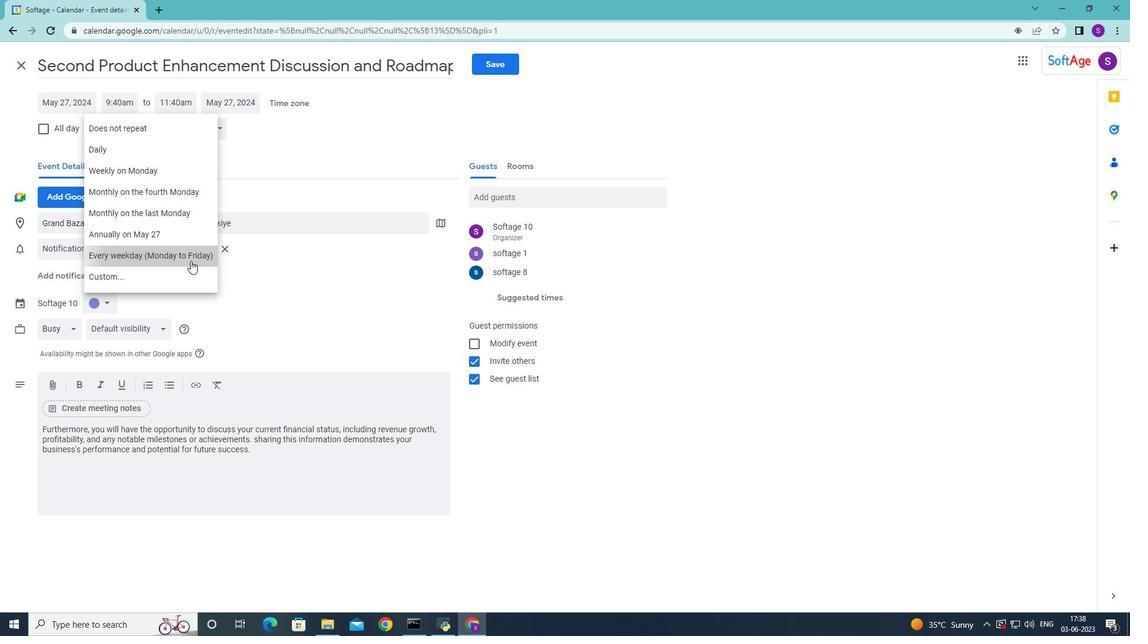 
Action: Mouse pressed left at (670, 359)
Screenshot: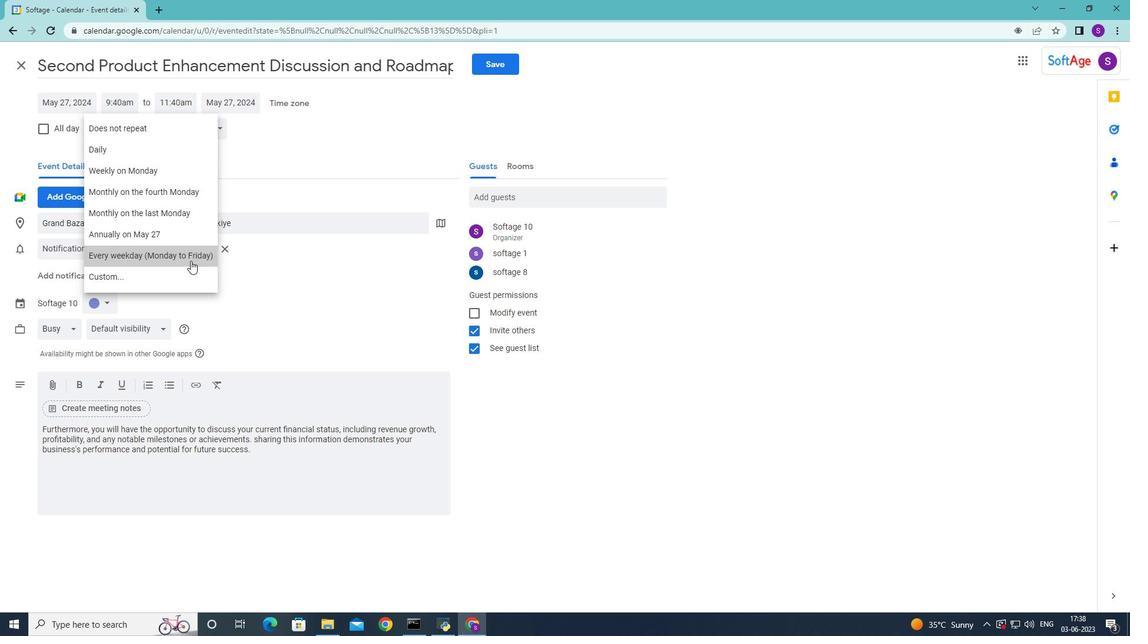 
Action: Mouse moved to (53, 101)
Screenshot: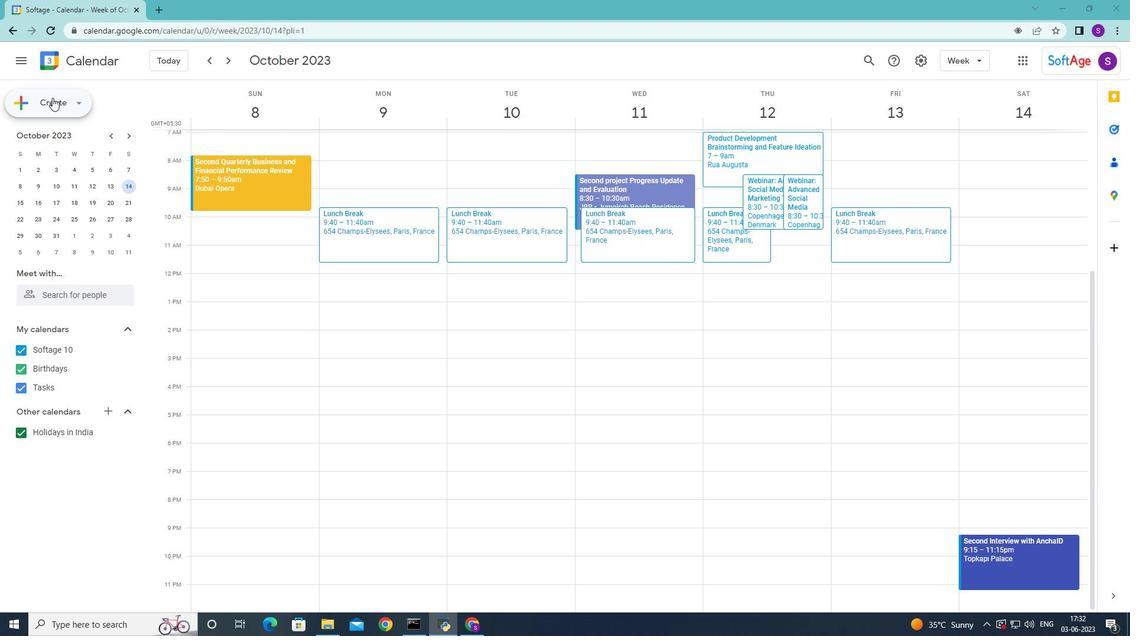 
Action: Mouse pressed left at (53, 101)
Screenshot: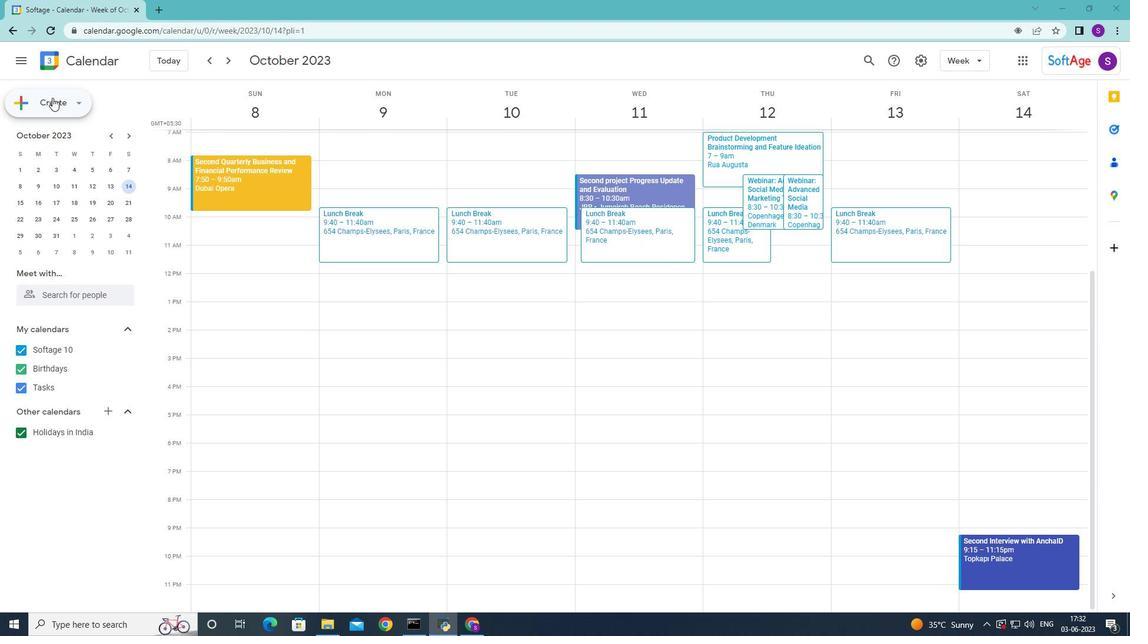 
Action: Mouse moved to (50, 137)
Screenshot: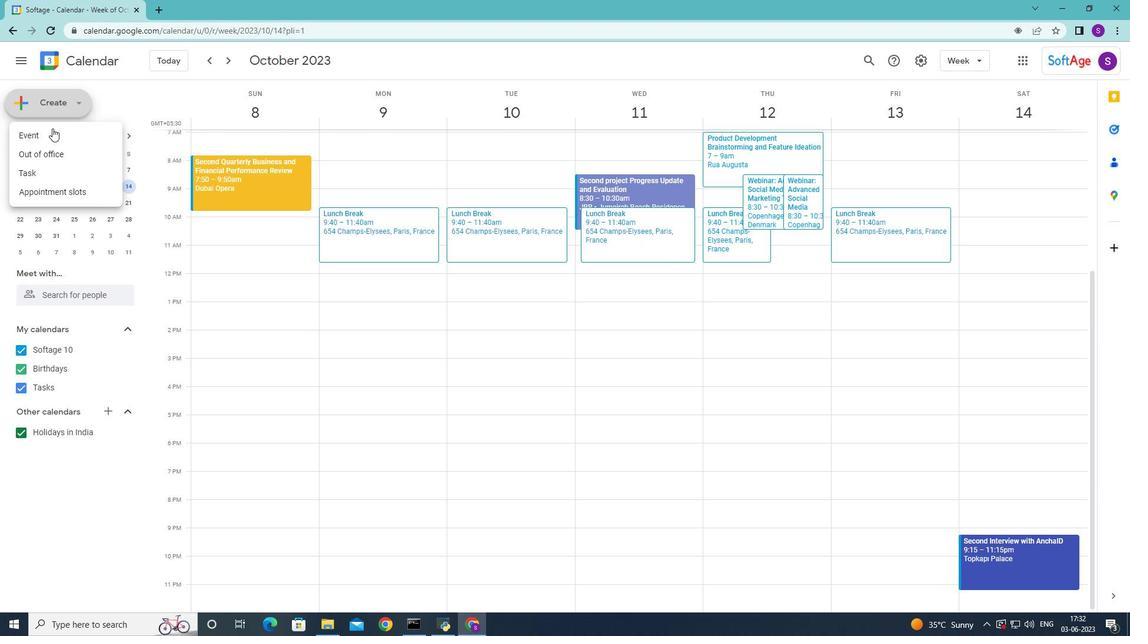 
Action: Mouse pressed left at (50, 137)
Screenshot: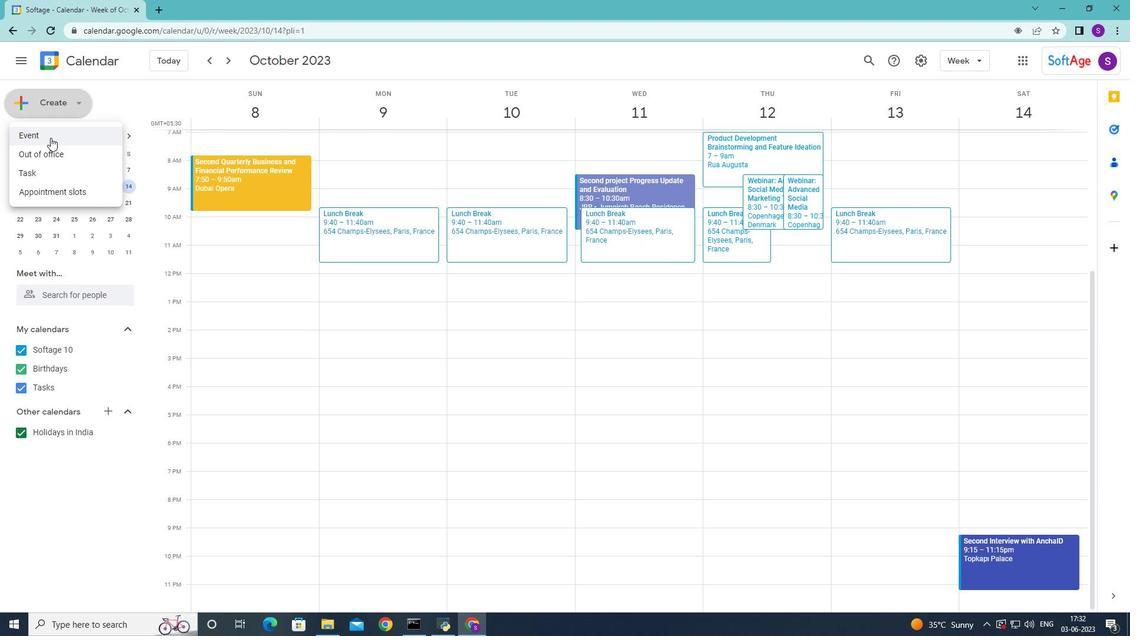 
Action: Mouse moved to (800, 220)
Screenshot: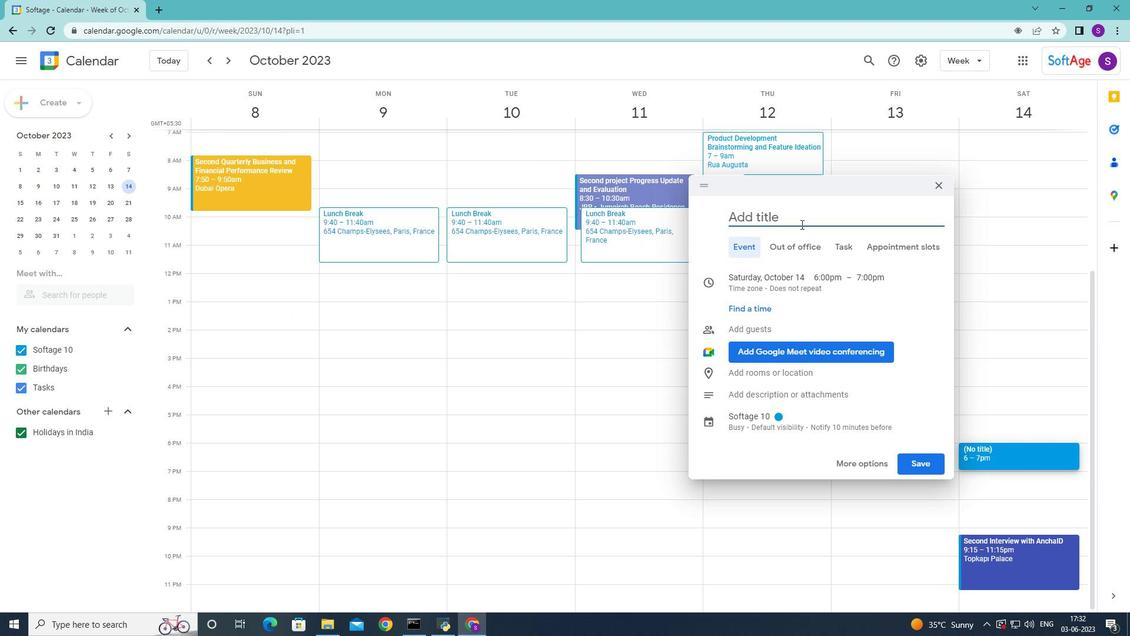 
Action: Mouse pressed left at (800, 220)
Screenshot: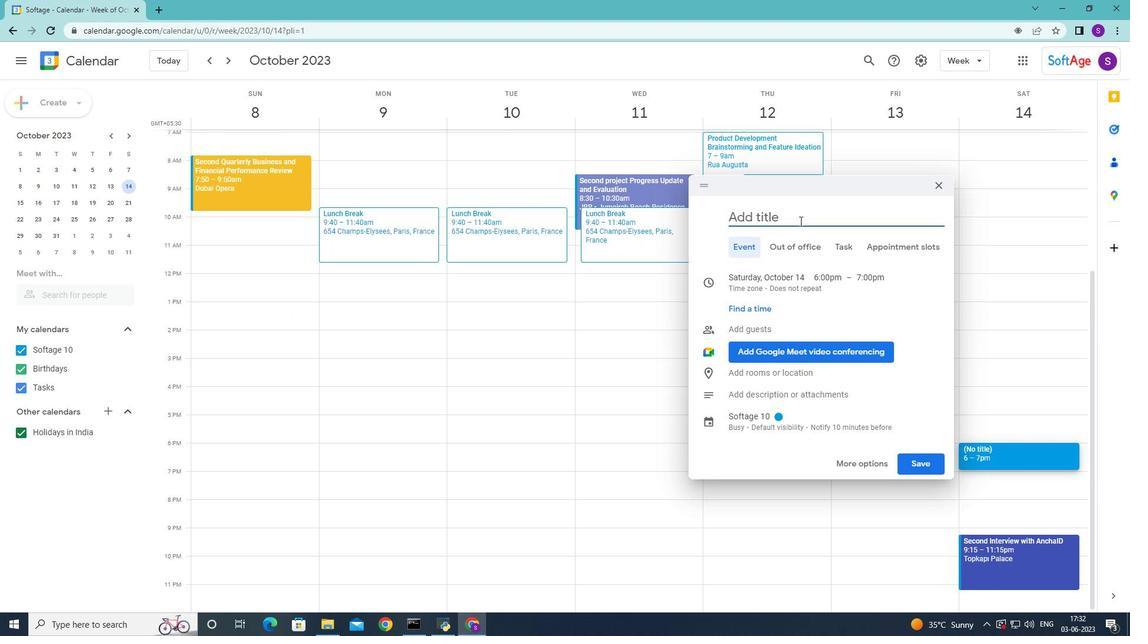 
Action: Key pressed <Key.shift>Second<Key.space><Key.shift>Product<Key.space><Key.shift>Enhancementt<Key.backspace><Key.space><Key.shift><Key.shift><Key.shift><Key.shift><Key.shift>Discusson<Key.space><Key.backspace><Key.backspace><Key.backspace>ion<Key.space>and<Key.space><Key.shift>Roadmap<Key.space><Key.shift>Planning<Key.space>
Screenshot: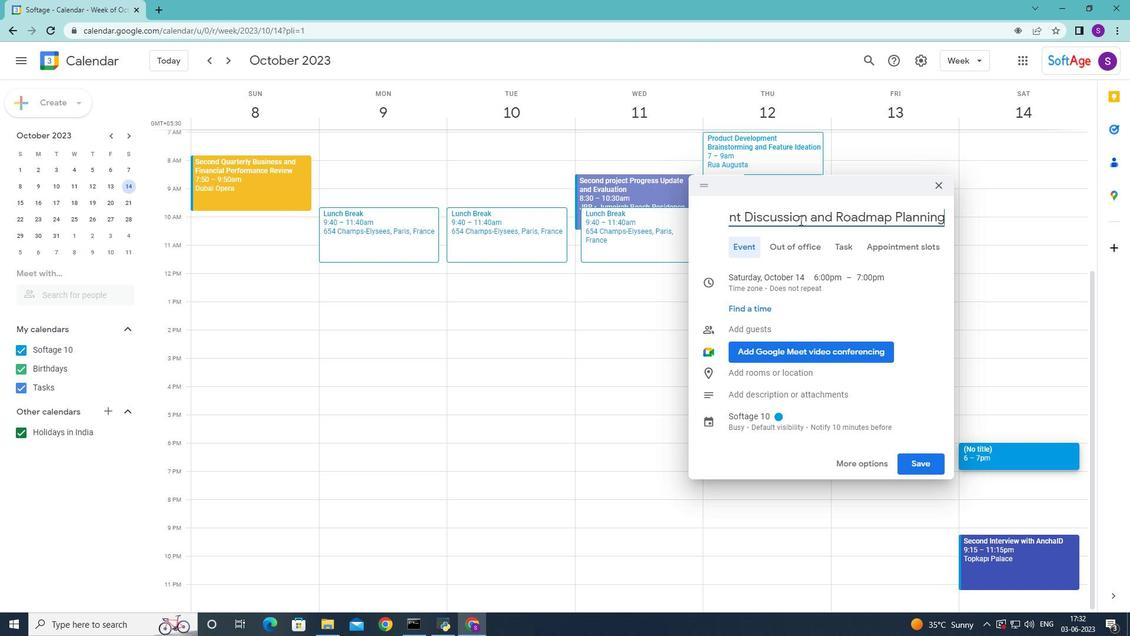 
Action: Mouse moved to (753, 279)
Screenshot: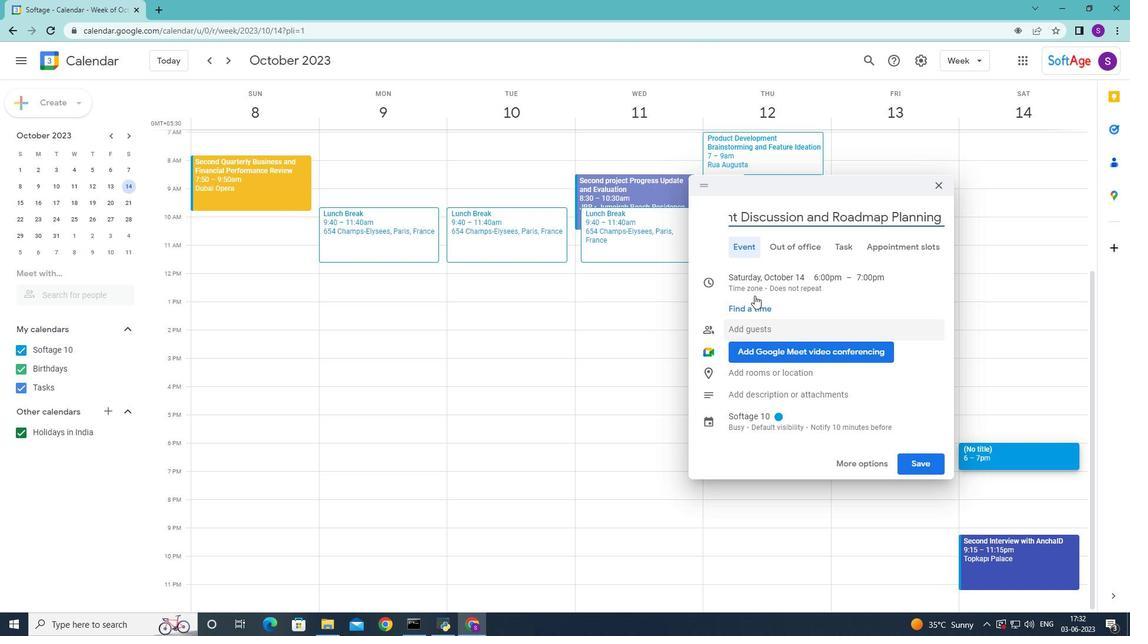 
Action: Mouse pressed left at (753, 279)
Screenshot: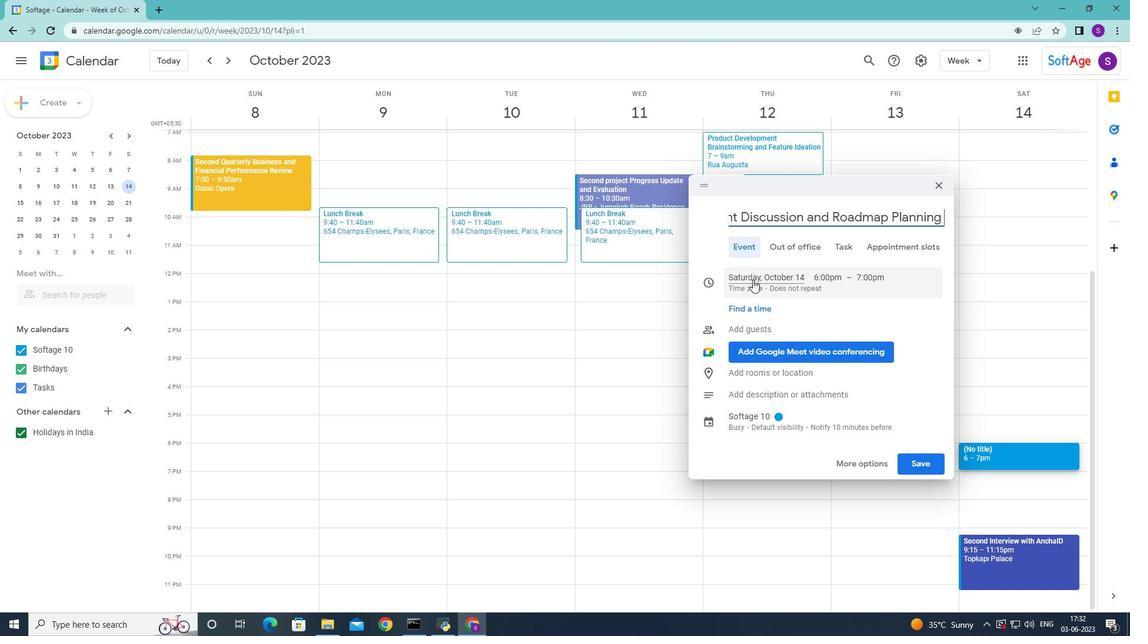 
Action: Mouse moved to (875, 305)
Screenshot: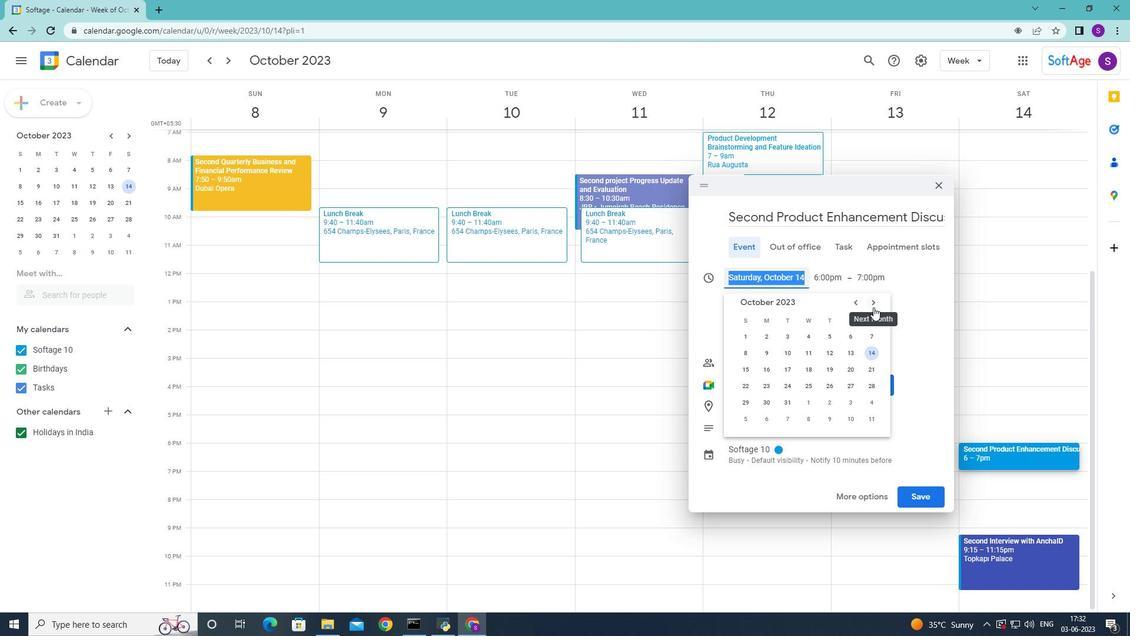 
Action: Mouse pressed left at (875, 305)
Screenshot: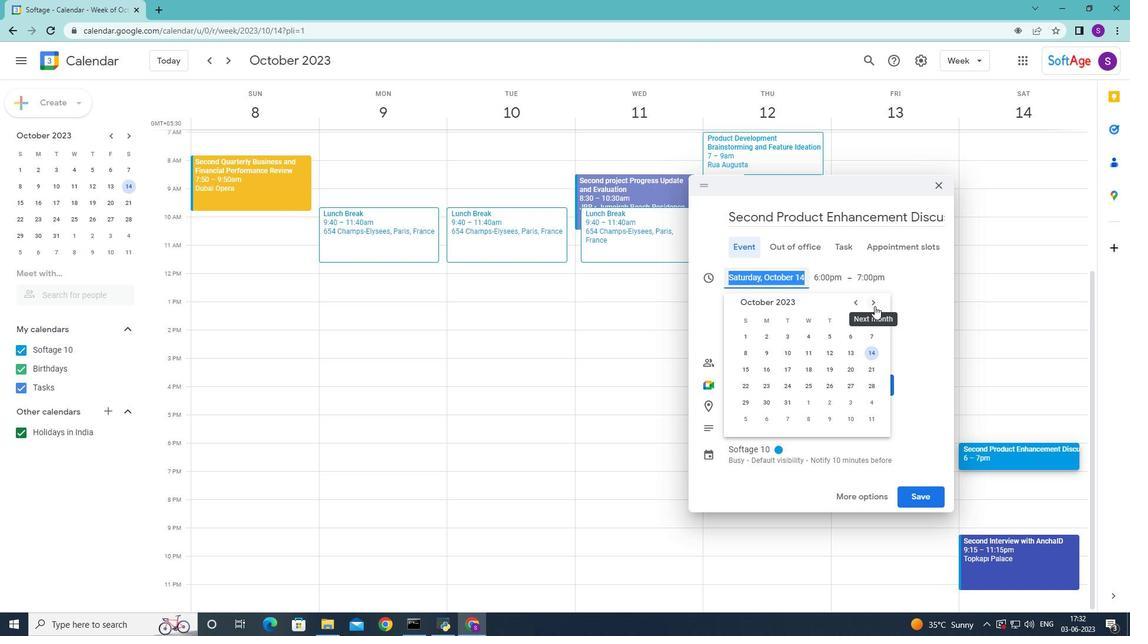 
Action: Mouse pressed left at (875, 305)
Screenshot: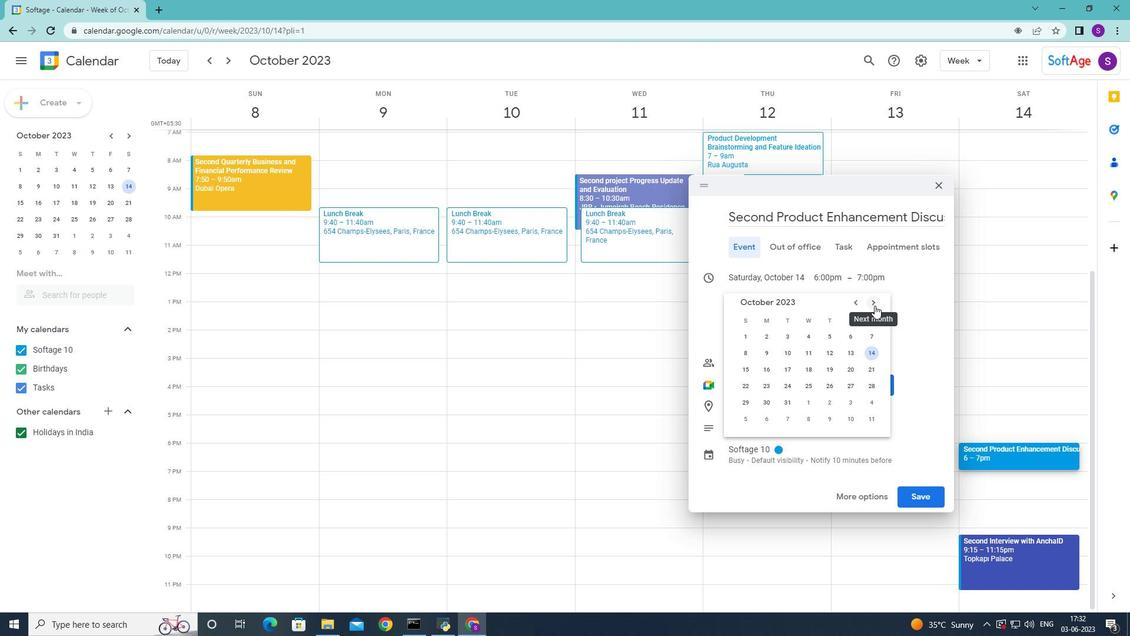 
Action: Mouse pressed left at (875, 305)
Screenshot: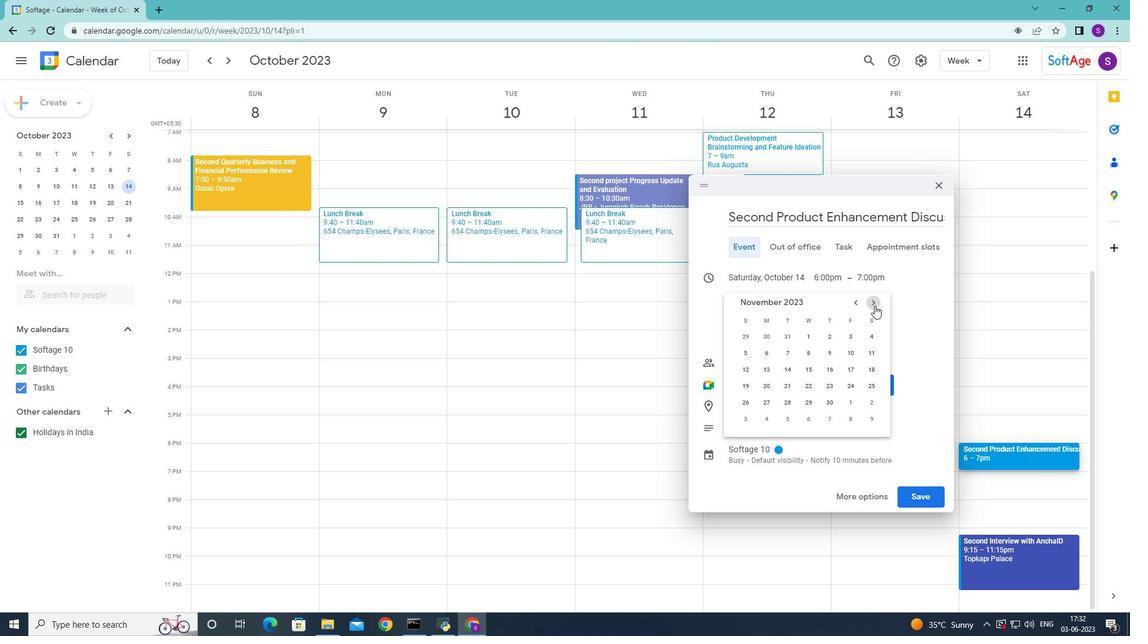 
Action: Mouse moved to (875, 305)
Screenshot: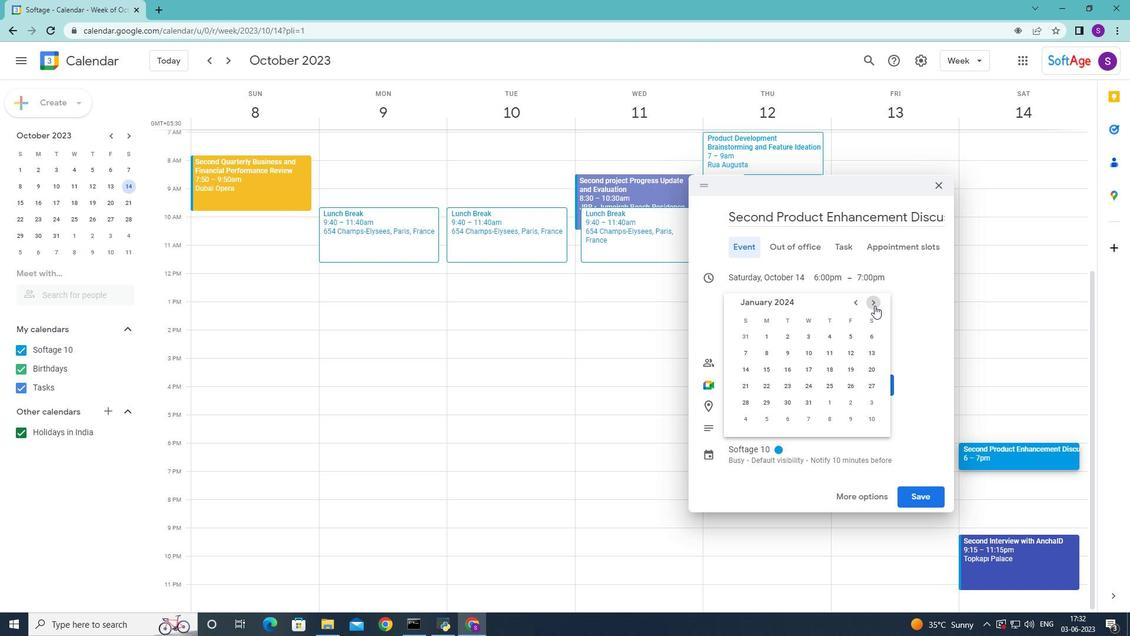 
Action: Mouse pressed left at (875, 305)
Screenshot: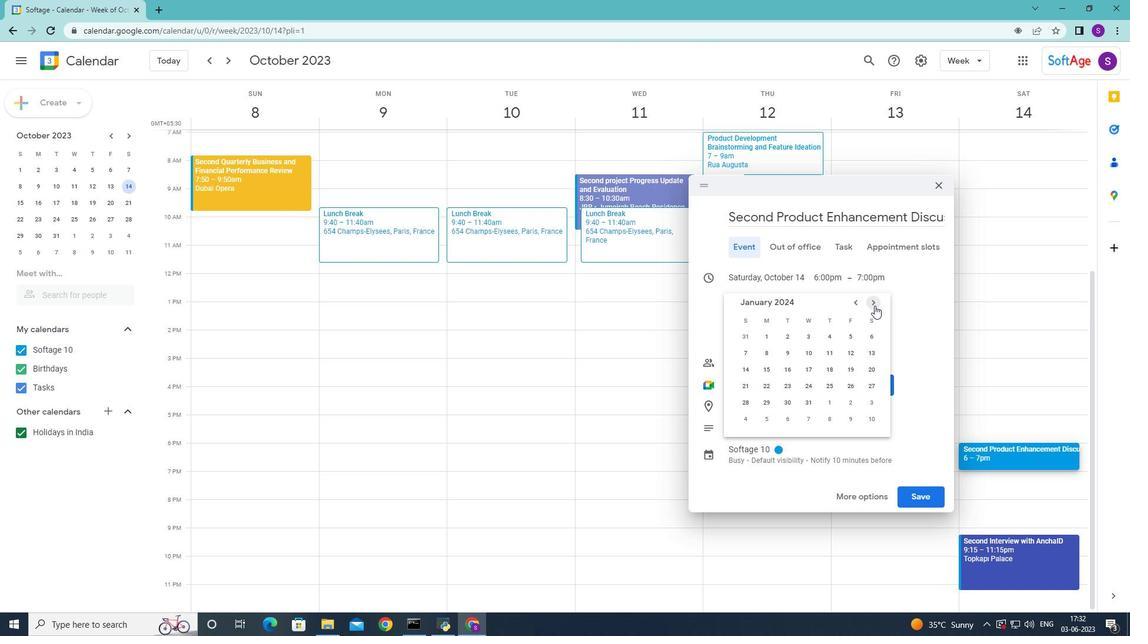 
Action: Mouse pressed left at (875, 305)
Screenshot: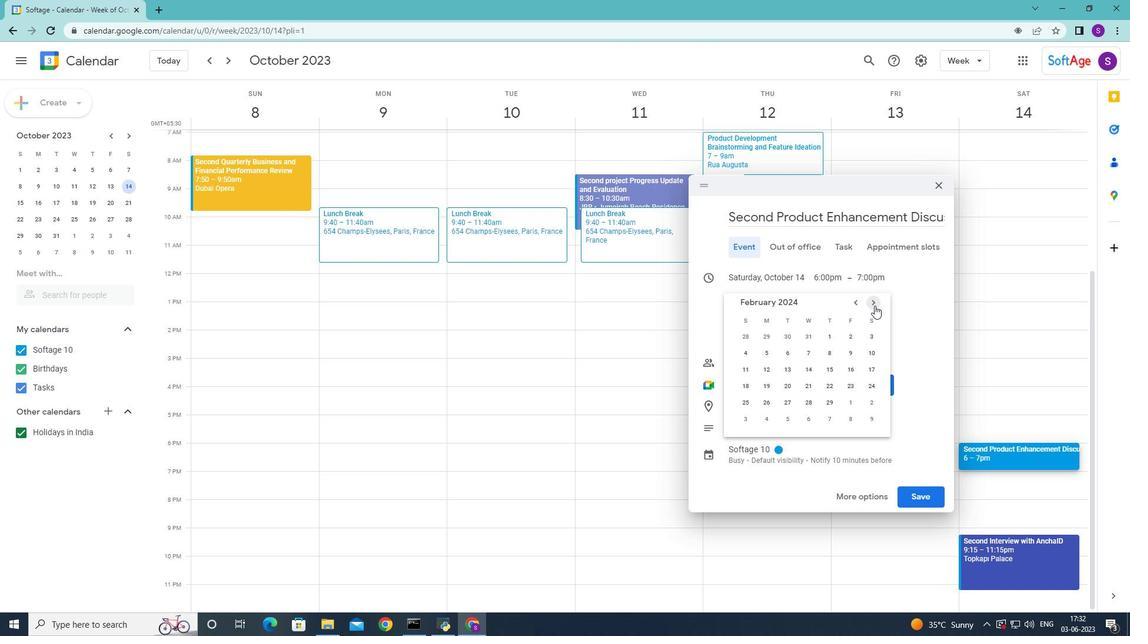 
Action: Mouse pressed left at (875, 305)
Screenshot: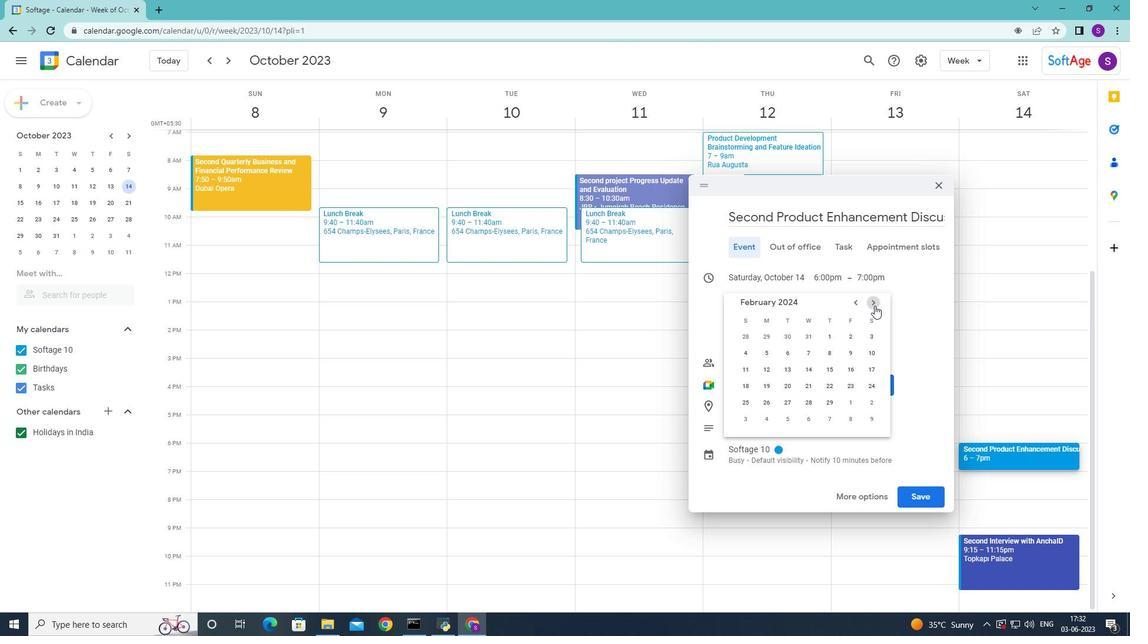 
Action: Mouse moved to (871, 304)
Screenshot: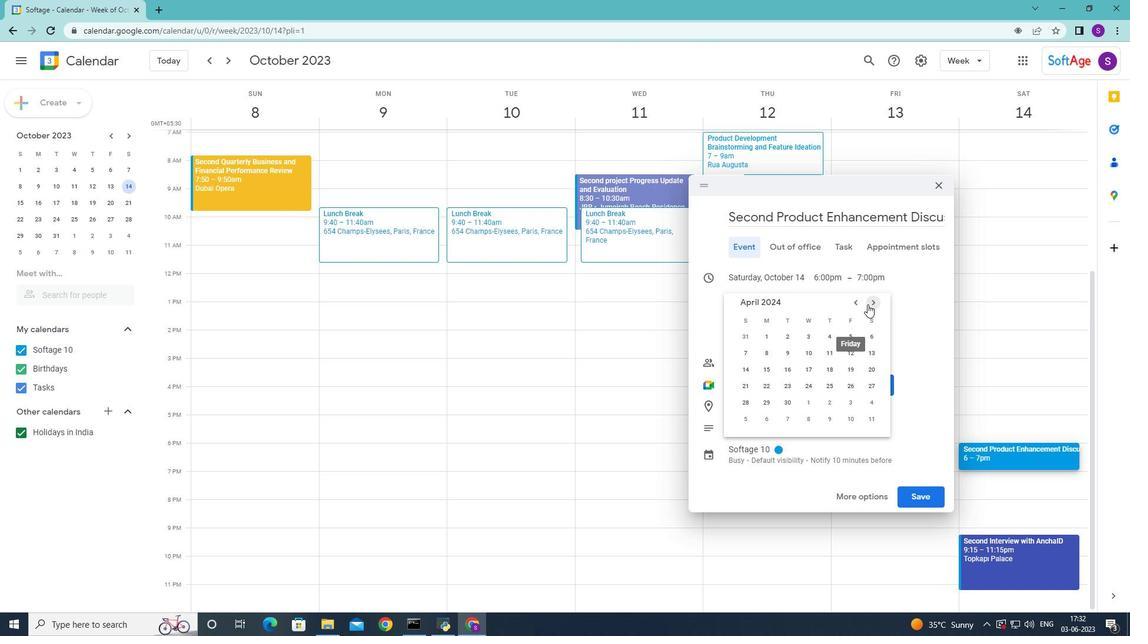 
Action: Mouse pressed left at (871, 304)
Screenshot: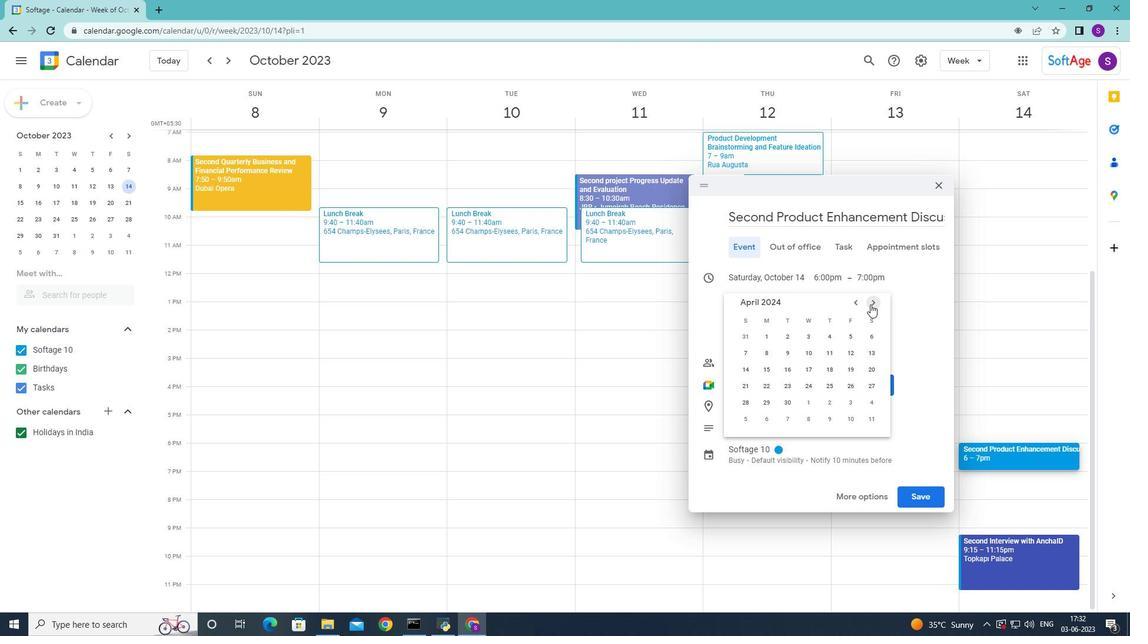 
Action: Mouse moved to (765, 403)
Screenshot: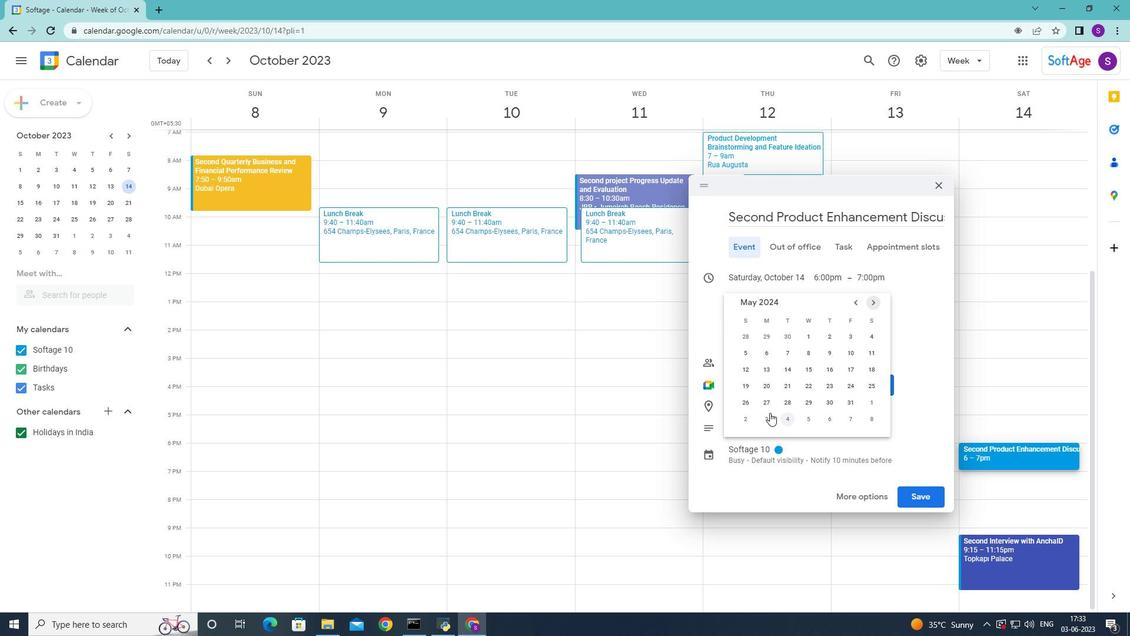 
Action: Mouse pressed left at (765, 403)
Screenshot: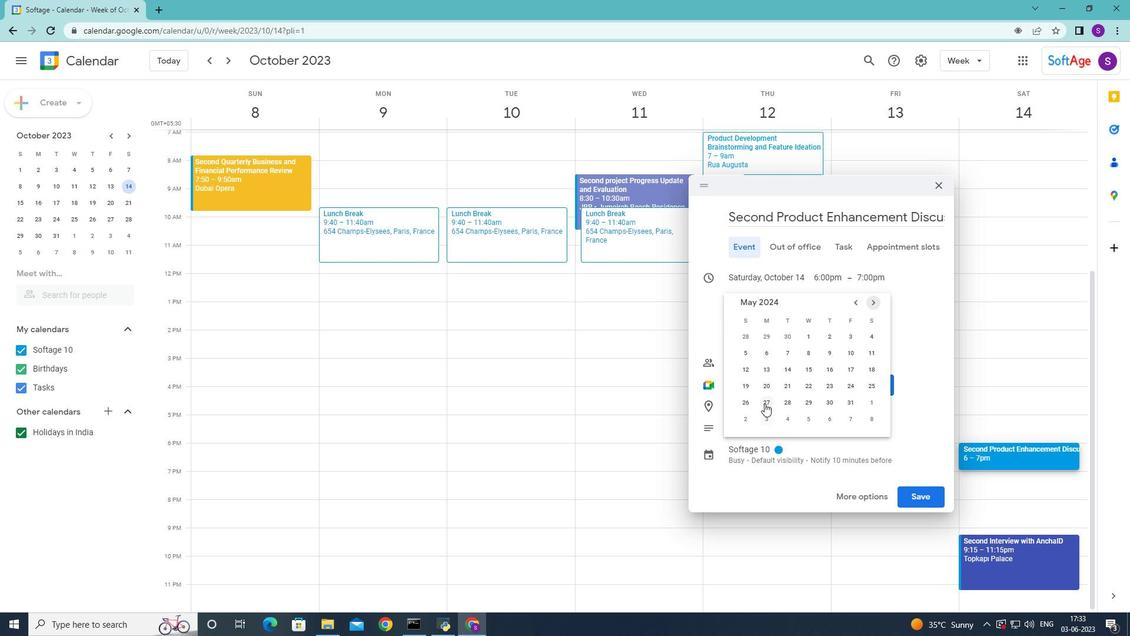 
Action: Mouse moved to (194, 279)
Screenshot: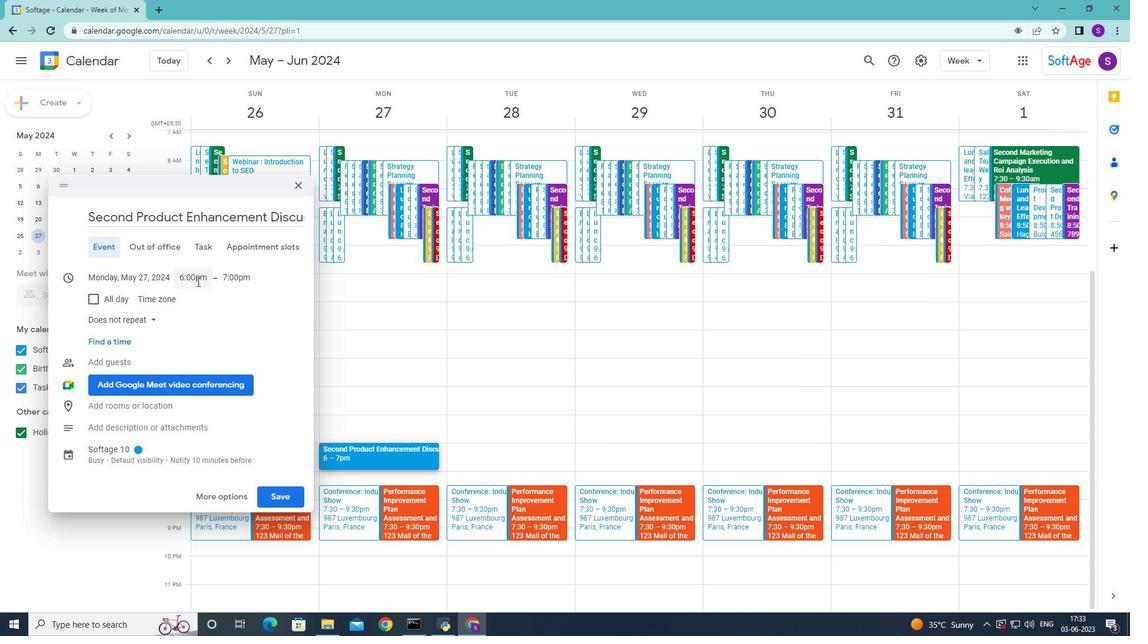 
Action: Mouse pressed left at (194, 279)
Screenshot: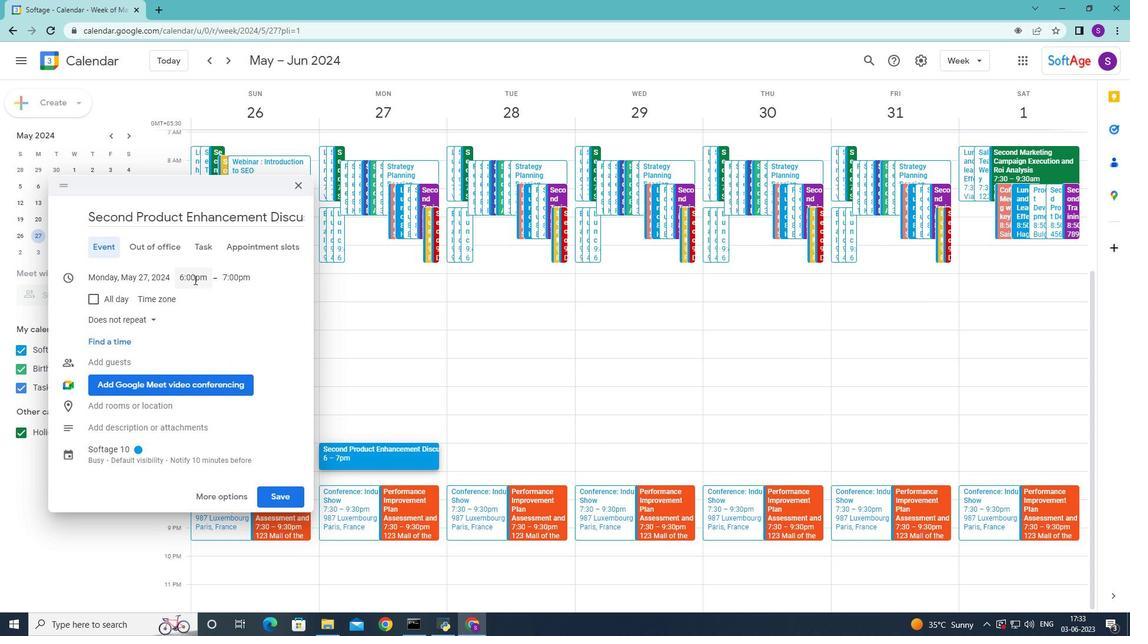 
Action: Mouse moved to (204, 331)
Screenshot: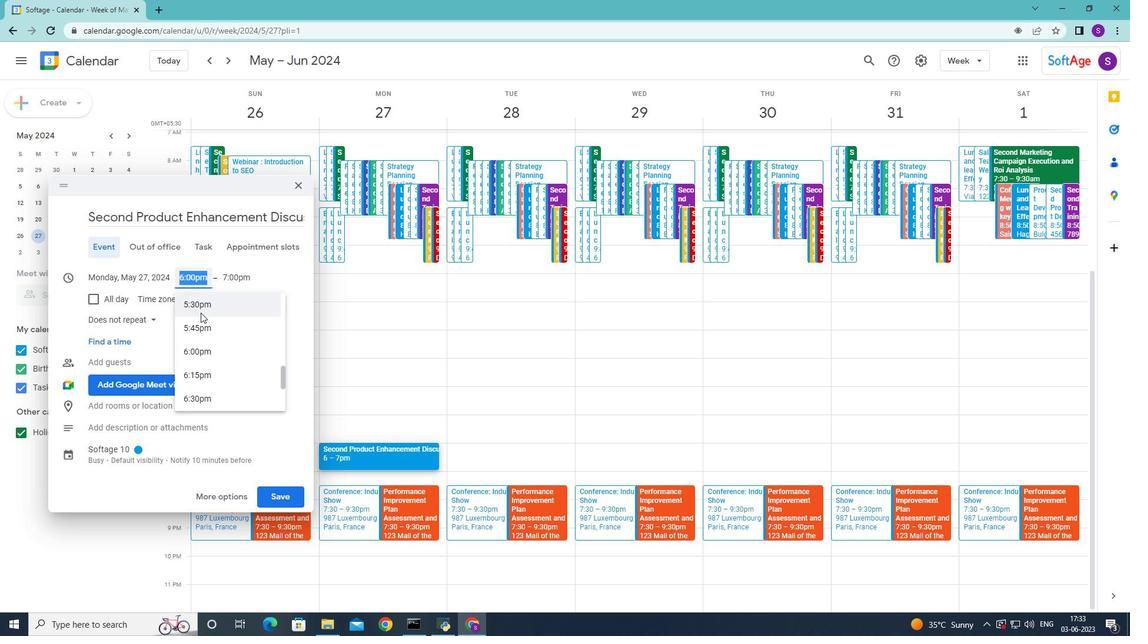 
Action: Mouse scrolled (204, 330) with delta (0, 0)
Screenshot: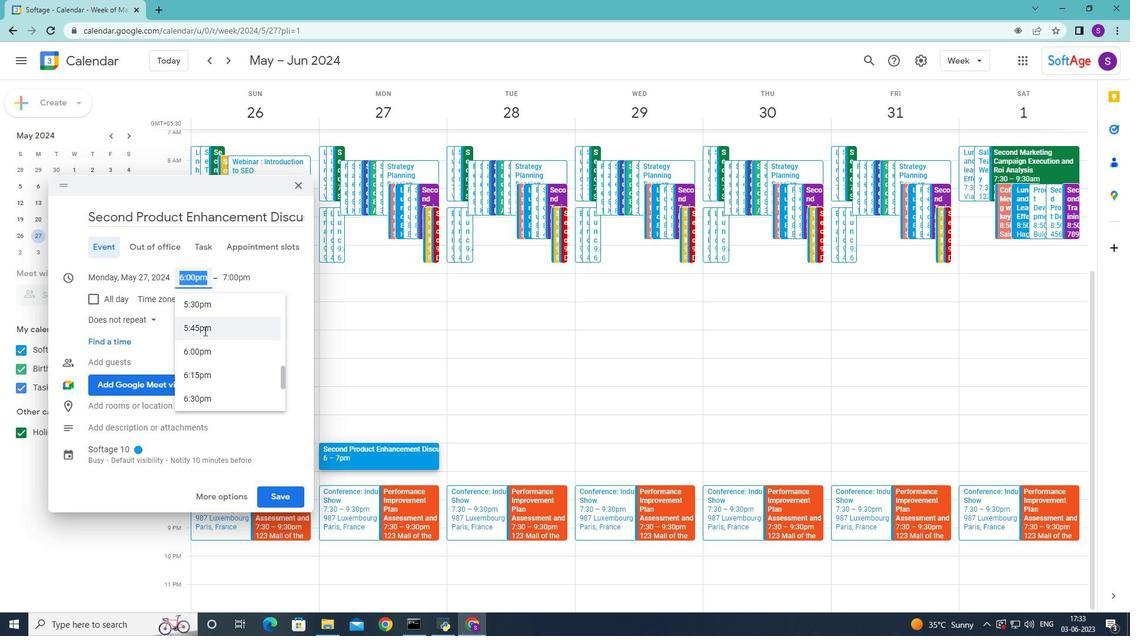 
Action: Mouse scrolled (204, 330) with delta (0, 0)
Screenshot: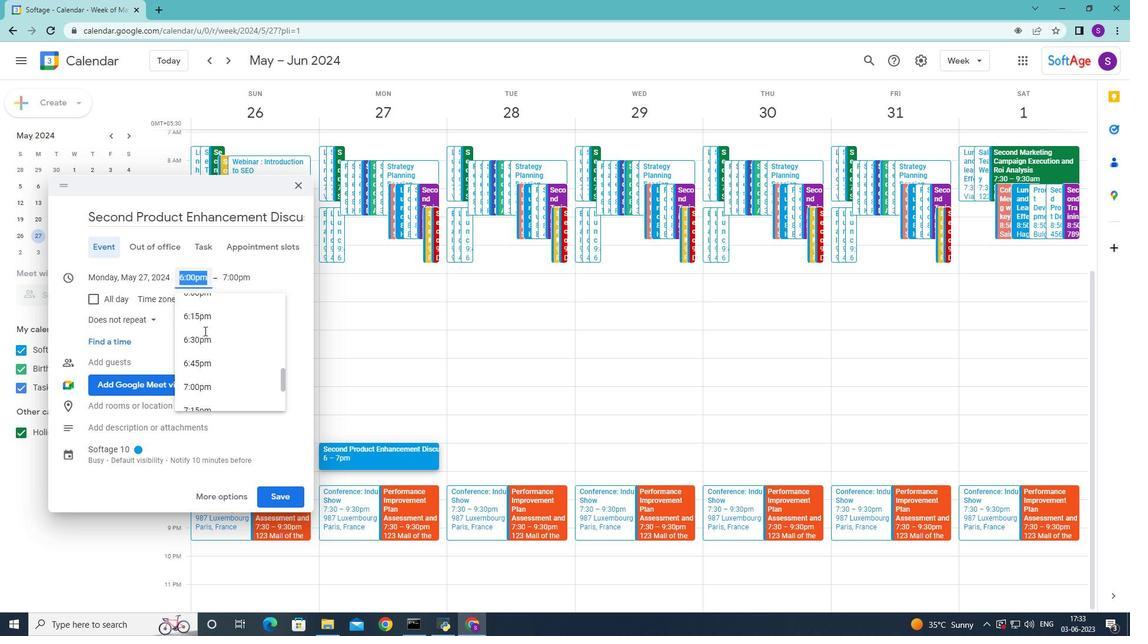 
Action: Mouse moved to (204, 331)
Screenshot: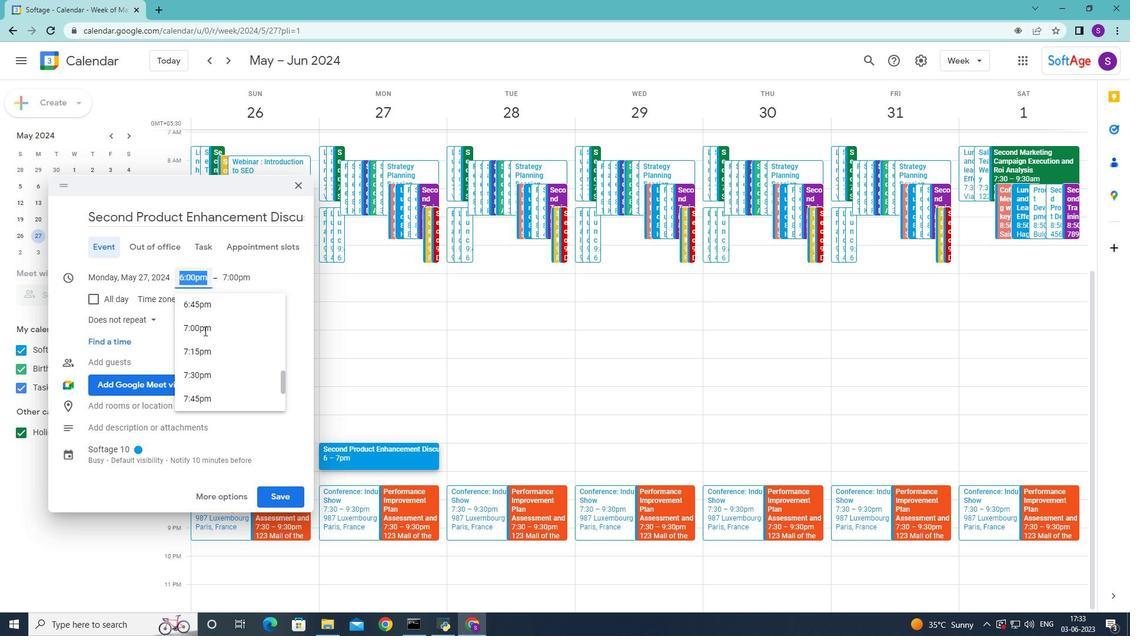 
Action: Mouse scrolled (204, 330) with delta (0, 0)
Screenshot: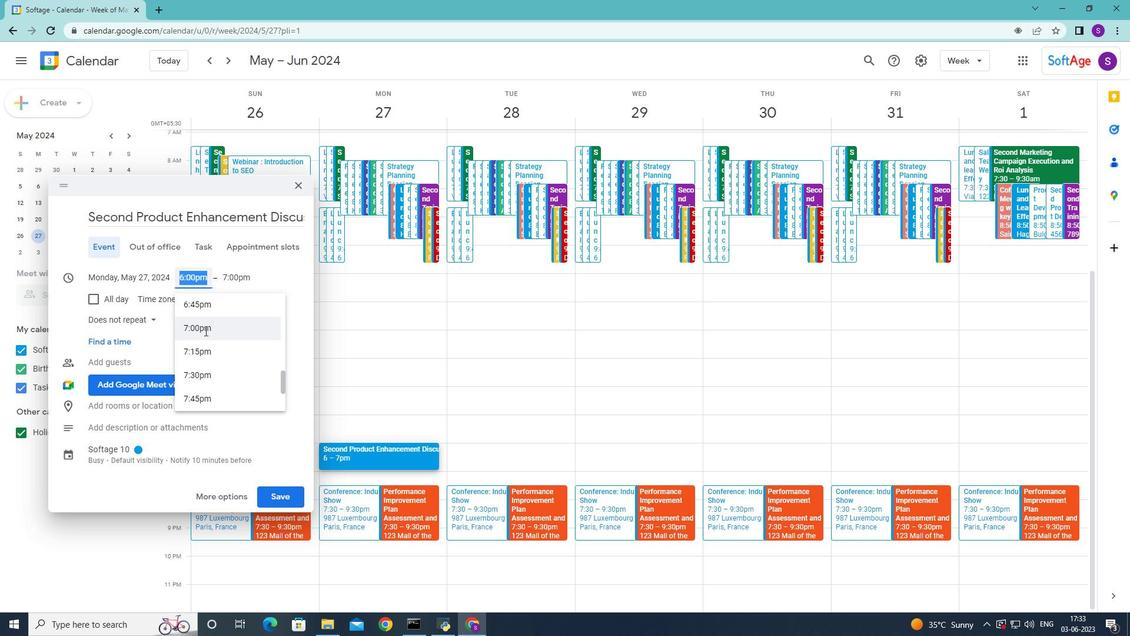 
Action: Mouse scrolled (204, 330) with delta (0, 0)
Screenshot: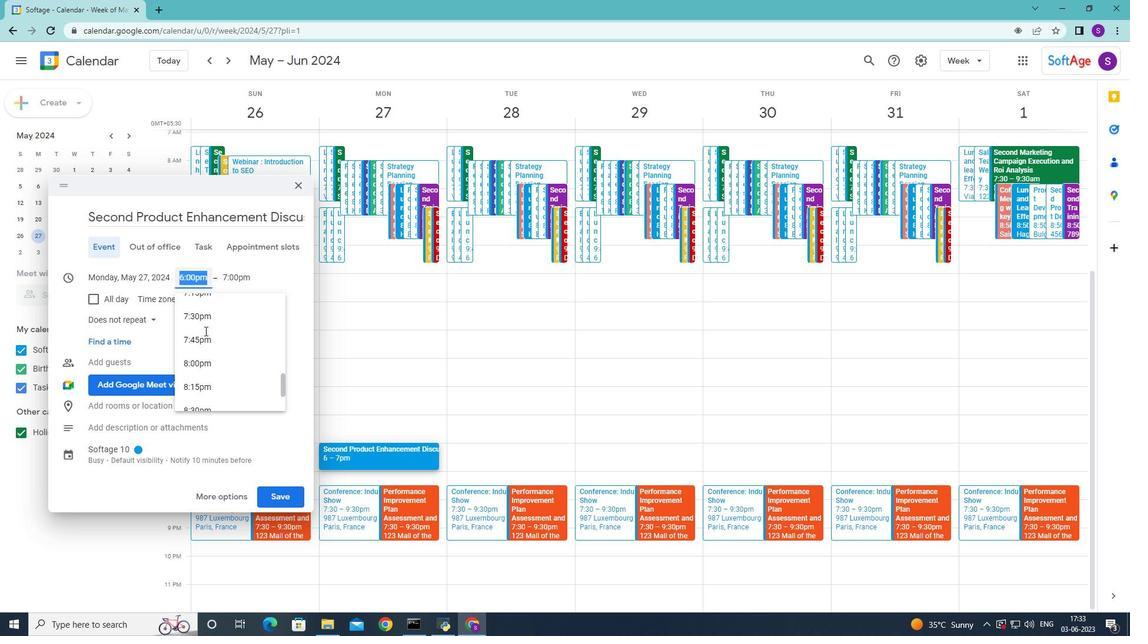 
Action: Mouse scrolled (204, 330) with delta (0, 0)
Screenshot: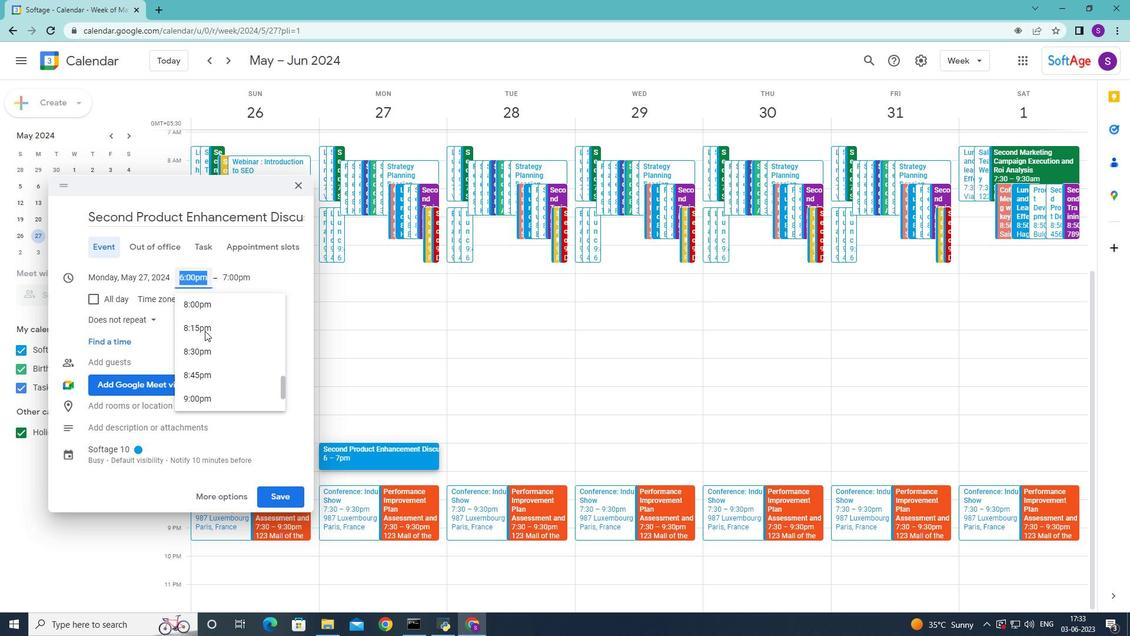 
Action: Mouse moved to (211, 359)
Screenshot: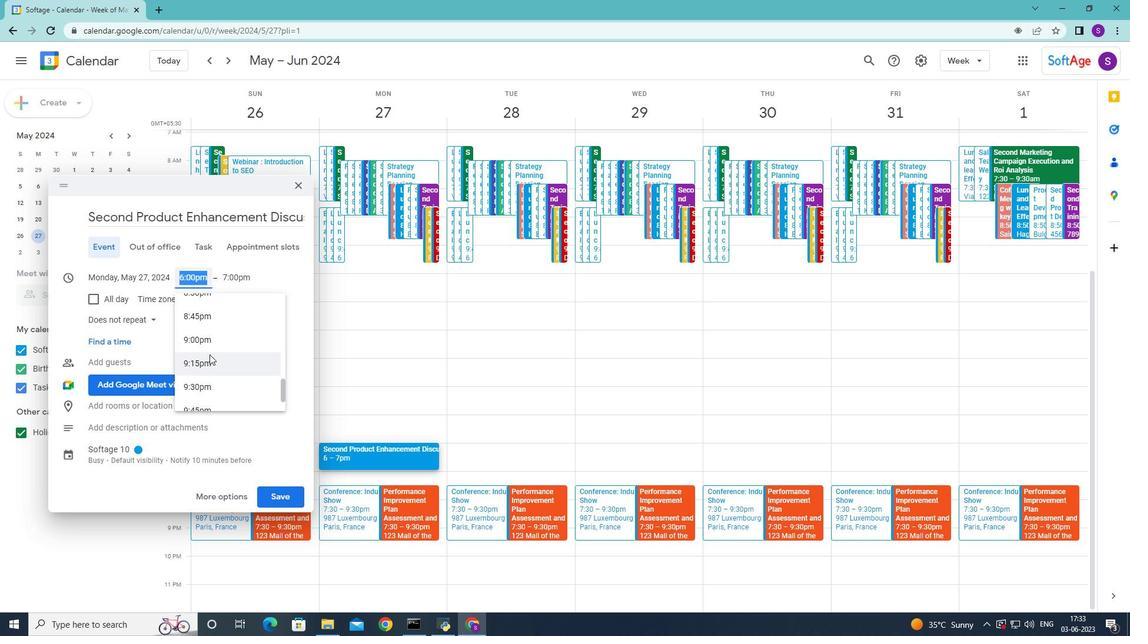 
Action: Mouse scrolled (211, 358) with delta (0, 0)
Screenshot: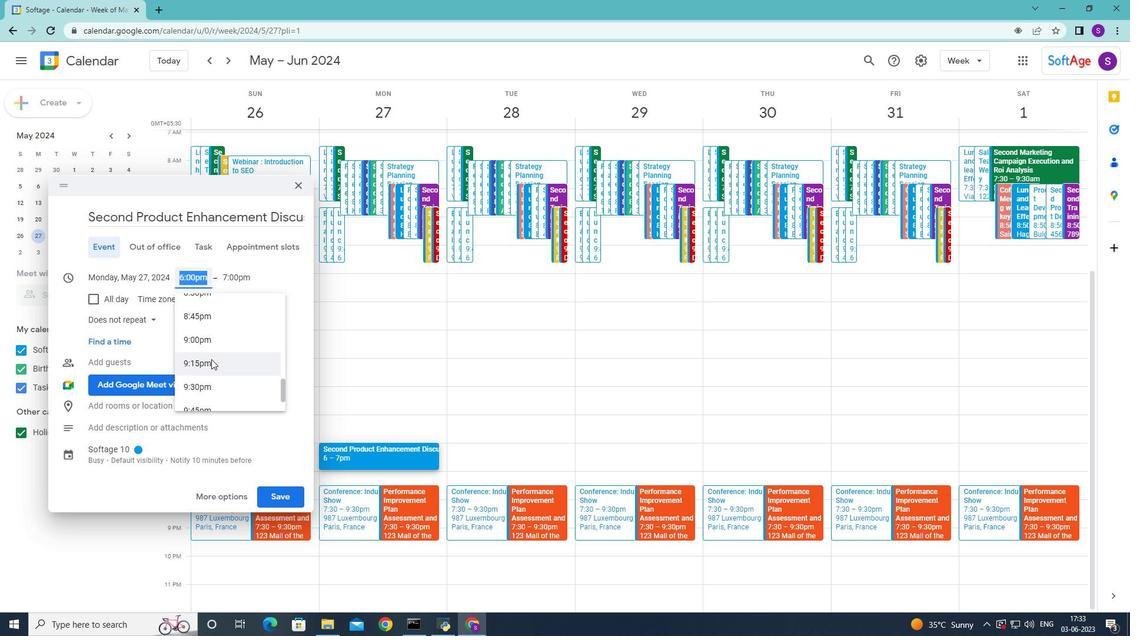 
Action: Mouse scrolled (211, 358) with delta (0, 0)
Screenshot: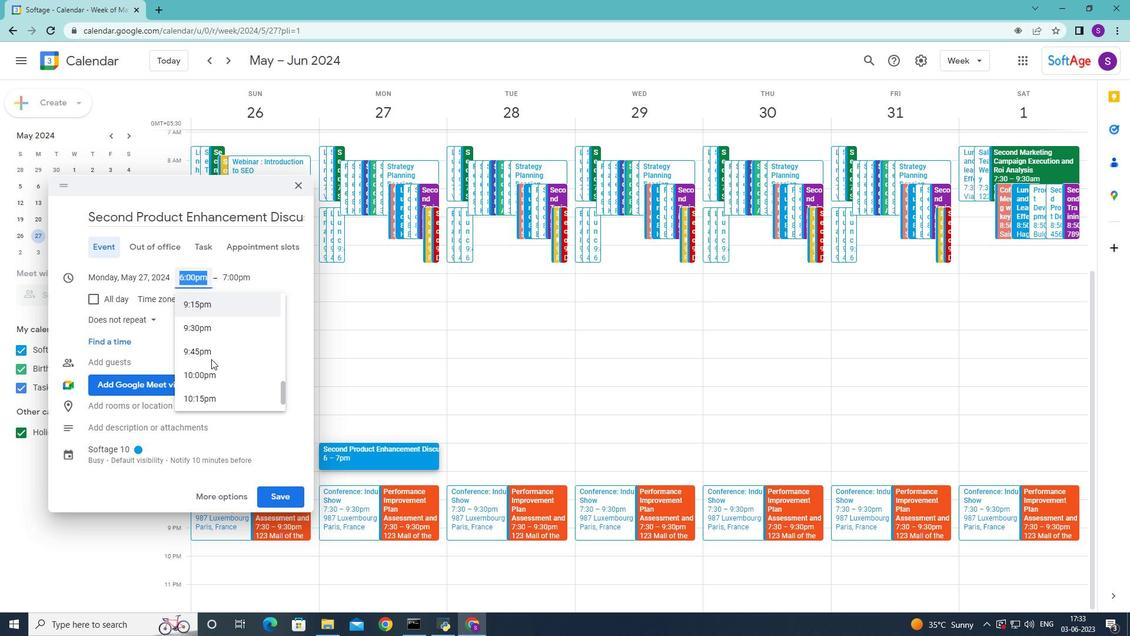 
Action: Mouse moved to (218, 354)
Screenshot: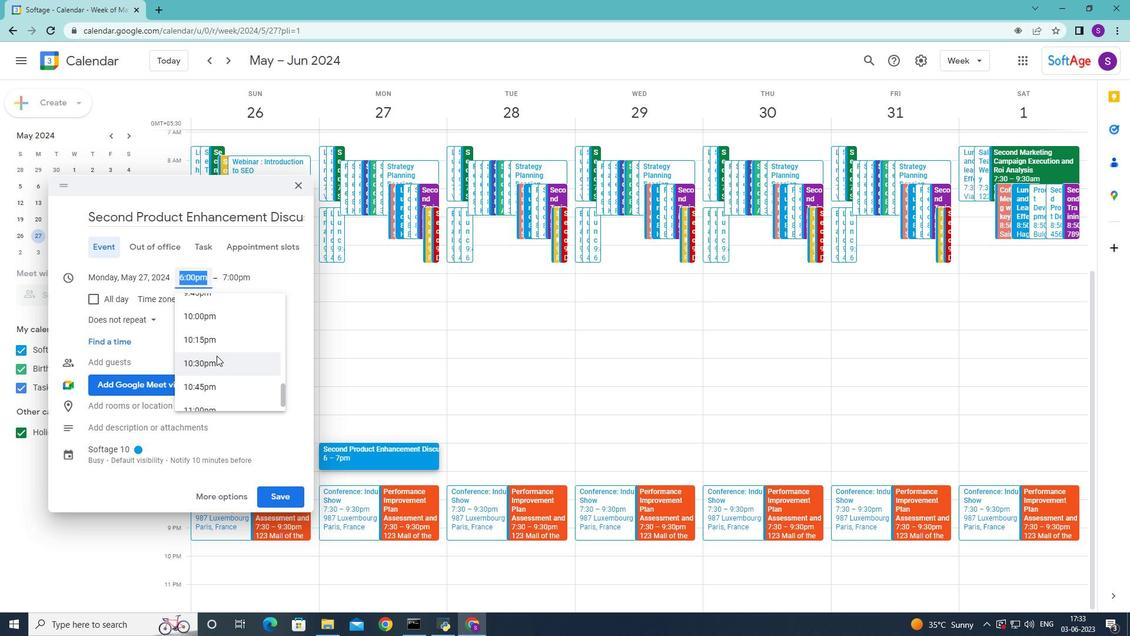 
Action: Mouse scrolled (218, 353) with delta (0, 0)
Screenshot: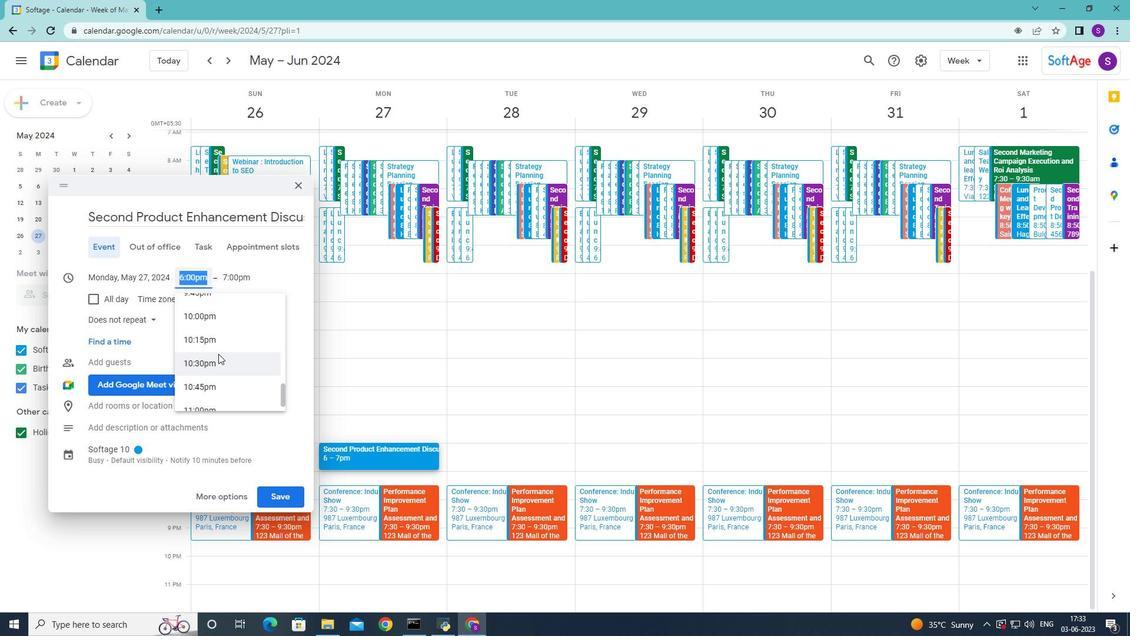 
Action: Mouse scrolled (218, 353) with delta (0, 0)
Screenshot: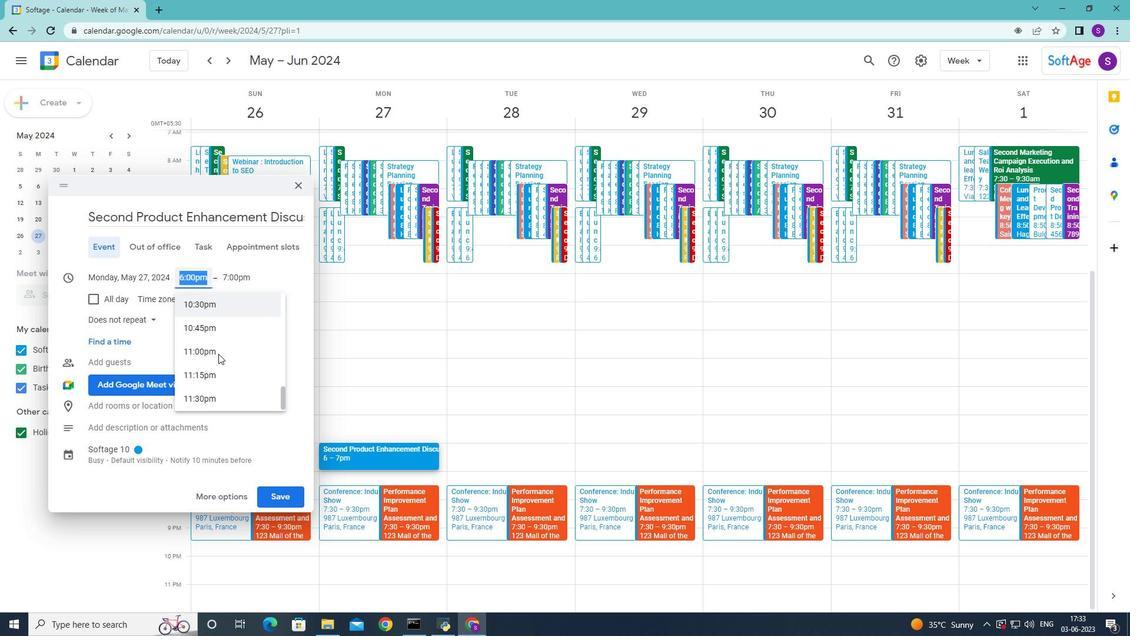 
Action: Mouse scrolled (218, 354) with delta (0, 0)
Screenshot: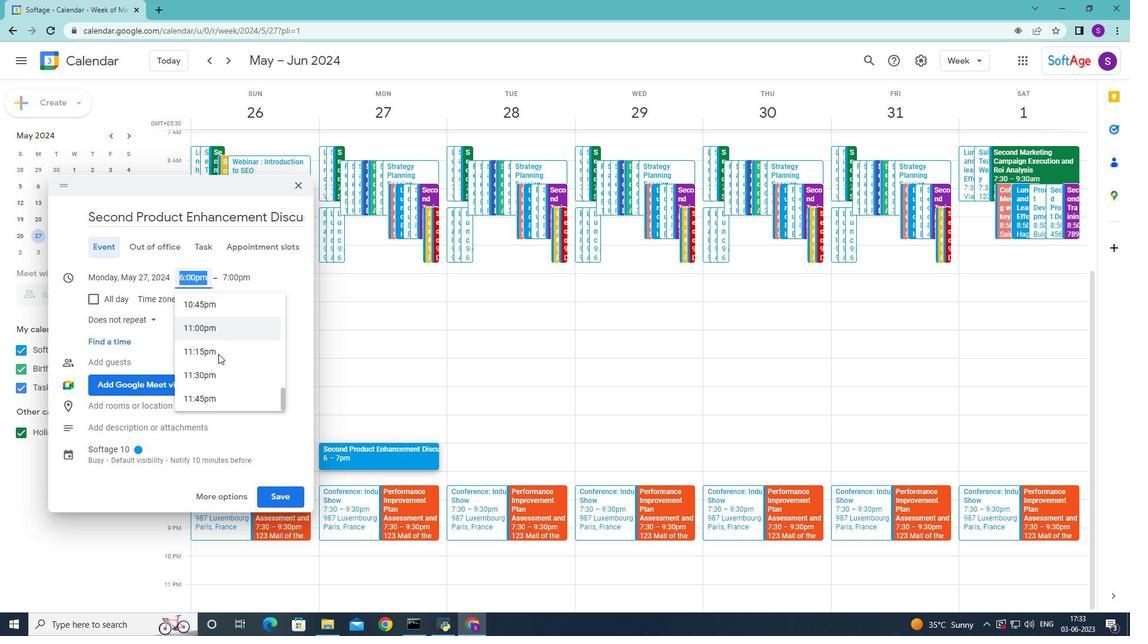 
Action: Mouse scrolled (218, 354) with delta (0, 0)
Screenshot: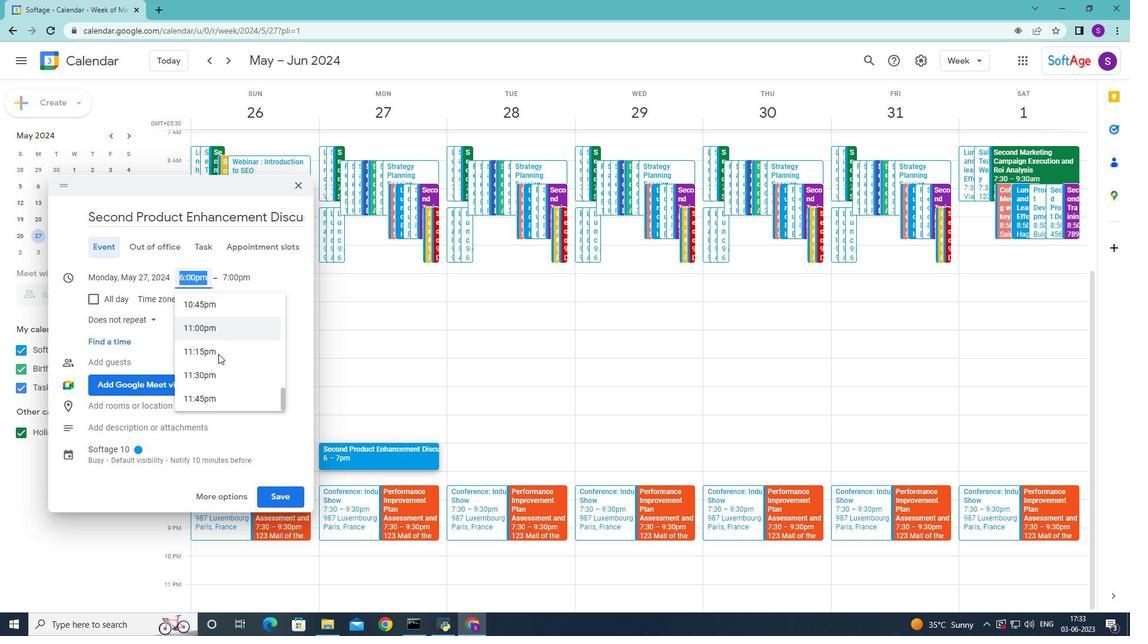 
Action: Mouse moved to (220, 336)
Screenshot: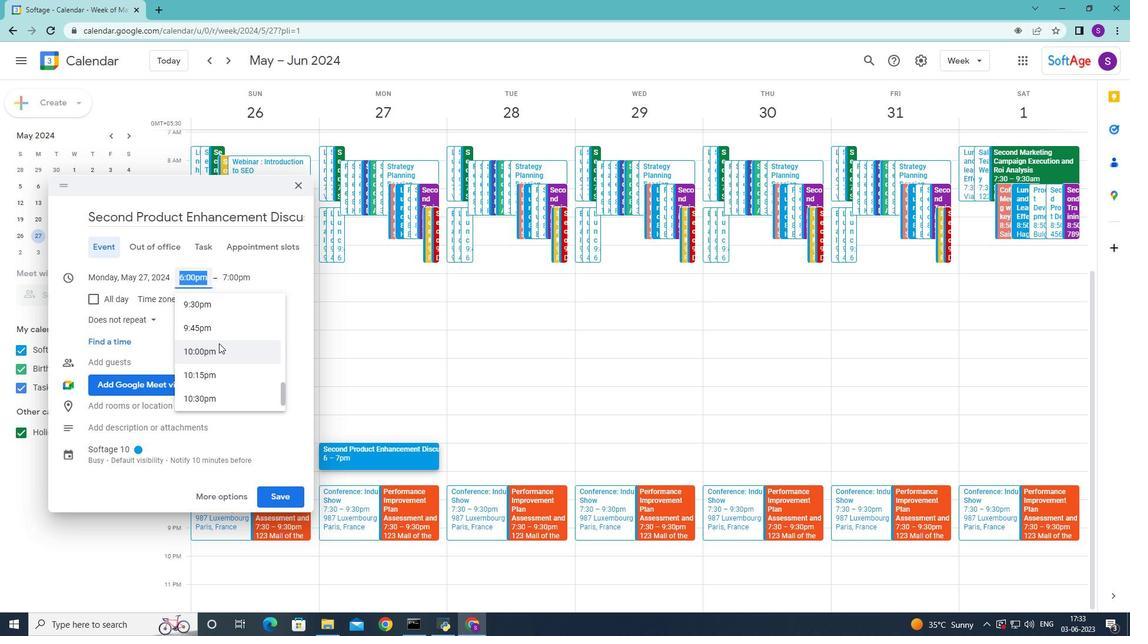 
Action: Key pressed 9<Key.shift_r><Key.shift_r><Key.shift_r>:40am<Key.enter>
Screenshot: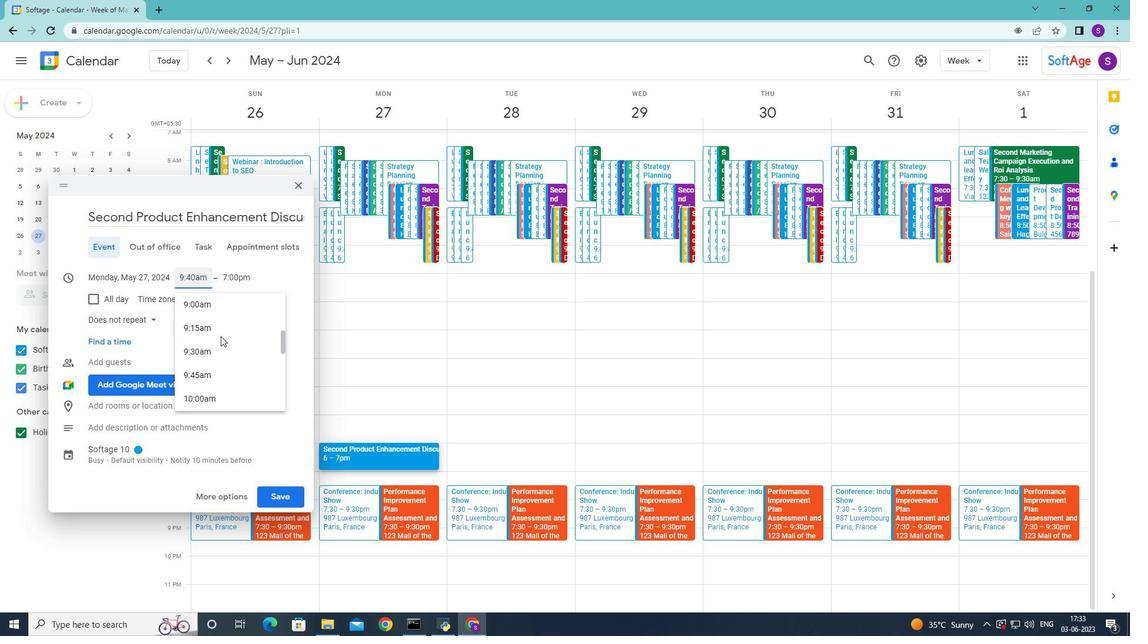 
Action: Mouse moved to (223, 280)
Screenshot: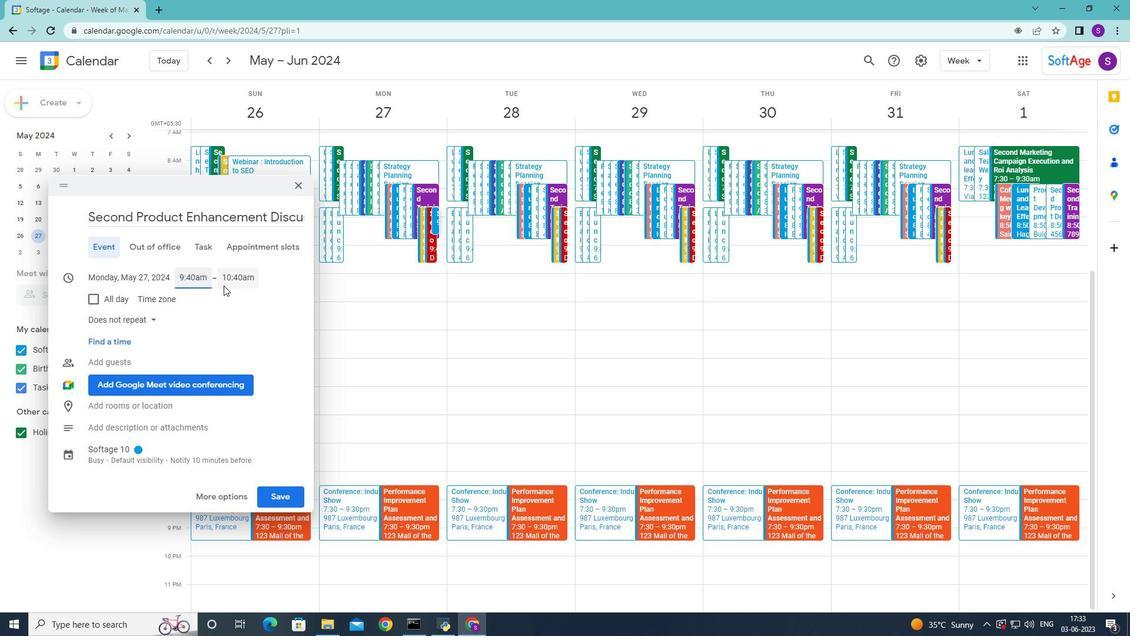 
Action: Mouse pressed left at (223, 280)
Screenshot: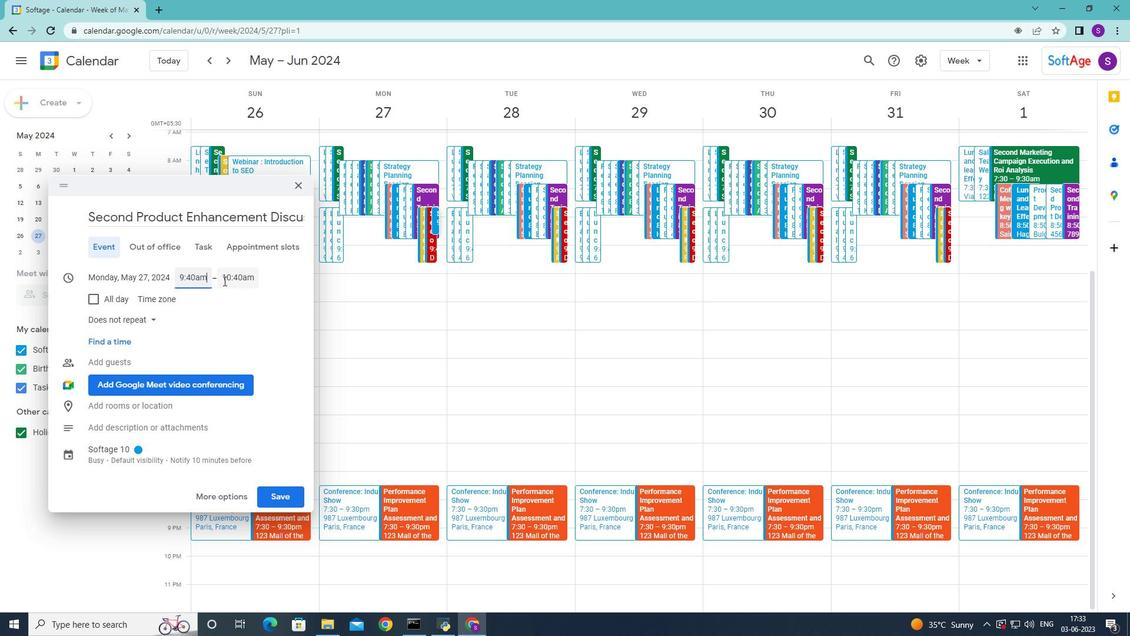 
Action: Key pressed 11<Key.shift_r>:40am<Key.enter>
Screenshot: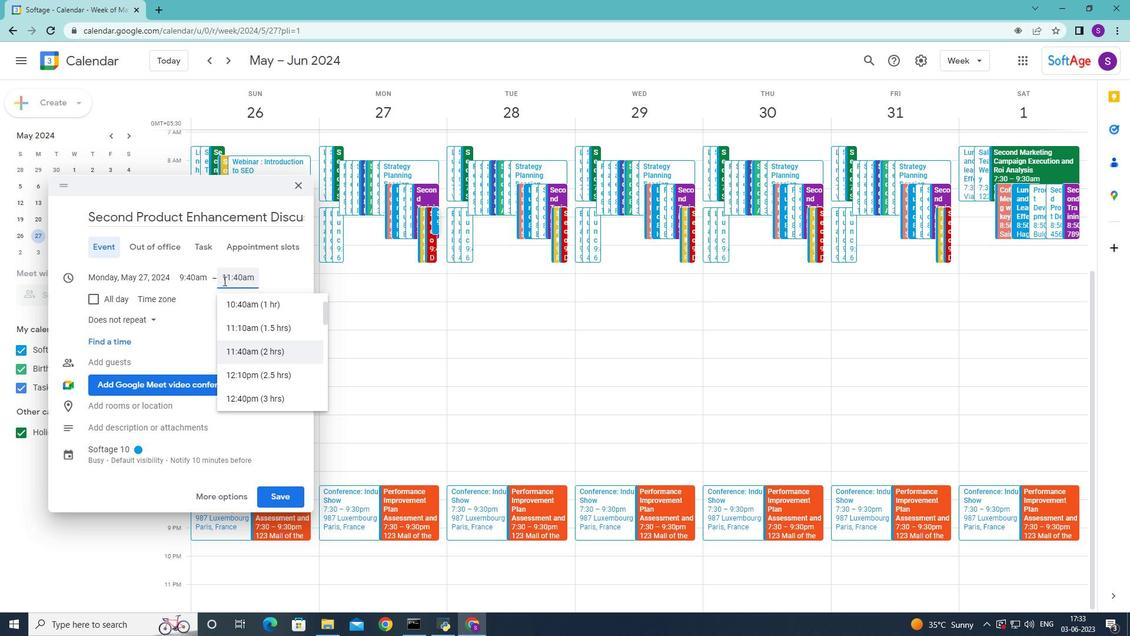 
Action: Mouse moved to (222, 501)
Screenshot: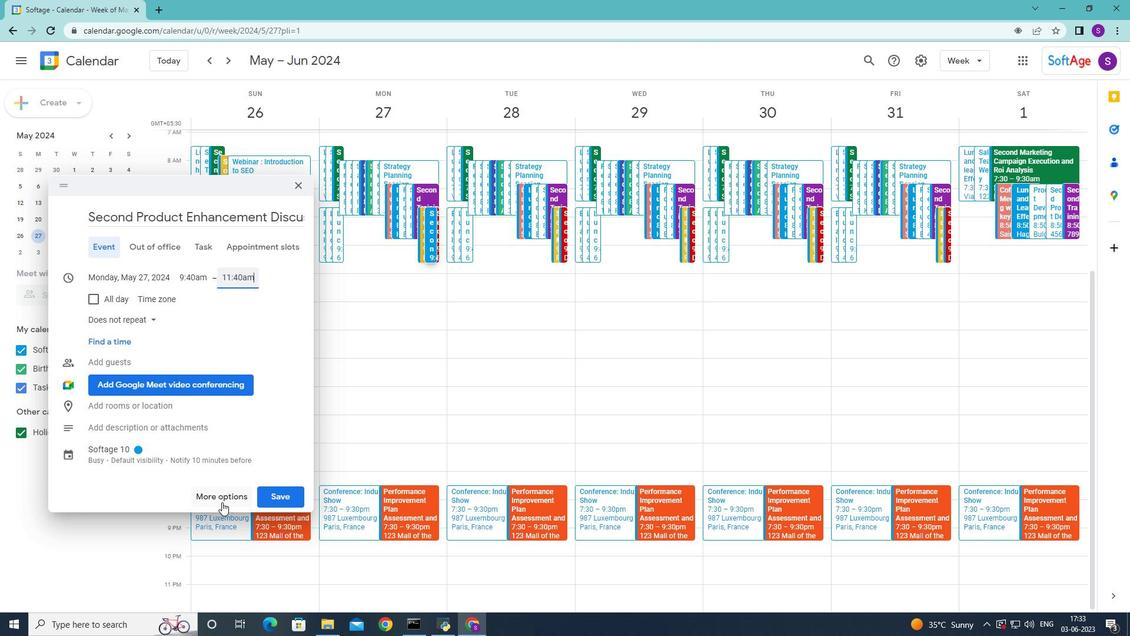 
Action: Mouse pressed left at (222, 501)
Screenshot: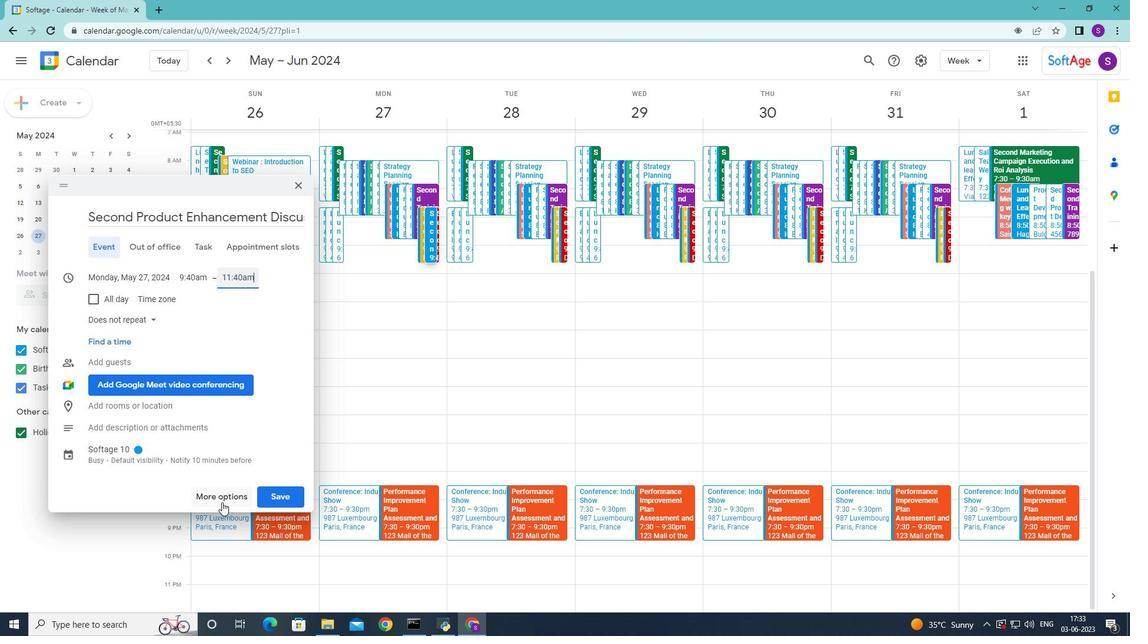 
Action: Mouse moved to (175, 419)
Screenshot: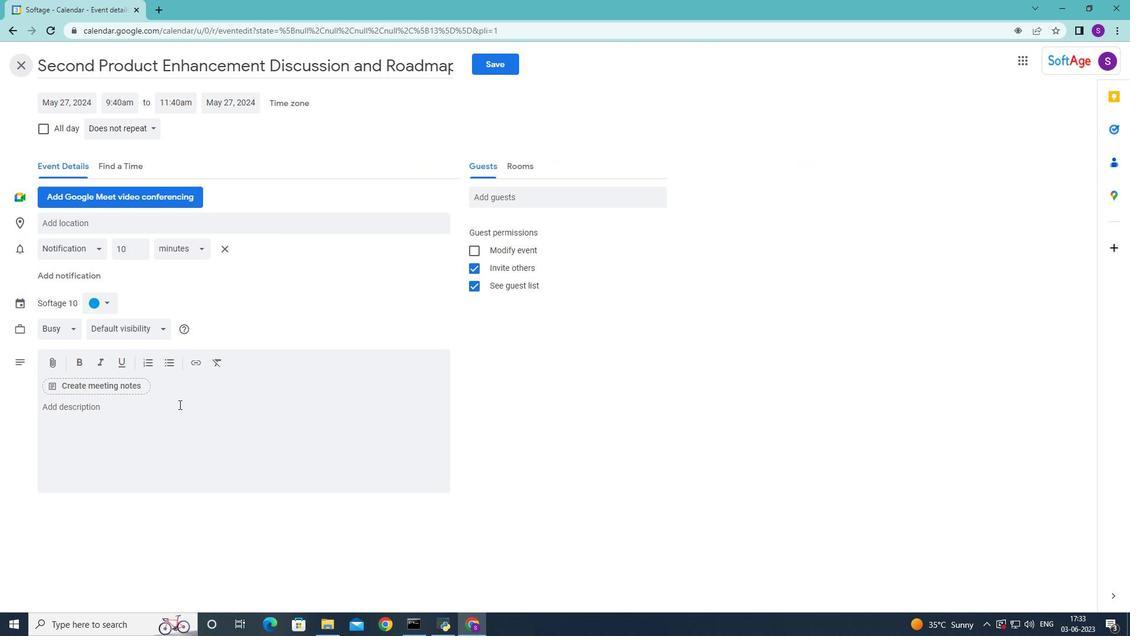 
Action: Mouse pressed left at (175, 419)
Screenshot: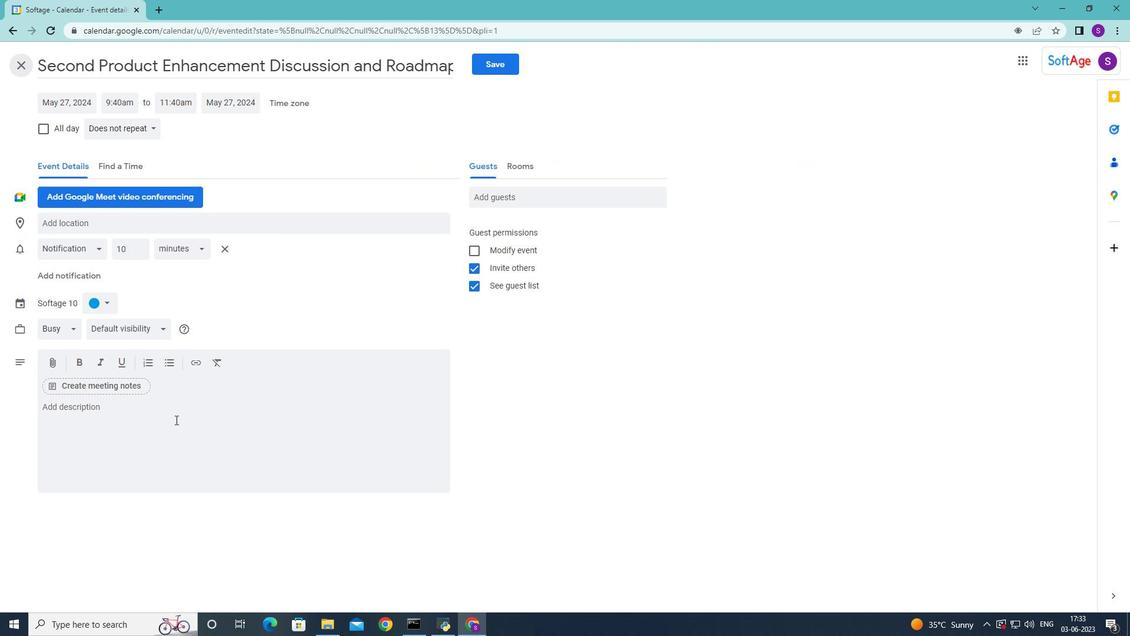 
Action: Key pressed <Key.shift><Key.shift><Key.shift>Furthermore<Key.space><Key.backspace>,<Key.space>you<Key.space>will<Key.space>have<Key.space>the<Key.space>oppotunity<Key.space><Key.backspace><Key.backspace><Key.backspace><Key.backspace><Key.backspace><Key.backspace><Key.backspace>rtunity<Key.space>to<Key.space>discuss<Key.space>your<Key.space>current<Key.space>d<Key.backspace>f<Key.backspace>financial<Key.space>status<Key.space><Key.backspace>,<Key.space>inclus<Key.backspace>ding<Key.space>t<Key.backspace>revenue<Key.space>growth,<Key.space>profitability,<Key.space>and<Key.space>any<Key.space>notable<Key.space>milestones<Key.space>or<Key.space>ache<Key.backspace>ievements.<Key.space><Key.shift>sharing<Key.space>this<Key.space>information<Key.space>demonstrates<Key.space>your<Key.space>business's<Key.space>performance<Key.space>and<Key.space>potential<Key.space>for<Key.space>future<Key.space>sucess<Key.left><Key.left><Key.left><Key.left>s<Key.right><Key.right><Key.right><Key.right><Key.space><Key.left><Key.left><Key.left><Key.left><Key.left><Key.backspace>cc
Screenshot: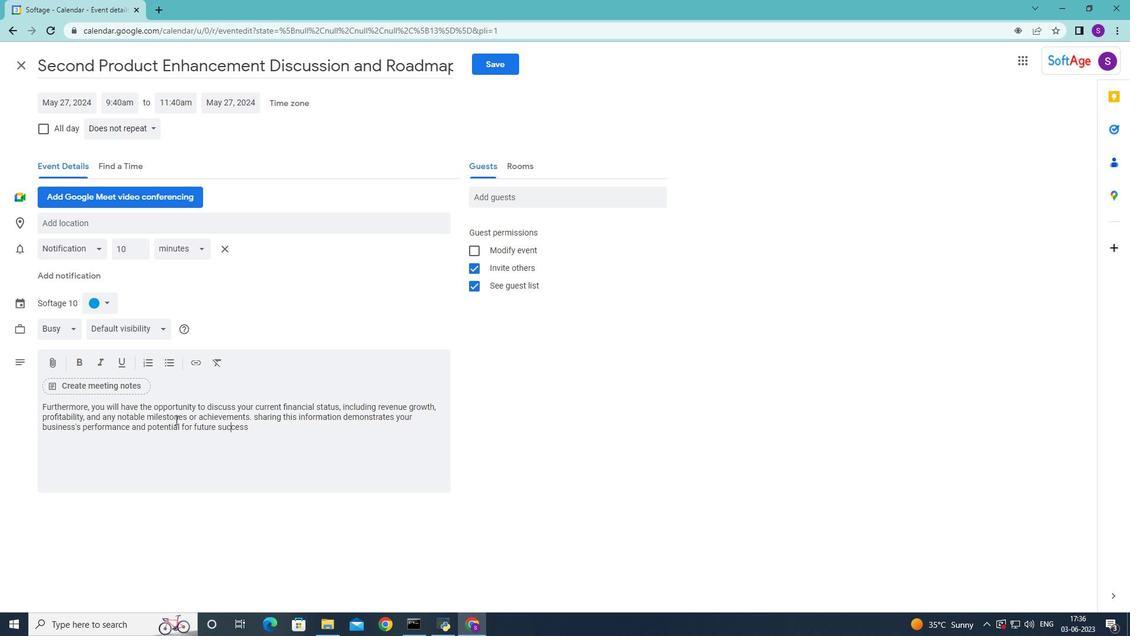 
Action: Mouse moved to (246, 435)
Screenshot: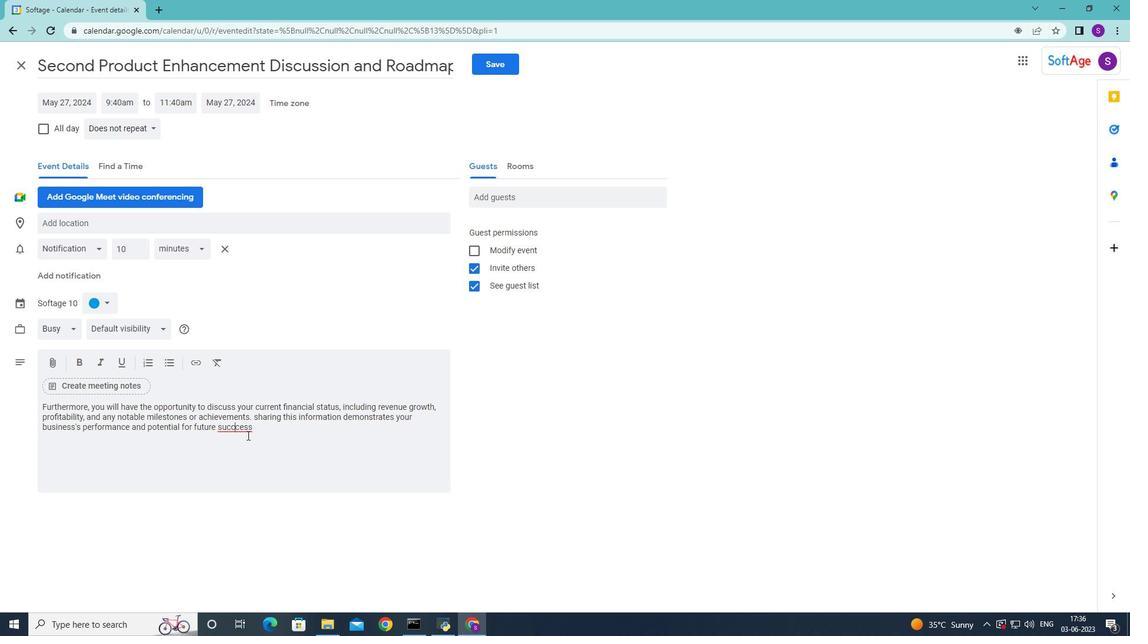 
Action: Key pressed <Key.backspace>
Screenshot: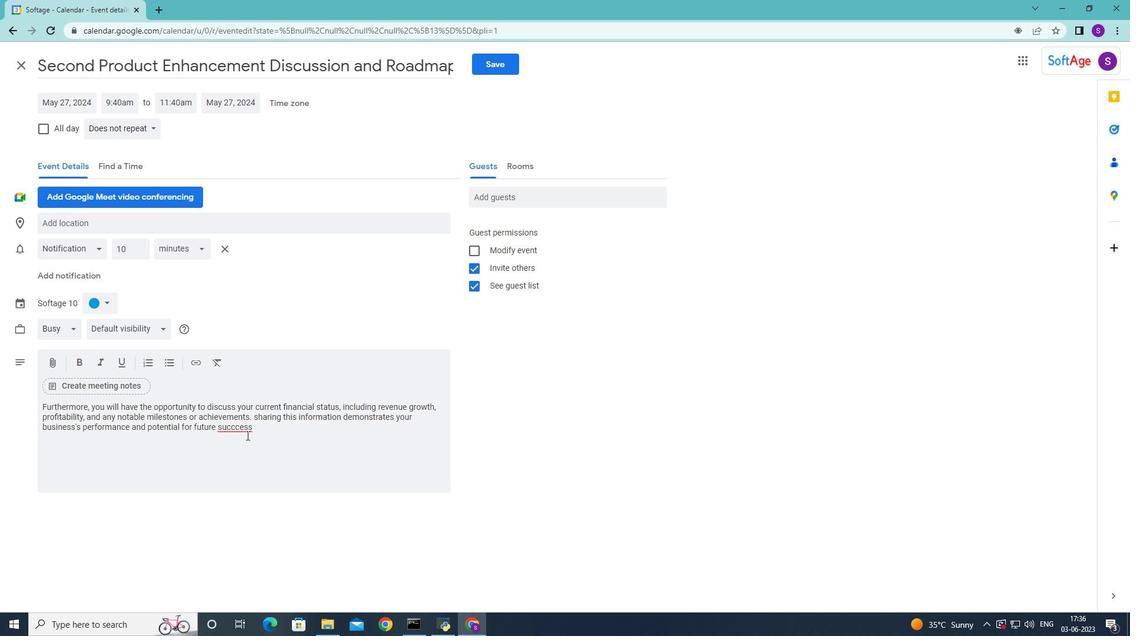
Action: Mouse moved to (253, 432)
Screenshot: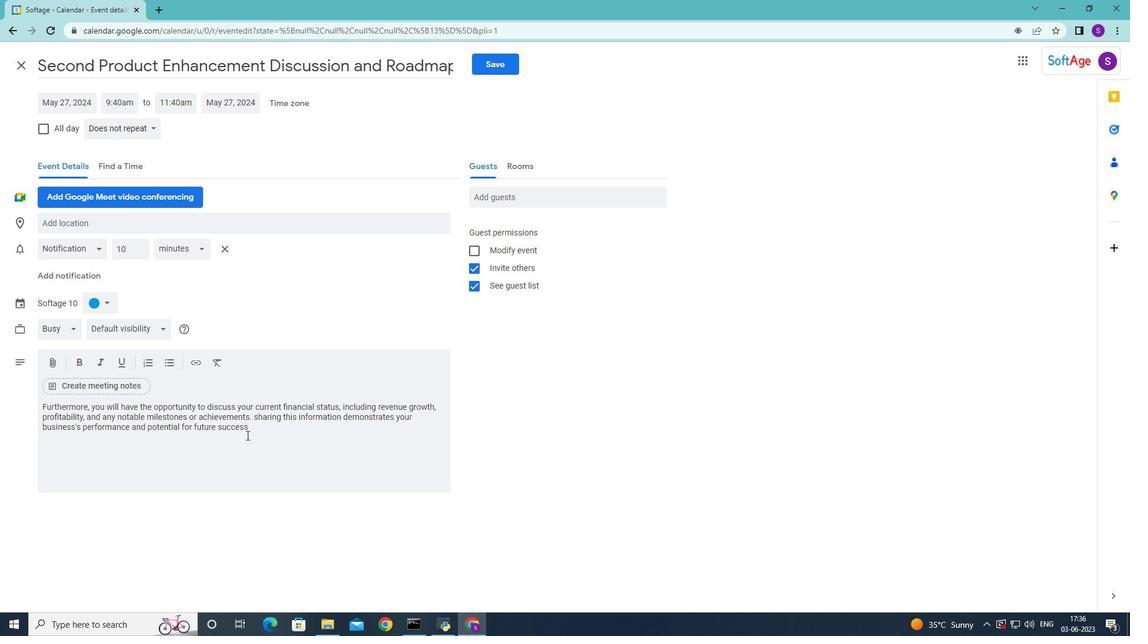
Action: Mouse pressed left at (253, 432)
Screenshot: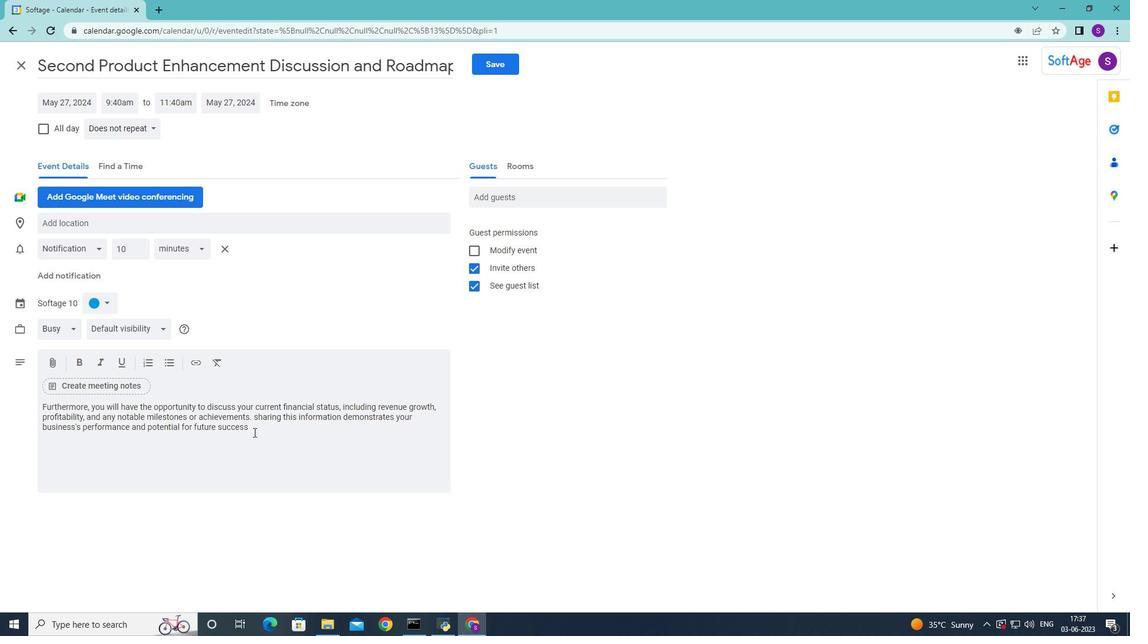 
Action: Mouse moved to (255, 431)
Screenshot: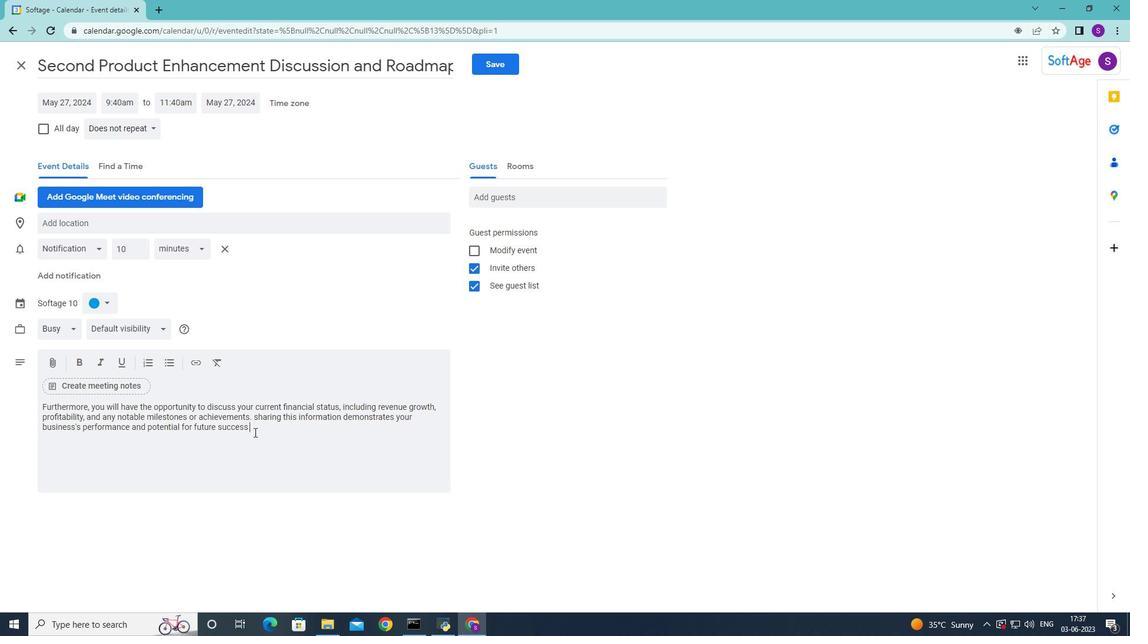 
Action: Key pressed <Key.backspace>.<Key.space>
Screenshot: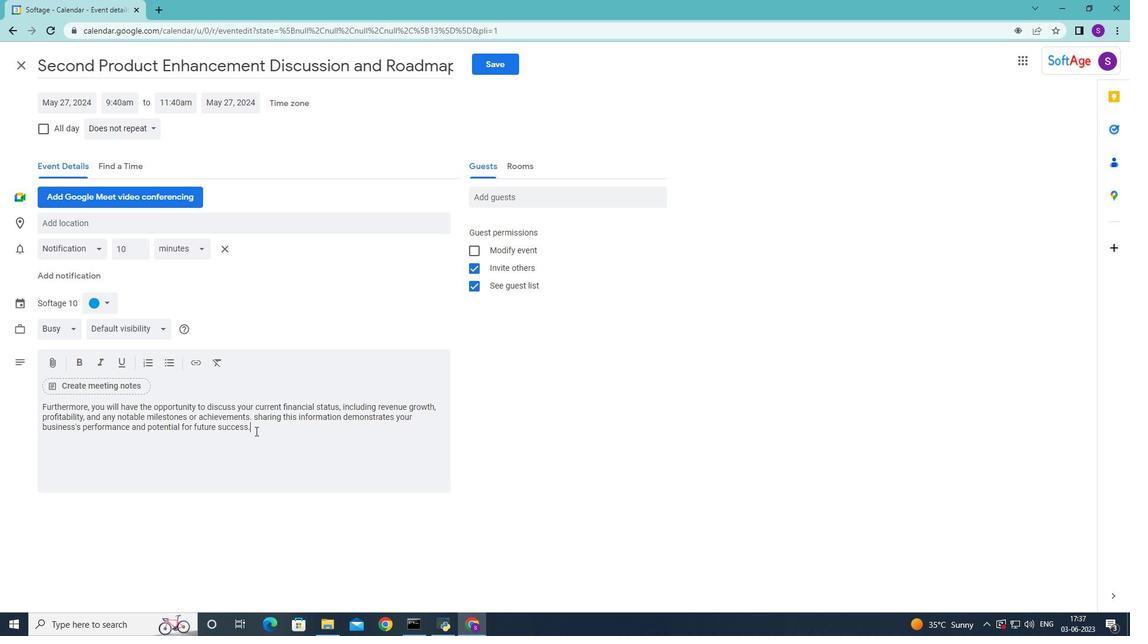 
Action: Mouse moved to (106, 302)
Screenshot: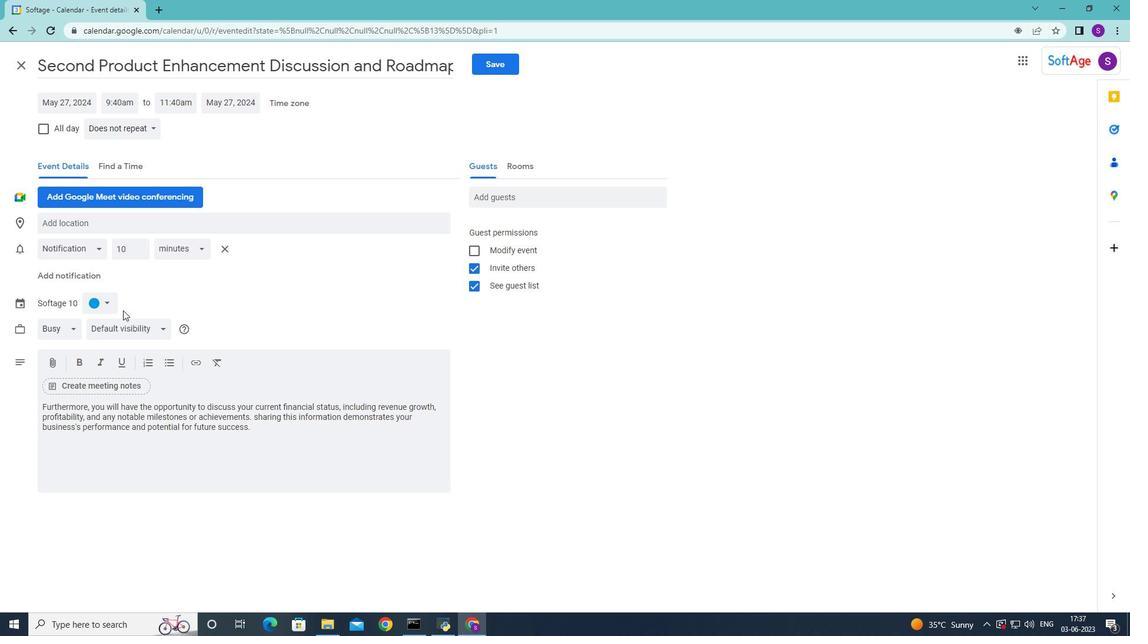 
Action: Mouse pressed left at (106, 302)
Screenshot: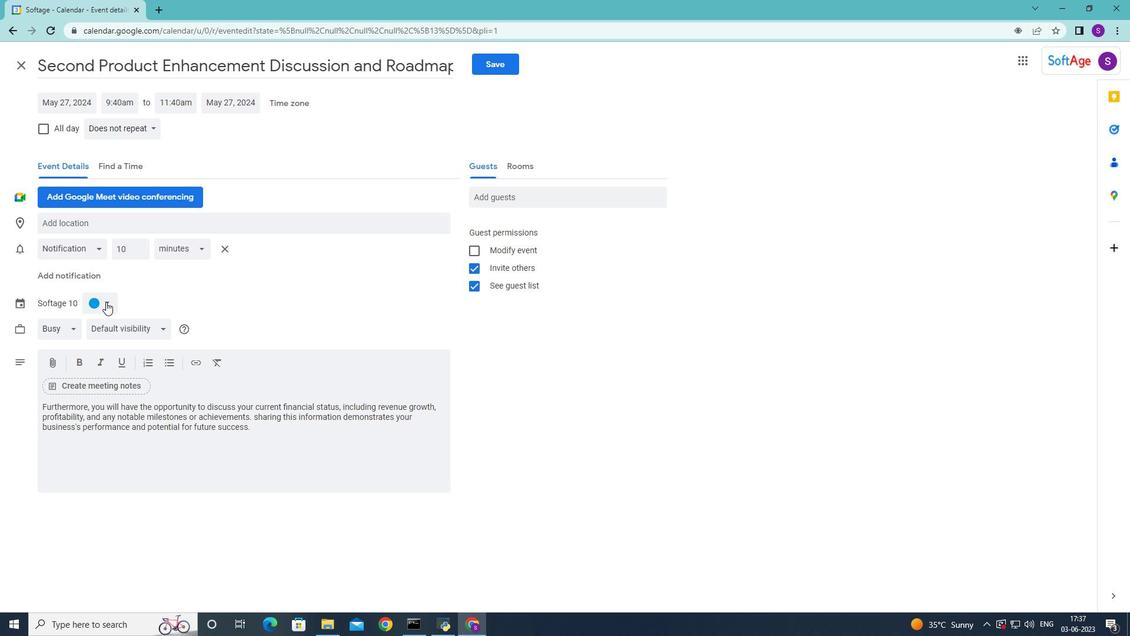 
Action: Mouse moved to (93, 356)
Screenshot: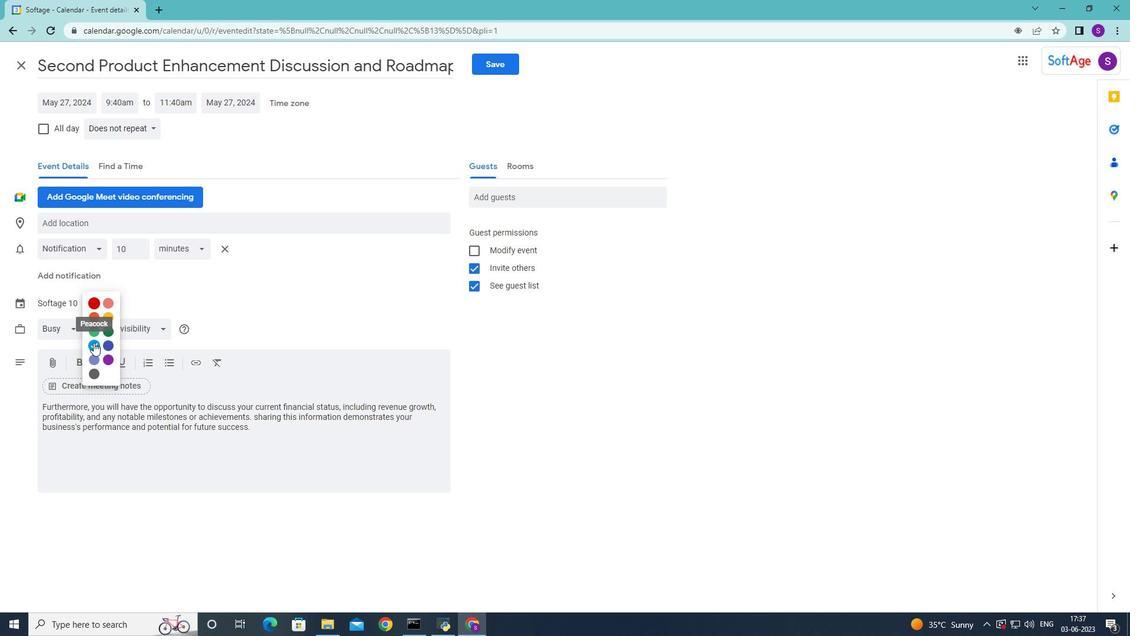 
Action: Mouse pressed left at (93, 356)
Screenshot: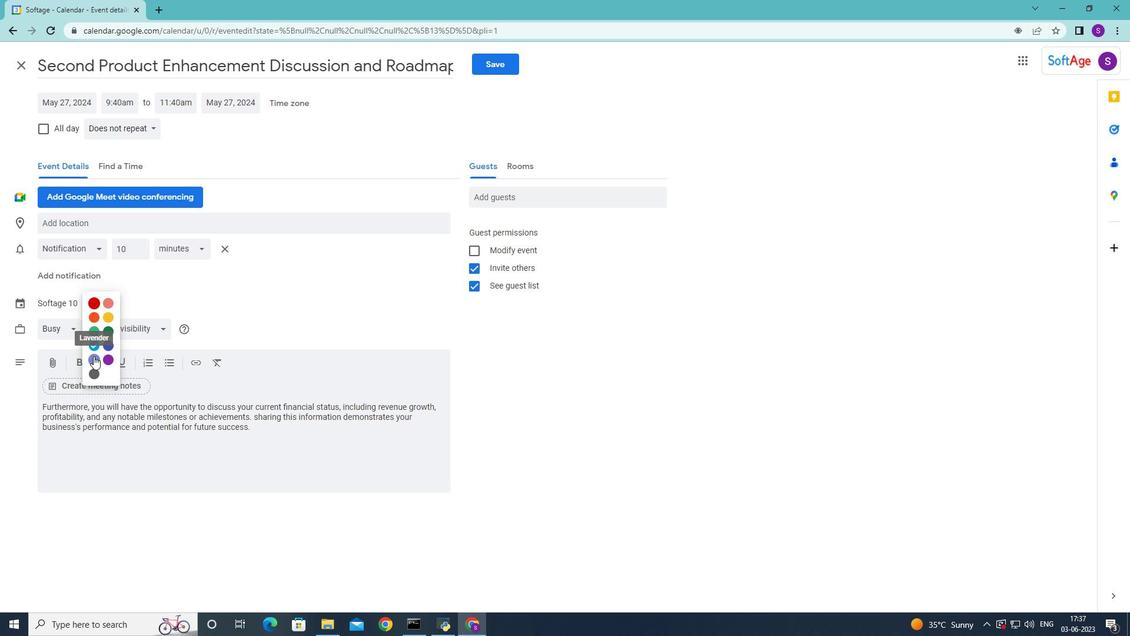 
Action: Mouse moved to (149, 226)
Screenshot: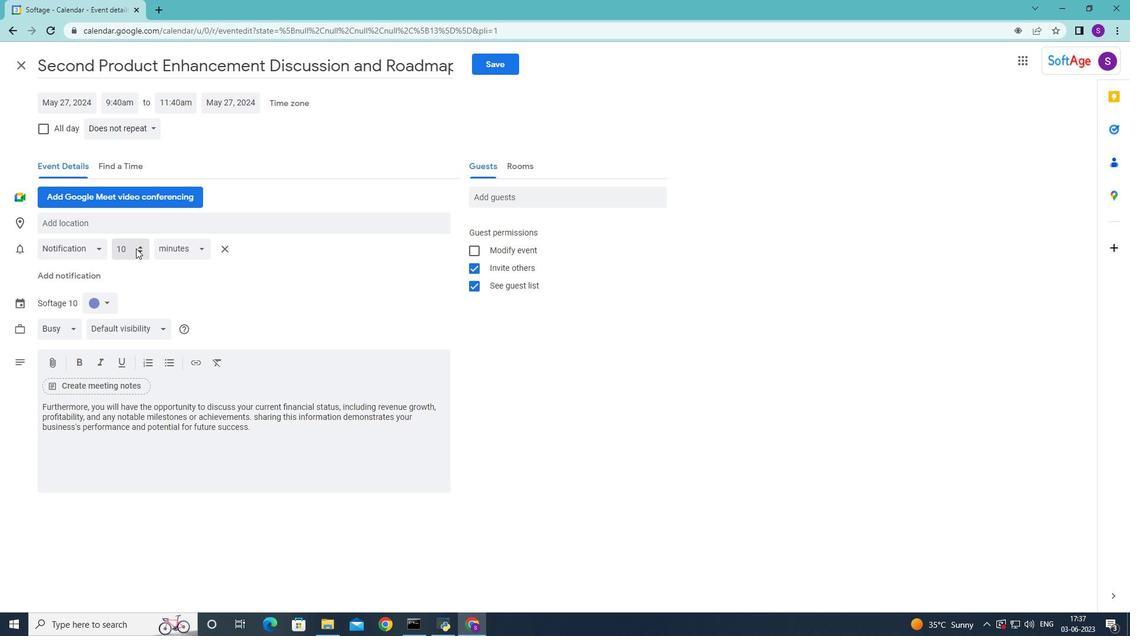 
Action: Mouse pressed left at (149, 226)
Screenshot: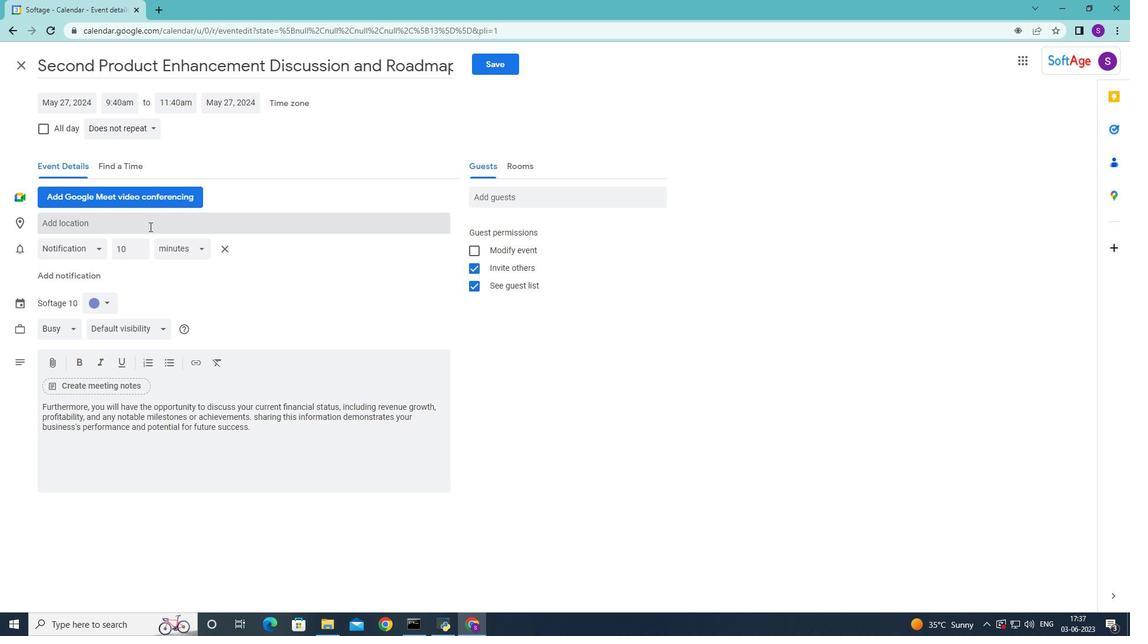 
Action: Key pressed 1
Screenshot: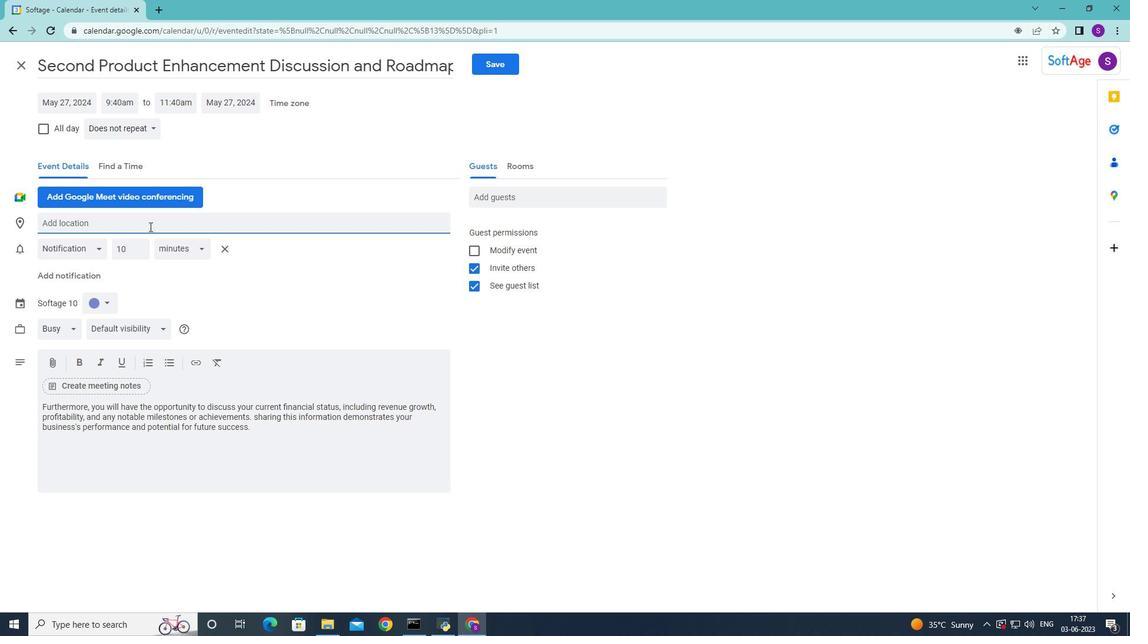 
Action: Mouse moved to (177, 225)
Screenshot: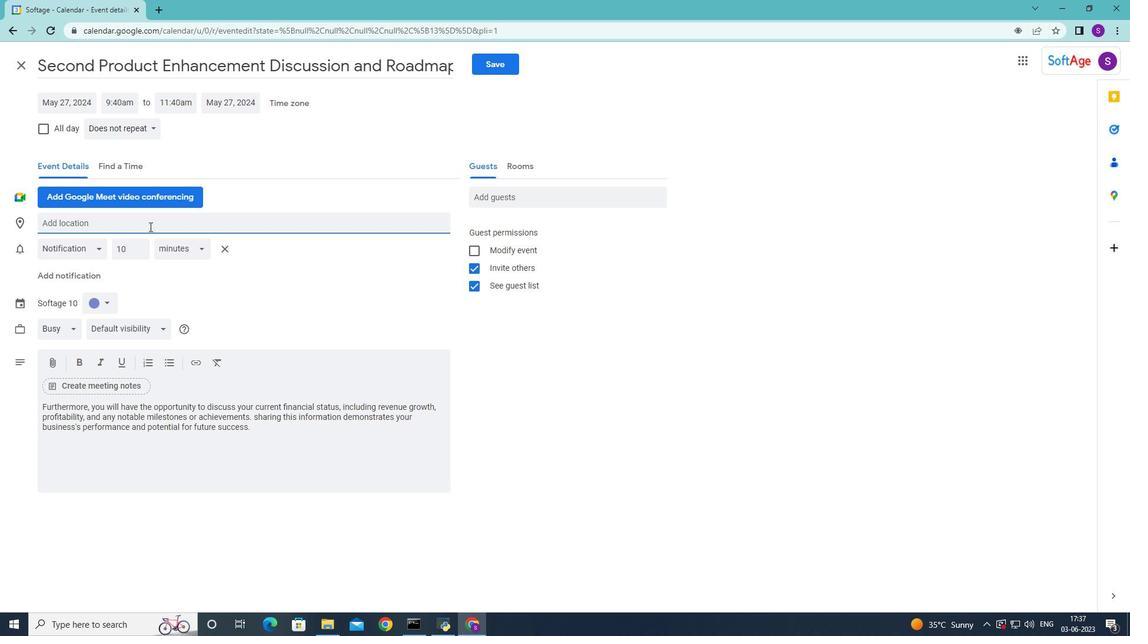 
Action: Key pressed 2
Screenshot: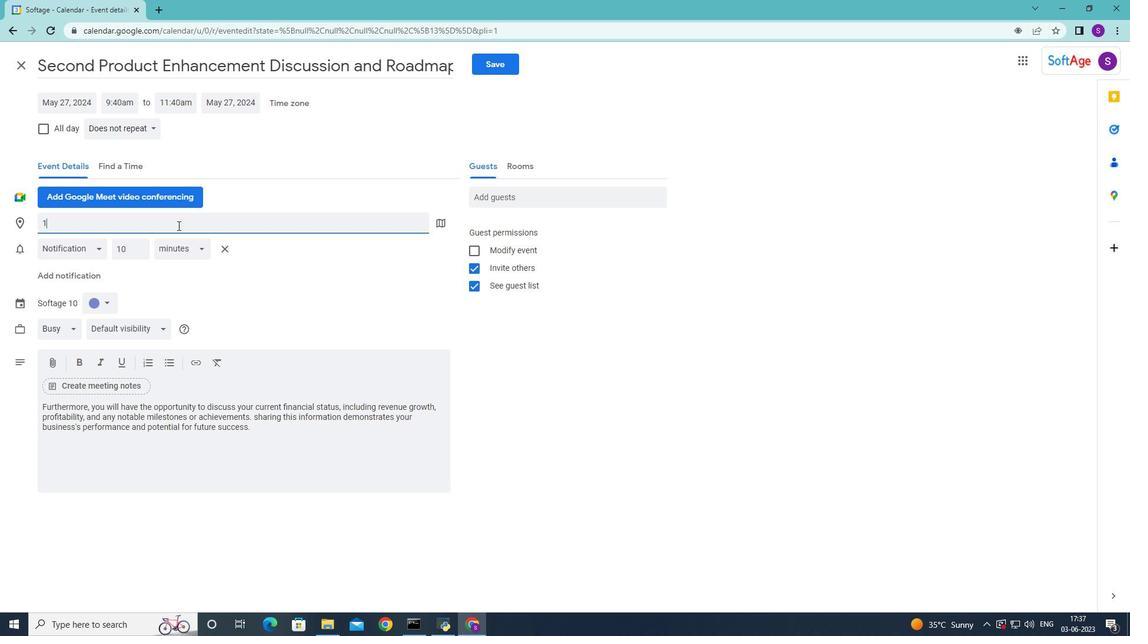 
Action: Mouse moved to (181, 226)
Screenshot: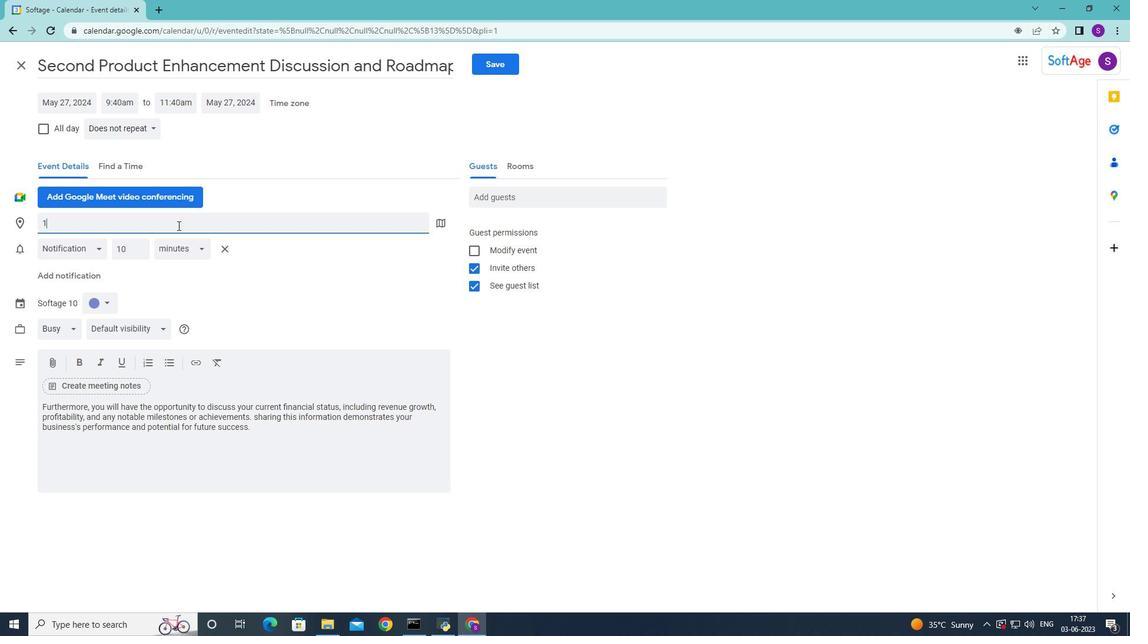 
Action: Key pressed 3
Screenshot: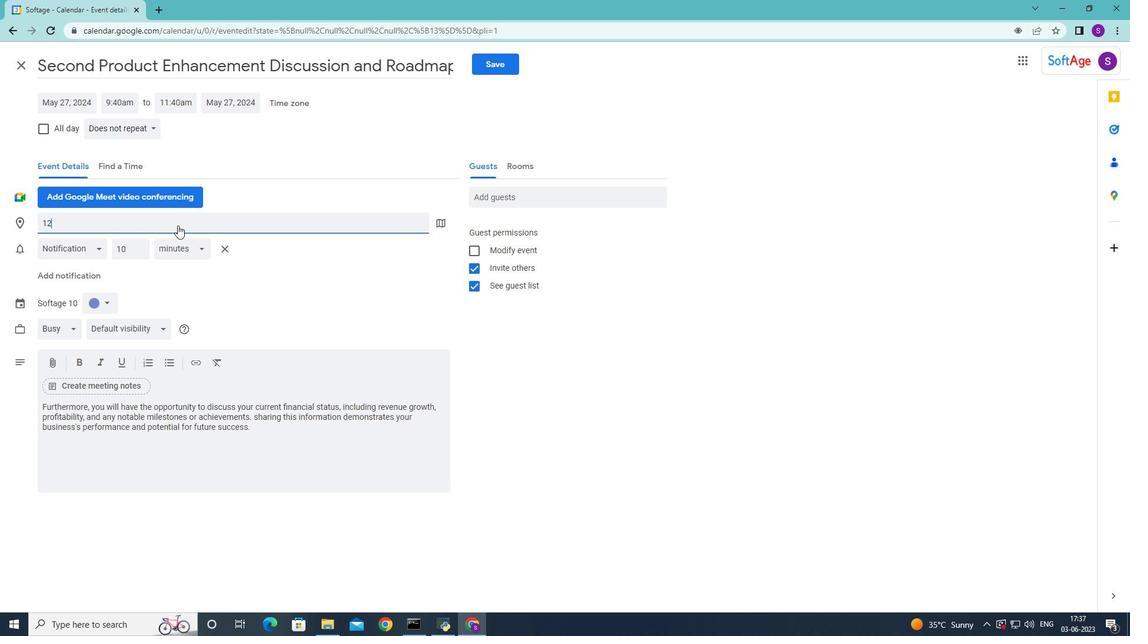 
Action: Mouse moved to (184, 226)
Screenshot: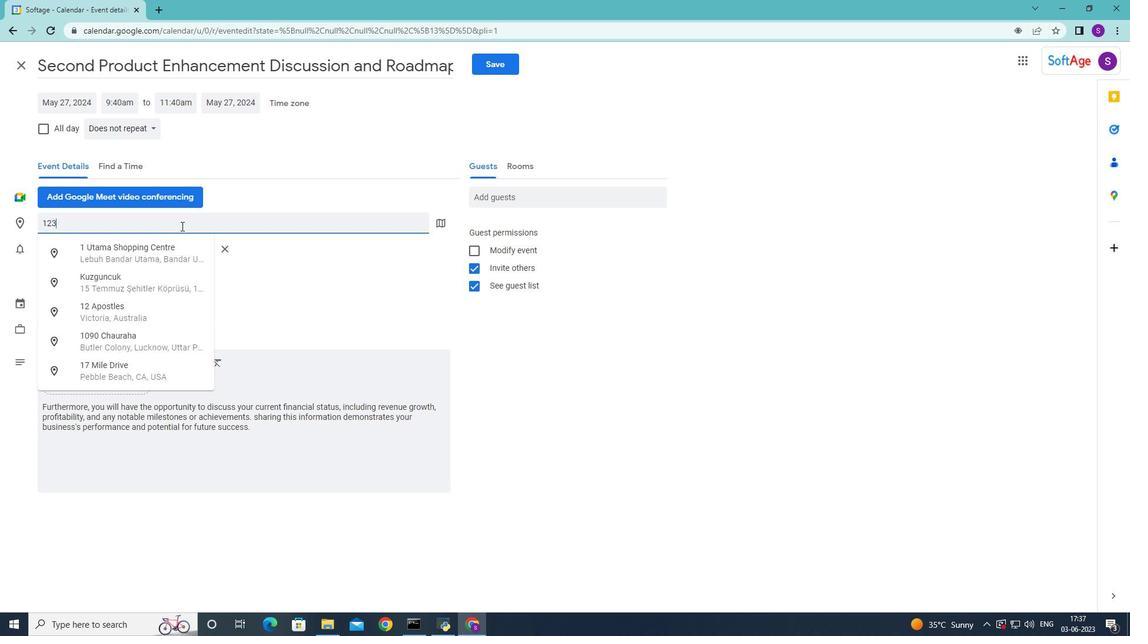 
Action: Key pressed <Key.space><Key.shift>Grand<Key.space><Key.shift><Key.shift><Key.shift><Key.shift>Bazaar<Key.space><Key.backspace>,<Key.space><Key.shift>Istanbul<Key.space><Key.backspace>,<Key.space><Key.shift>turkey<Key.space>
Screenshot: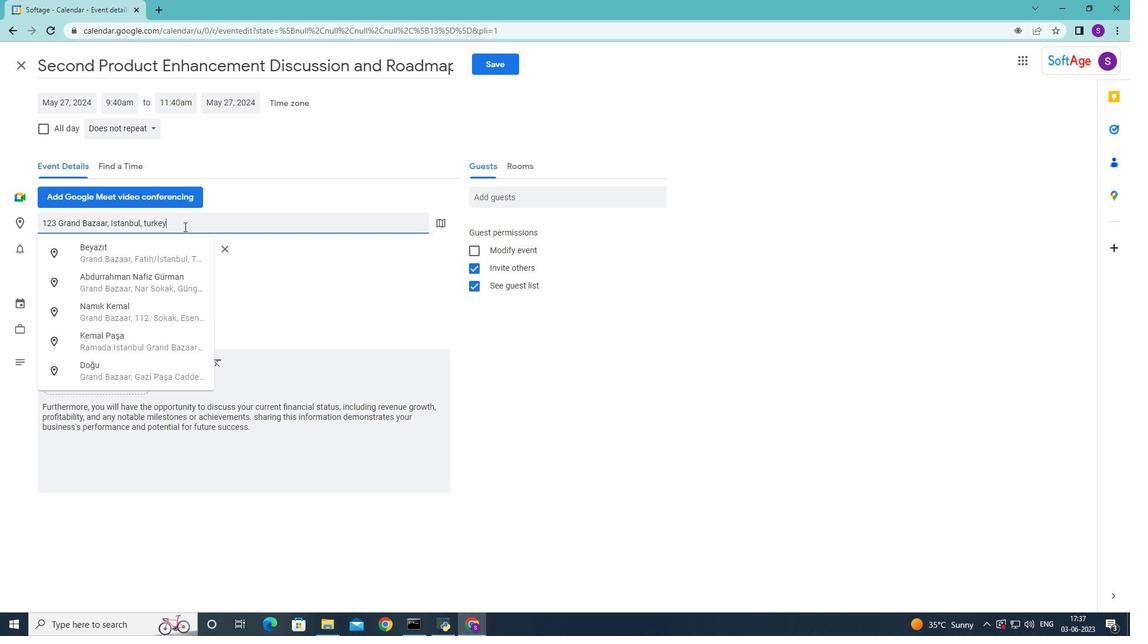 
Action: Mouse moved to (91, 253)
Screenshot: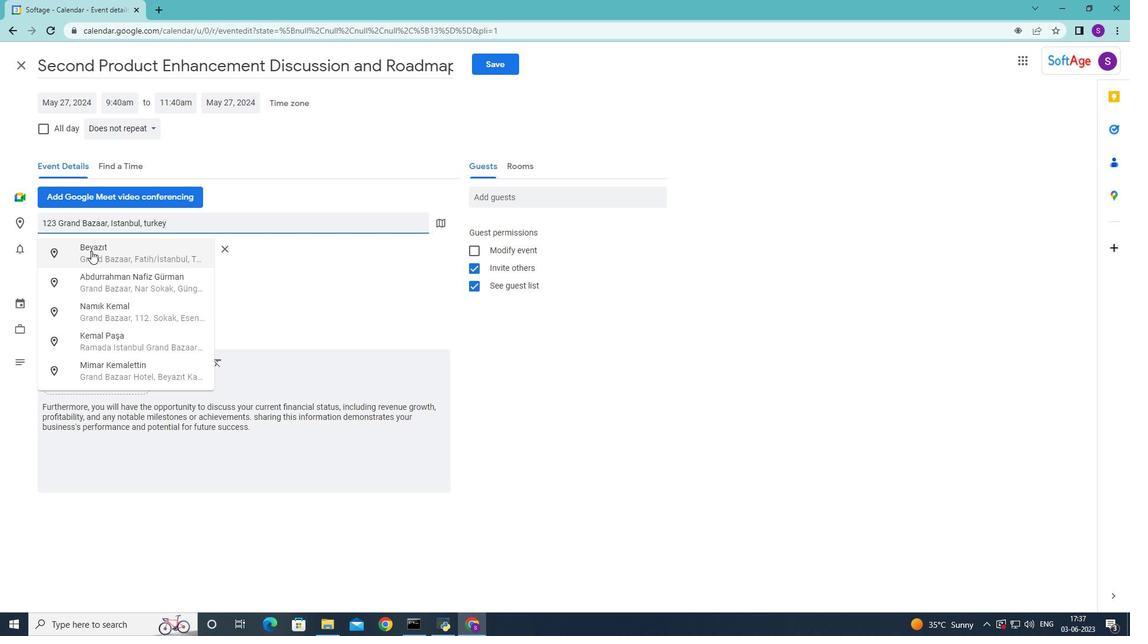 
Action: Mouse pressed left at (91, 253)
Screenshot: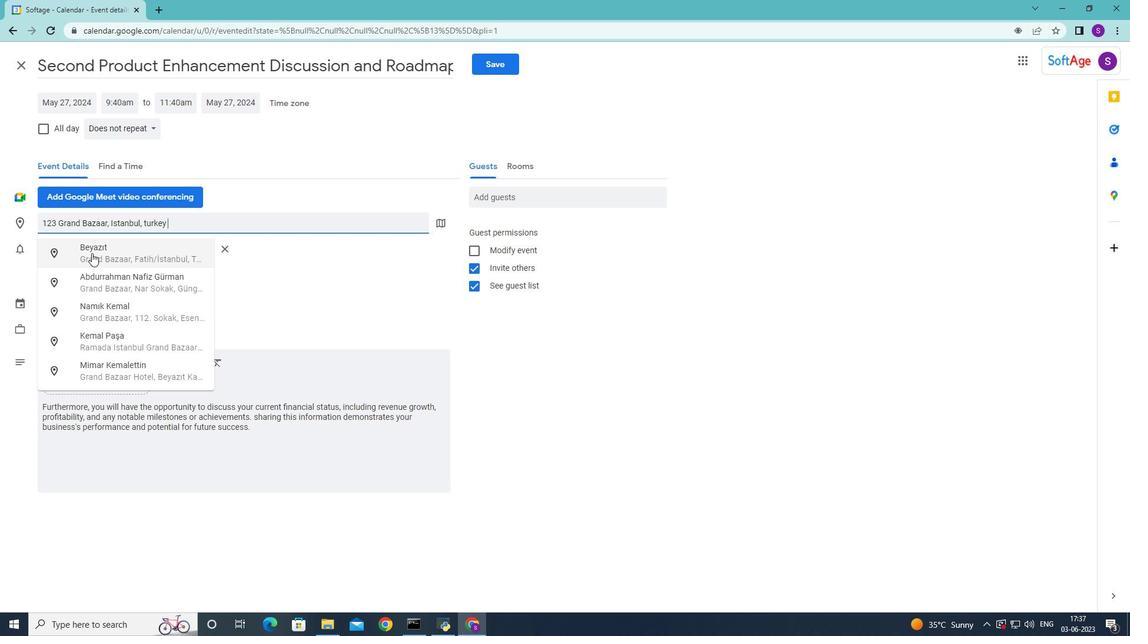 
Action: Mouse moved to (524, 191)
Screenshot: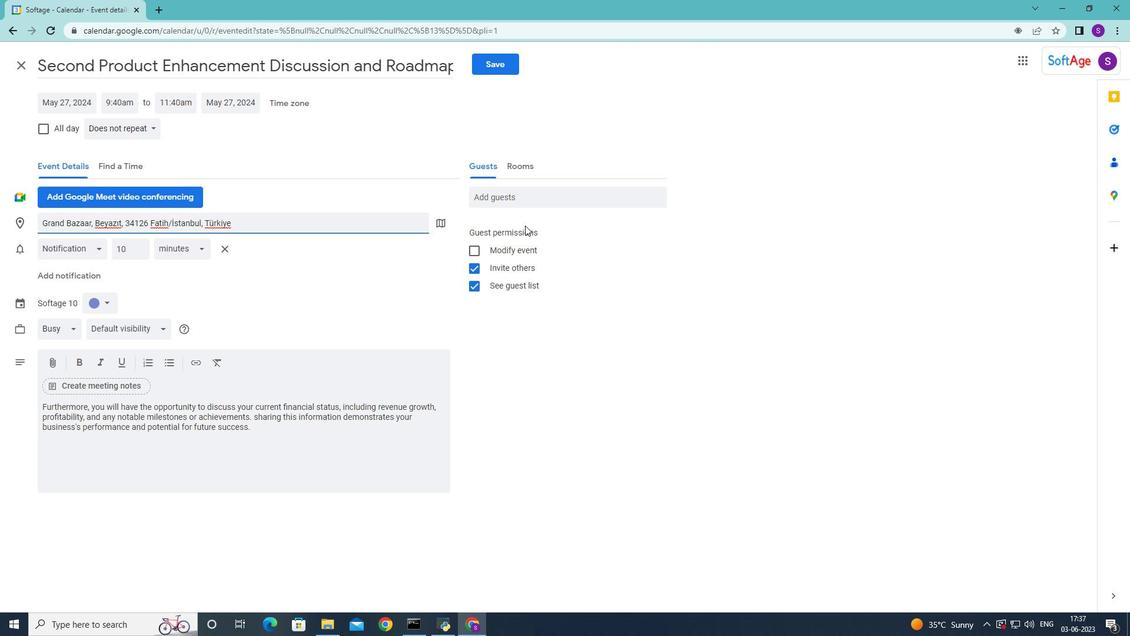 
Action: Mouse pressed left at (524, 191)
Screenshot: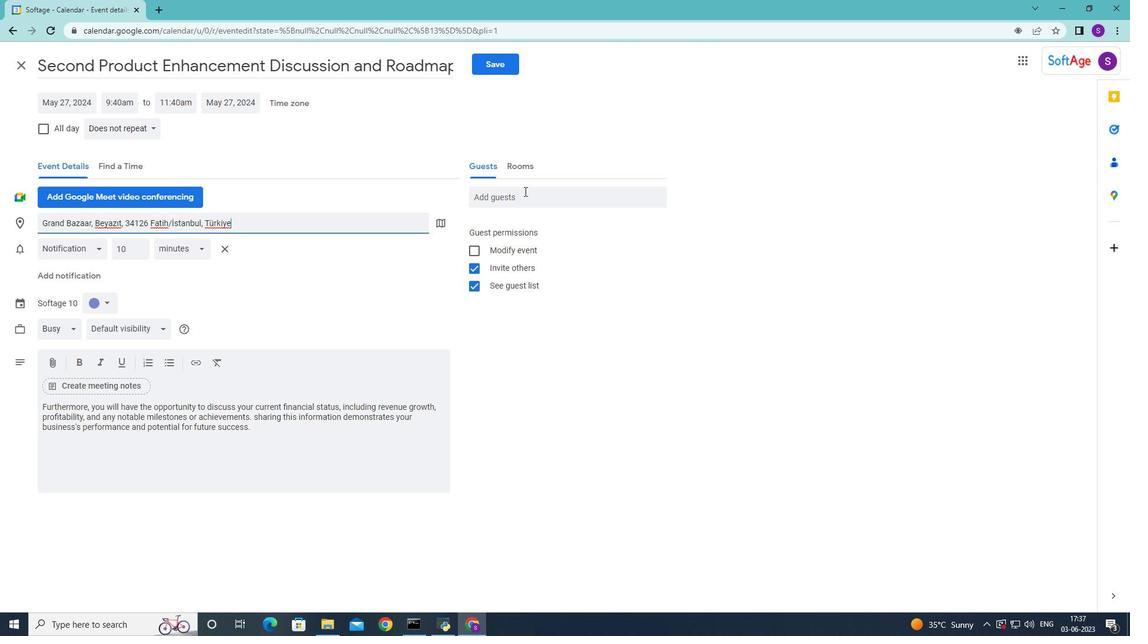 
Action: Key pressed <Key.shift>Softage.8<Key.shift>@softage.net<Key.enter><Key.shift>Softage.1<Key.shift><Key.shift><Key.shift><Key.shift><Key.shift><Key.shift><Key.shift><Key.shift><Key.shift><Key.shift><Key.shift><Key.shift><Key.shift><Key.shift><Key.shift><Key.shift>@softage.net
Screenshot: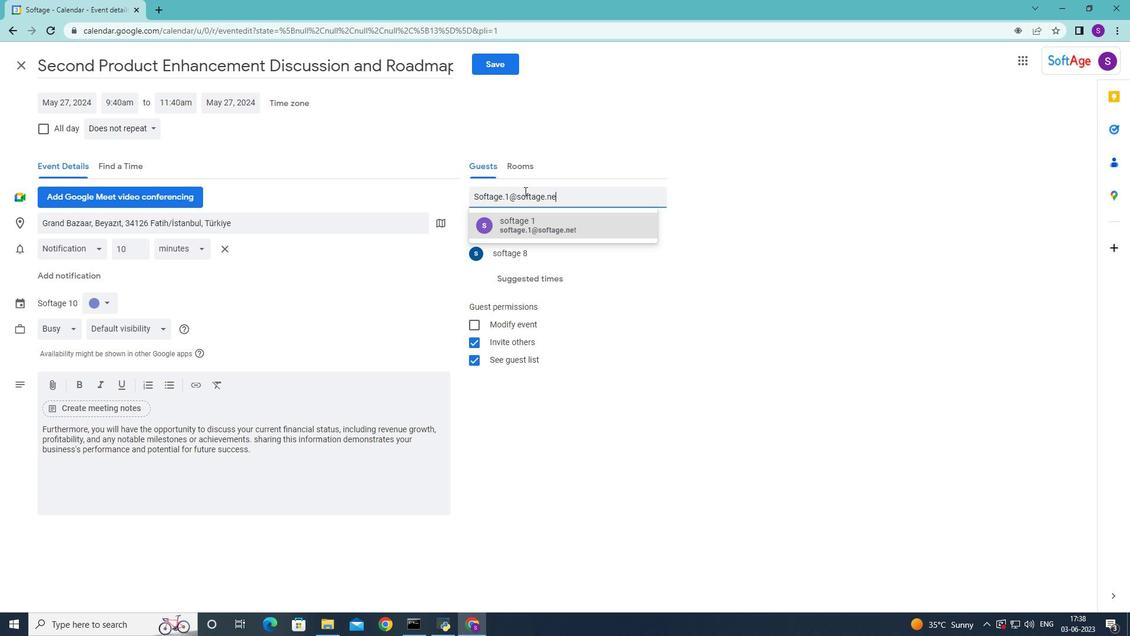 
Action: Mouse moved to (593, 223)
Screenshot: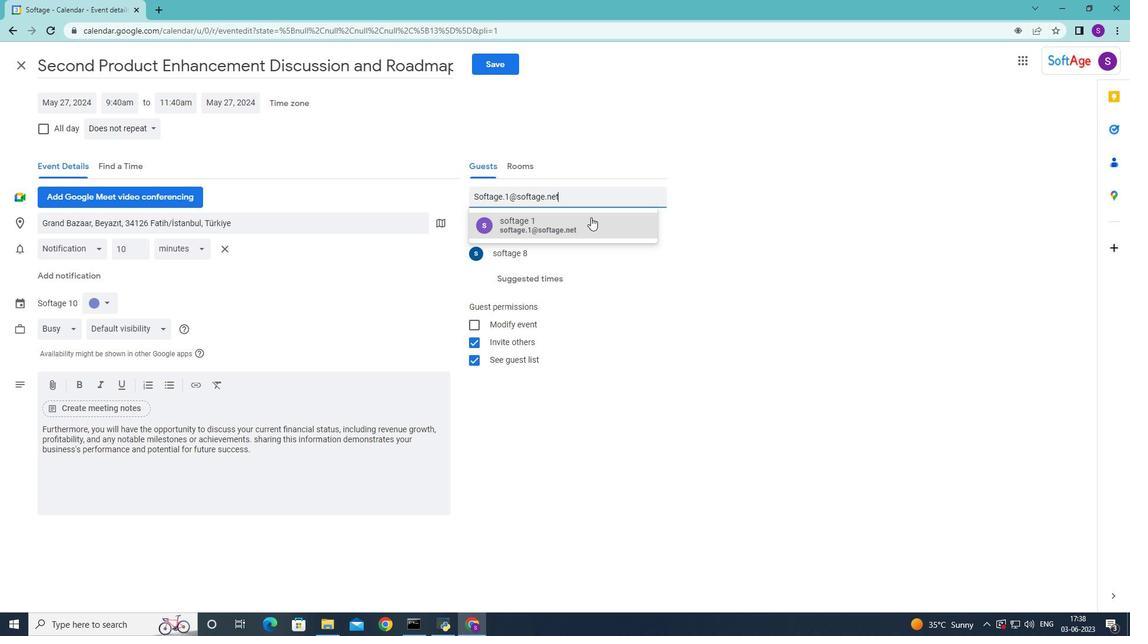 
Action: Mouse pressed left at (593, 223)
Screenshot: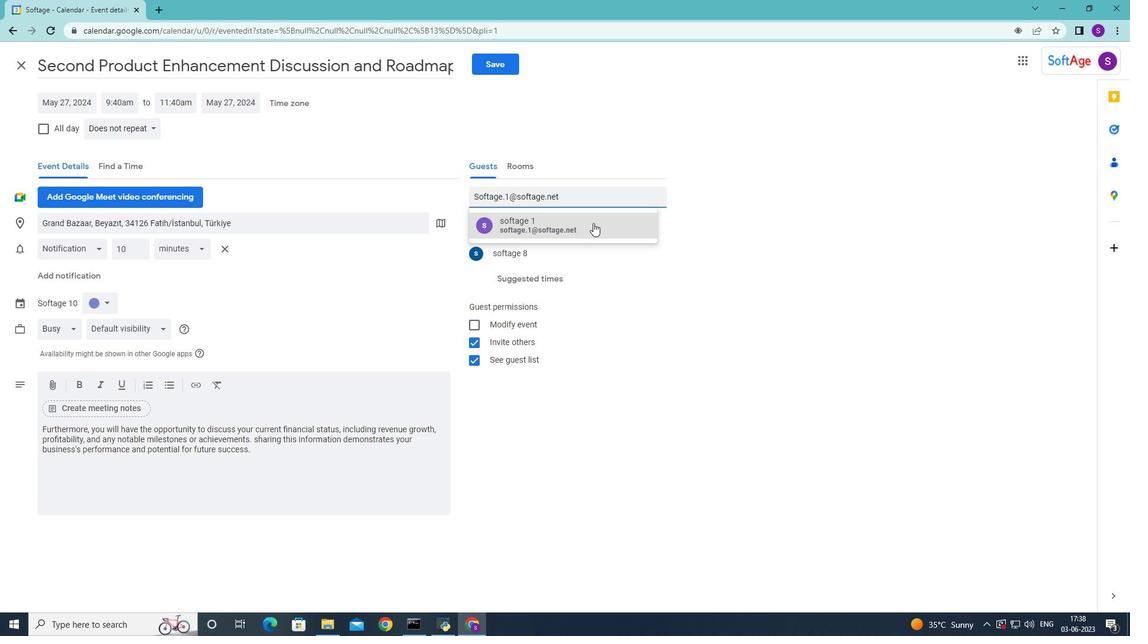 
Action: Mouse moved to (137, 131)
Screenshot: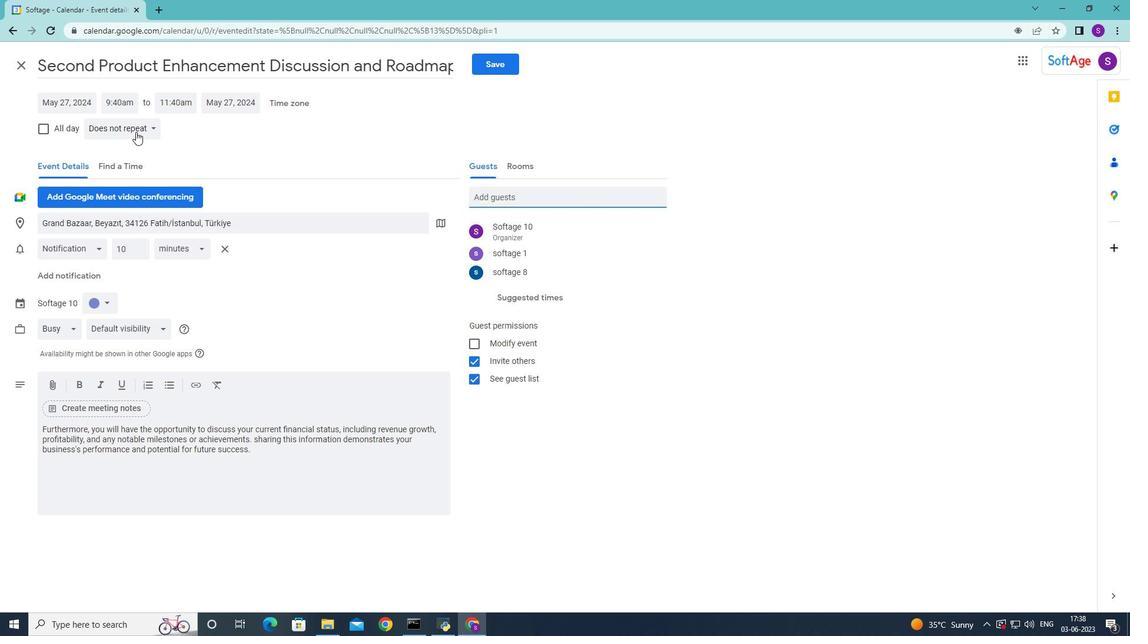 
Action: Mouse pressed left at (137, 131)
Screenshot: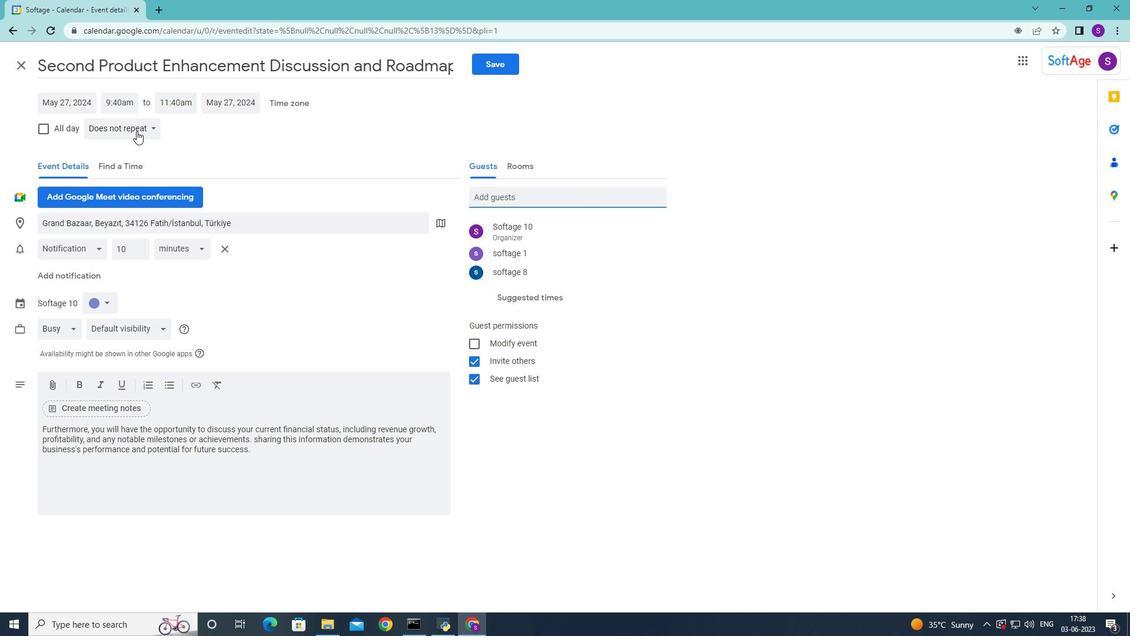 
Action: Mouse moved to (190, 260)
Screenshot: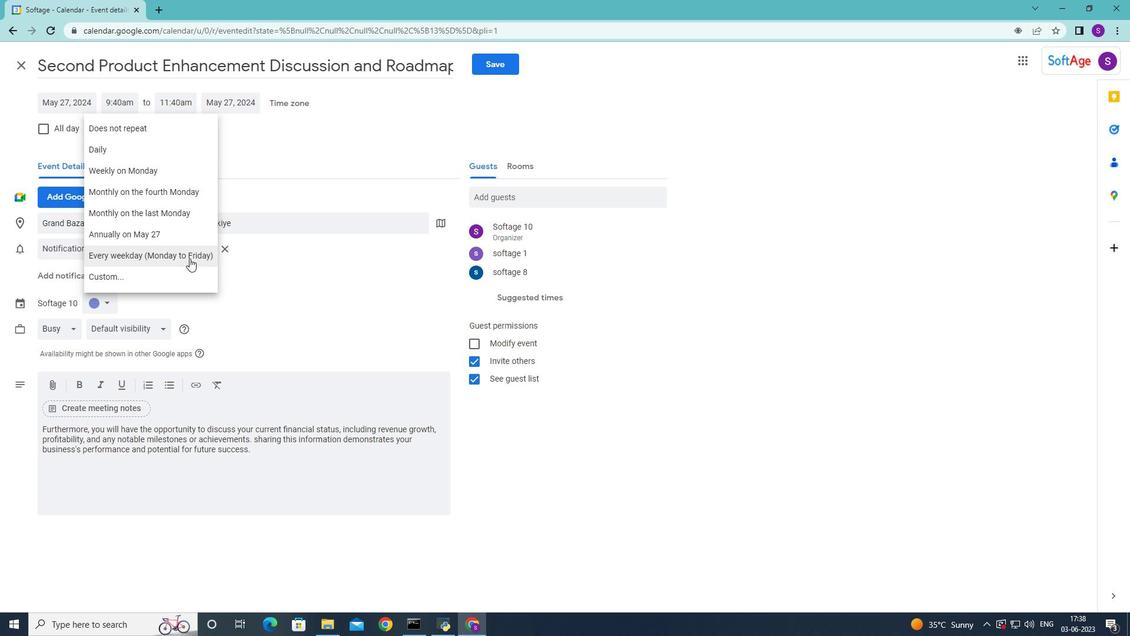 
Action: Mouse pressed left at (190, 260)
Screenshot: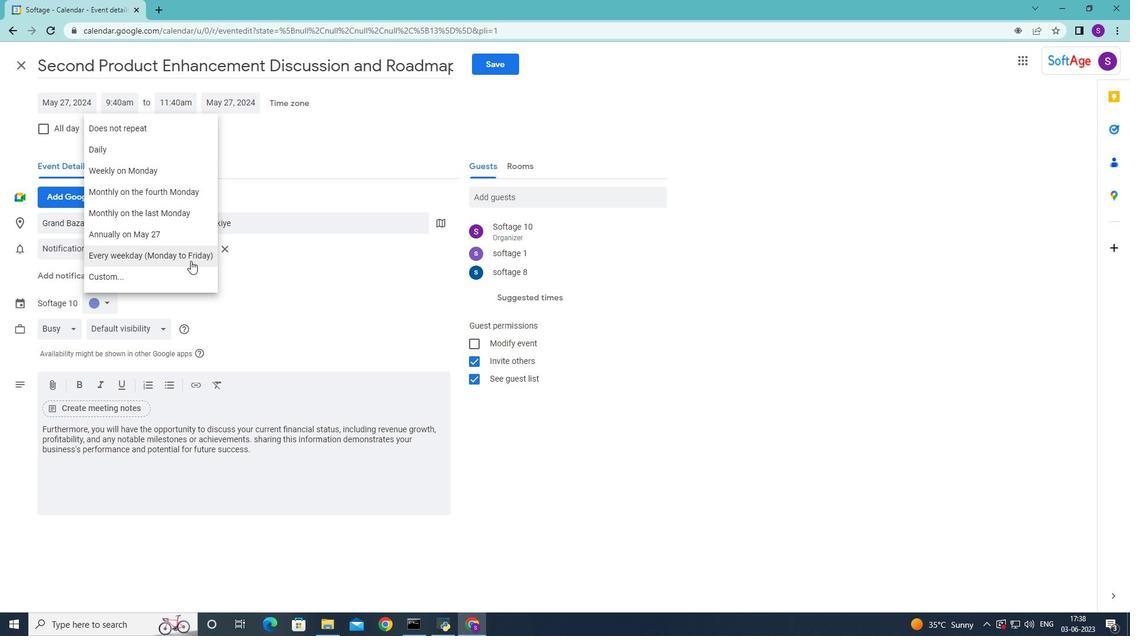 
Action: Mouse moved to (504, 63)
Screenshot: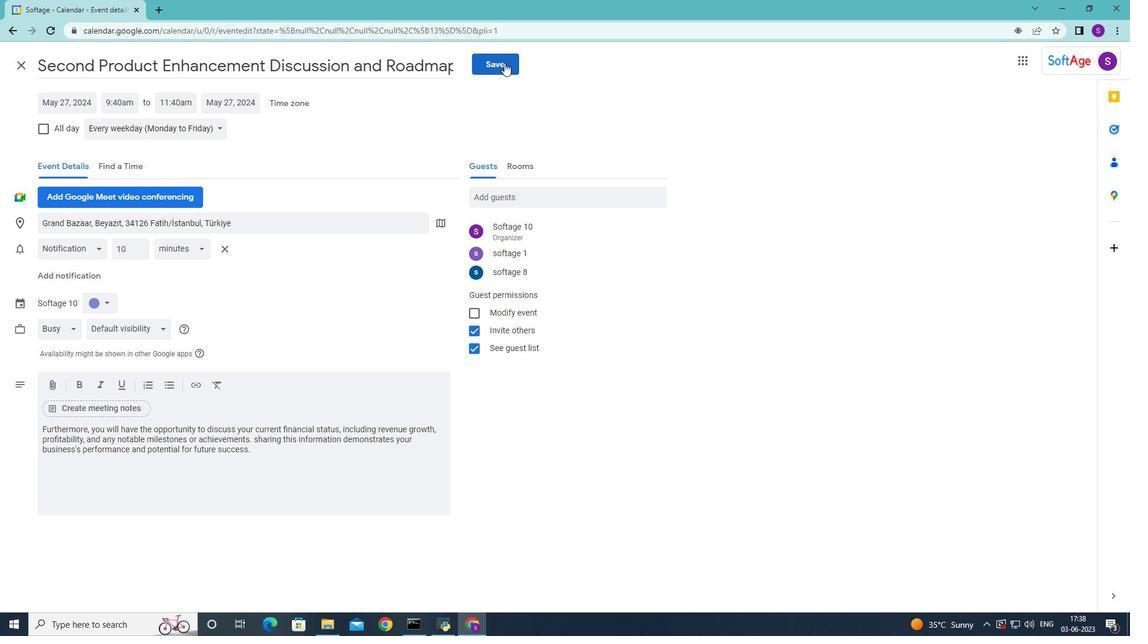 
Action: Mouse pressed left at (504, 63)
Screenshot: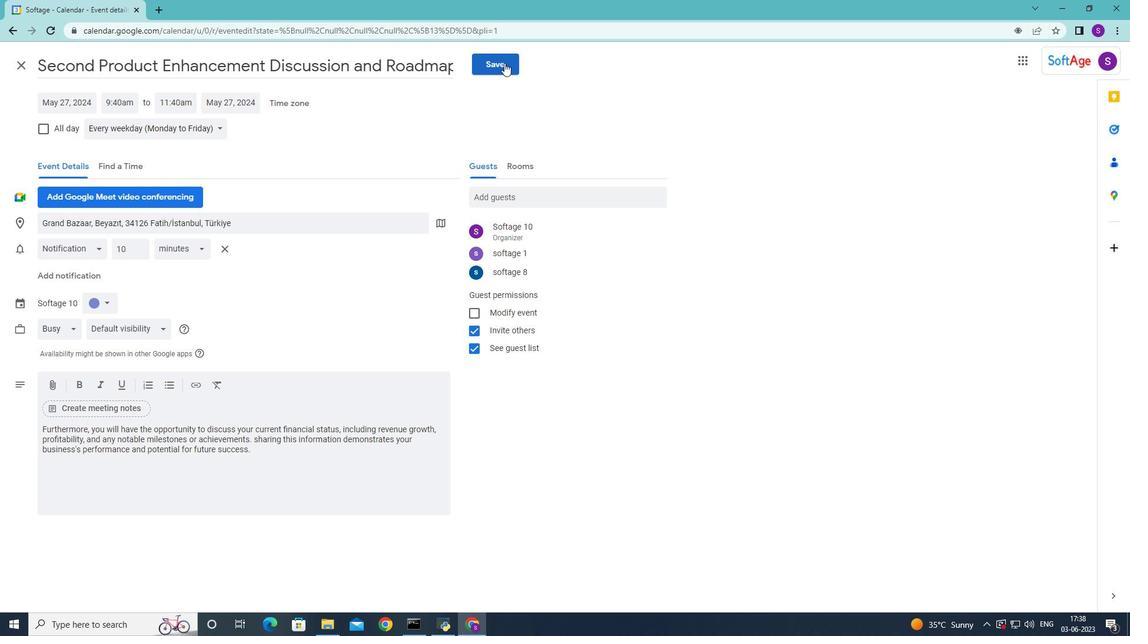 
Action: Mouse moved to (687, 354)
Screenshot: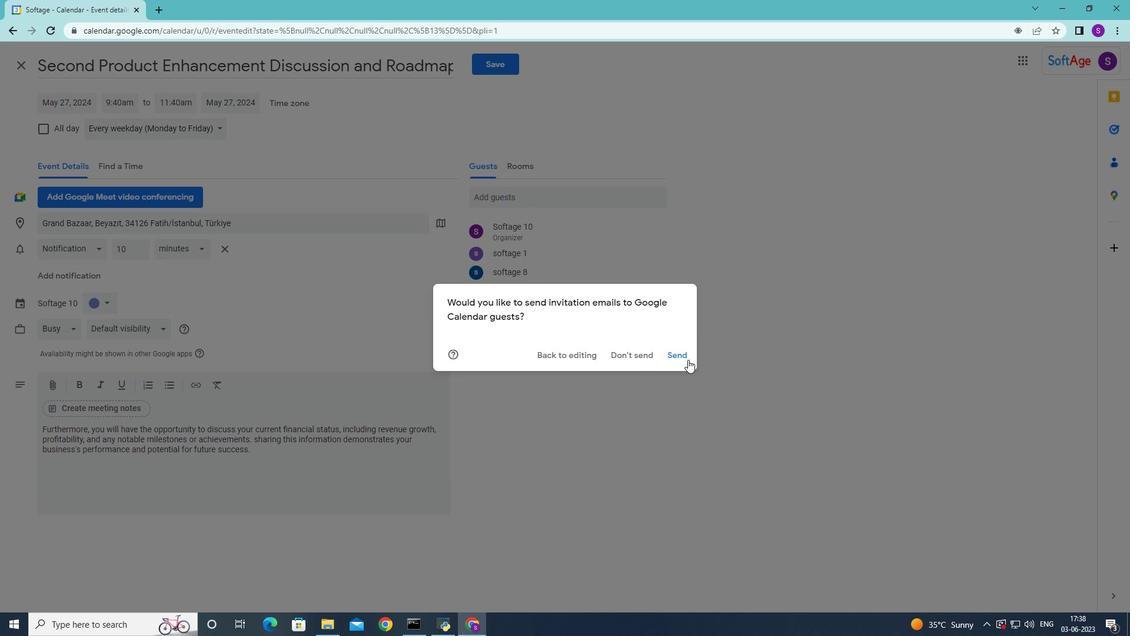 
Action: Mouse pressed left at (687, 354)
Screenshot: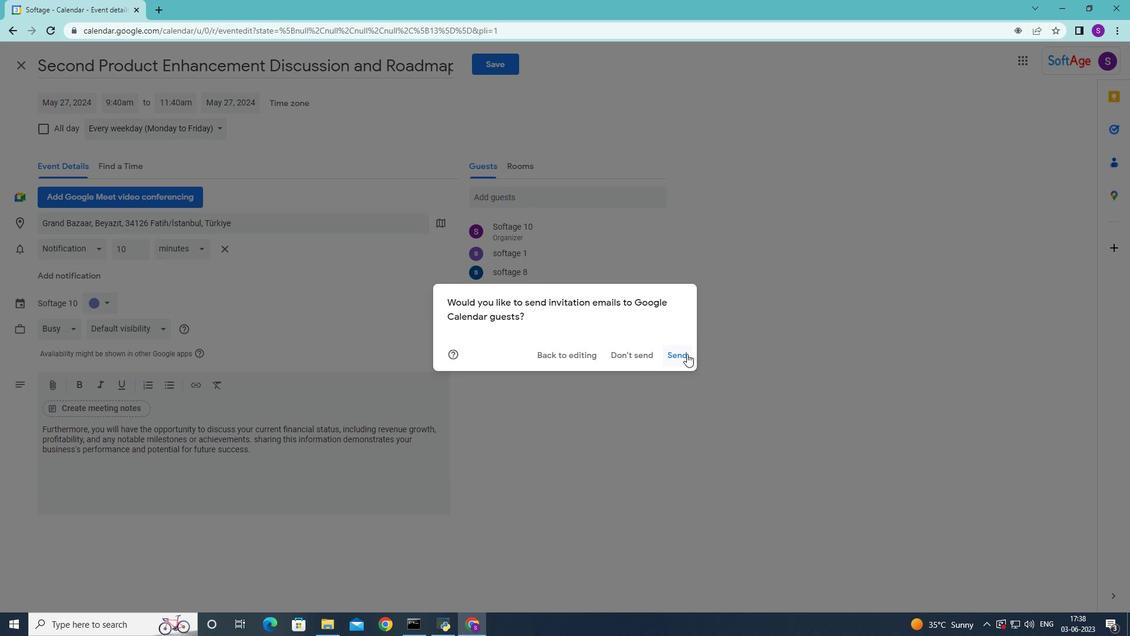 
Action: Mouse moved to (682, 355)
Screenshot: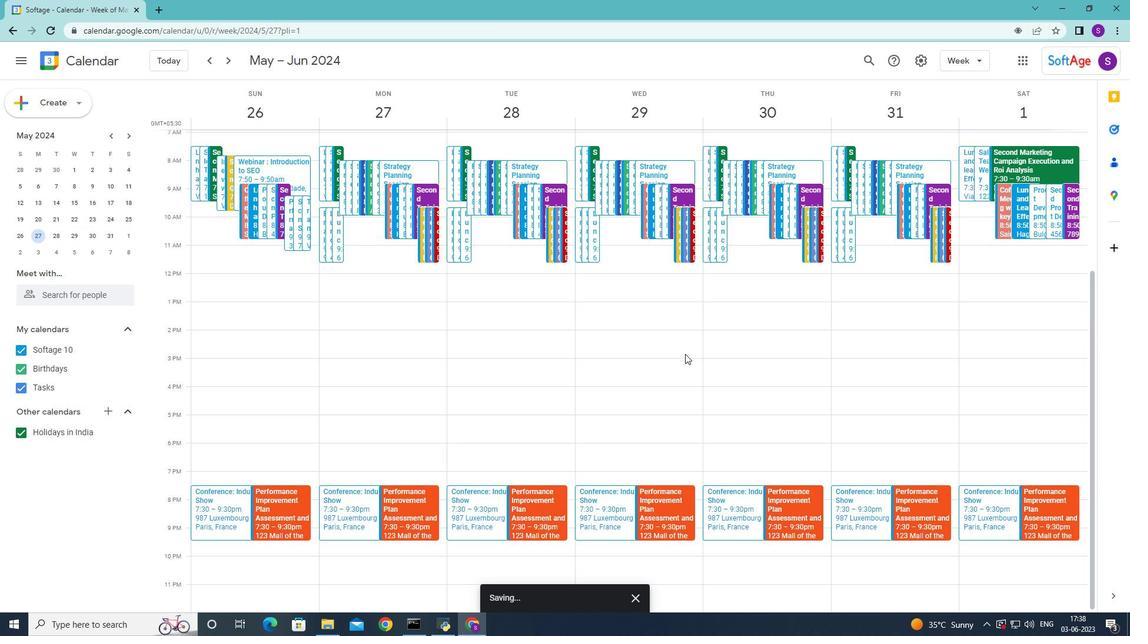 
